 Task: Add an event with the title Lunch and Learn: Effective Project Planning, date '2024/04/20', time 8:00 AM to 10:00 AMand add a description: The session will conclude with a recap and summary of key takeaways, providing participants with a comprehensive understanding of the elements that contribute to successful presentations. Participants will be encouraged to continue practicing their presentation skills outside of the session and seek further opportunities for growth and improvement.Select event color  Flamingo . Add location for the event as: The Savoy, London, United Kingdom, logged in from the account softage.3@softage.netand send the event invitation to softage.5@softage.net and softage.6@softage.net. Set a reminder for the event Every weekday(Monday to Friday)
Action: Mouse moved to (63, 113)
Screenshot: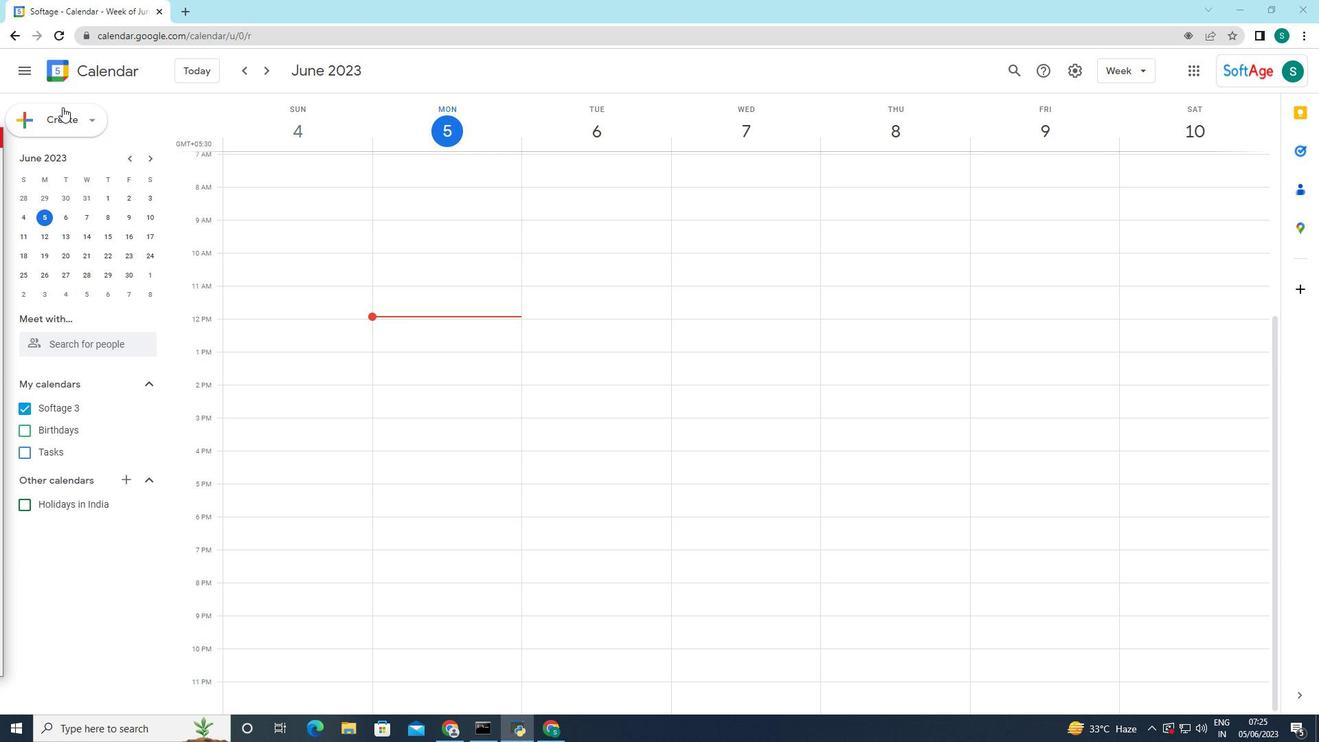 
Action: Mouse pressed left at (63, 113)
Screenshot: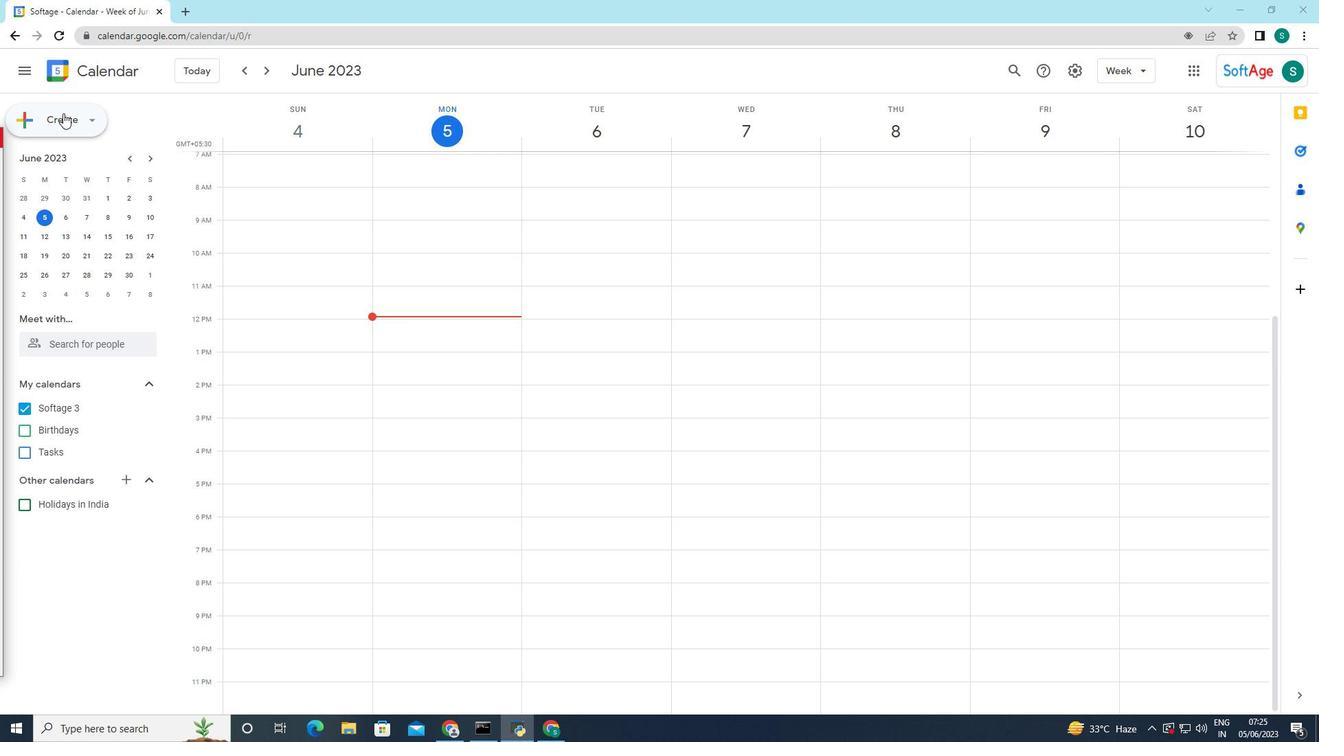 
Action: Mouse moved to (52, 164)
Screenshot: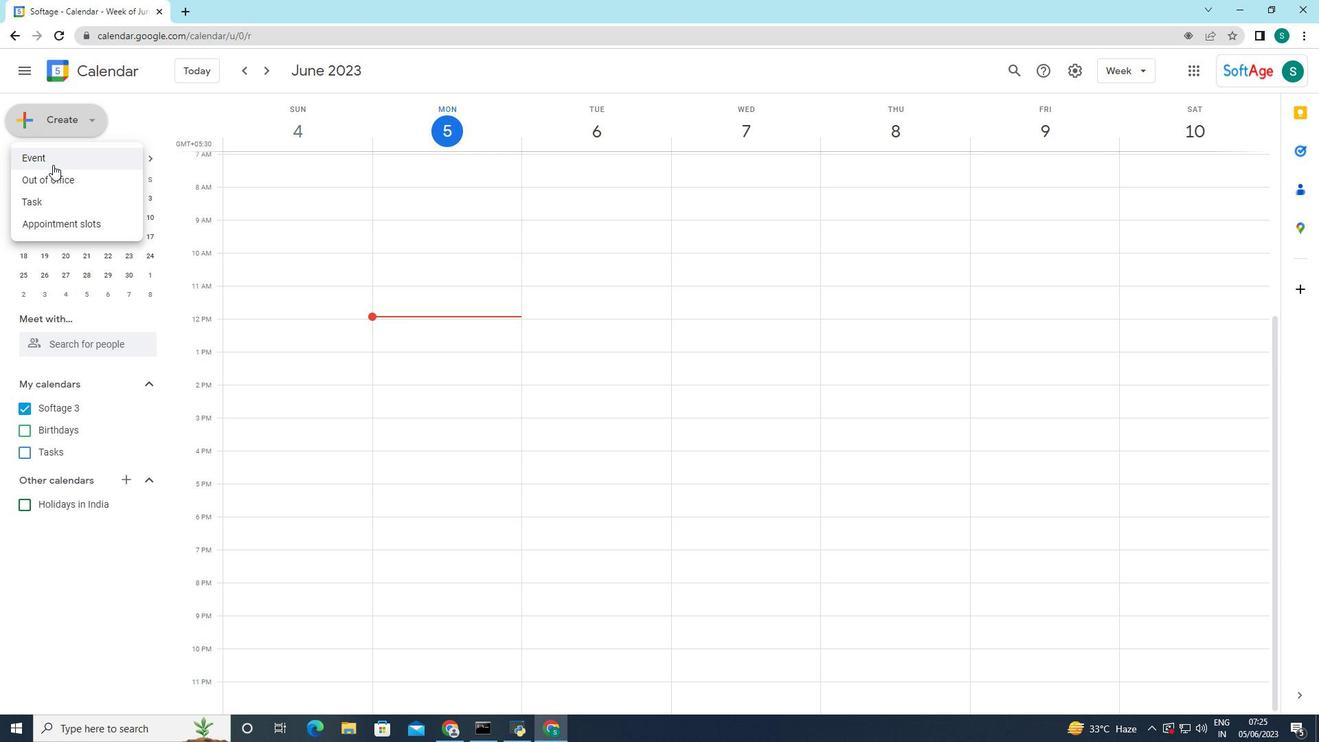 
Action: Mouse pressed left at (52, 164)
Screenshot: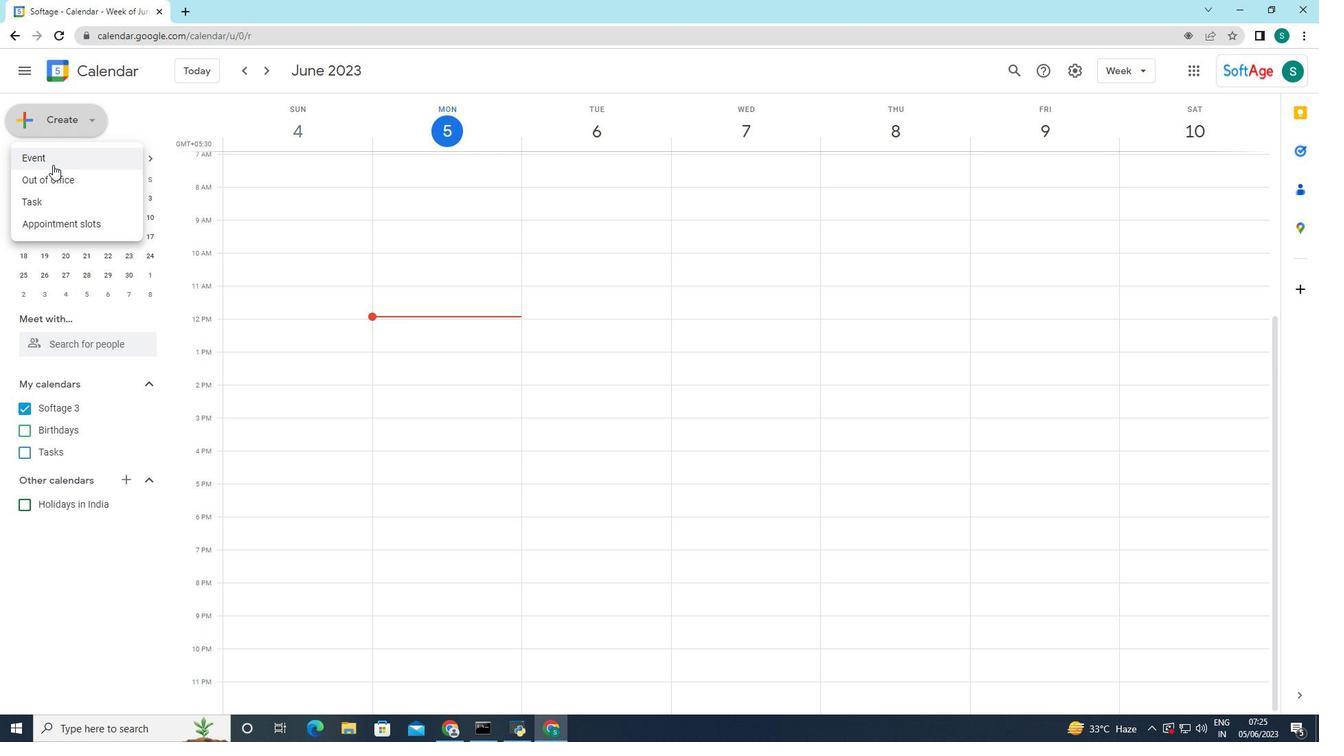 
Action: Mouse moved to (246, 536)
Screenshot: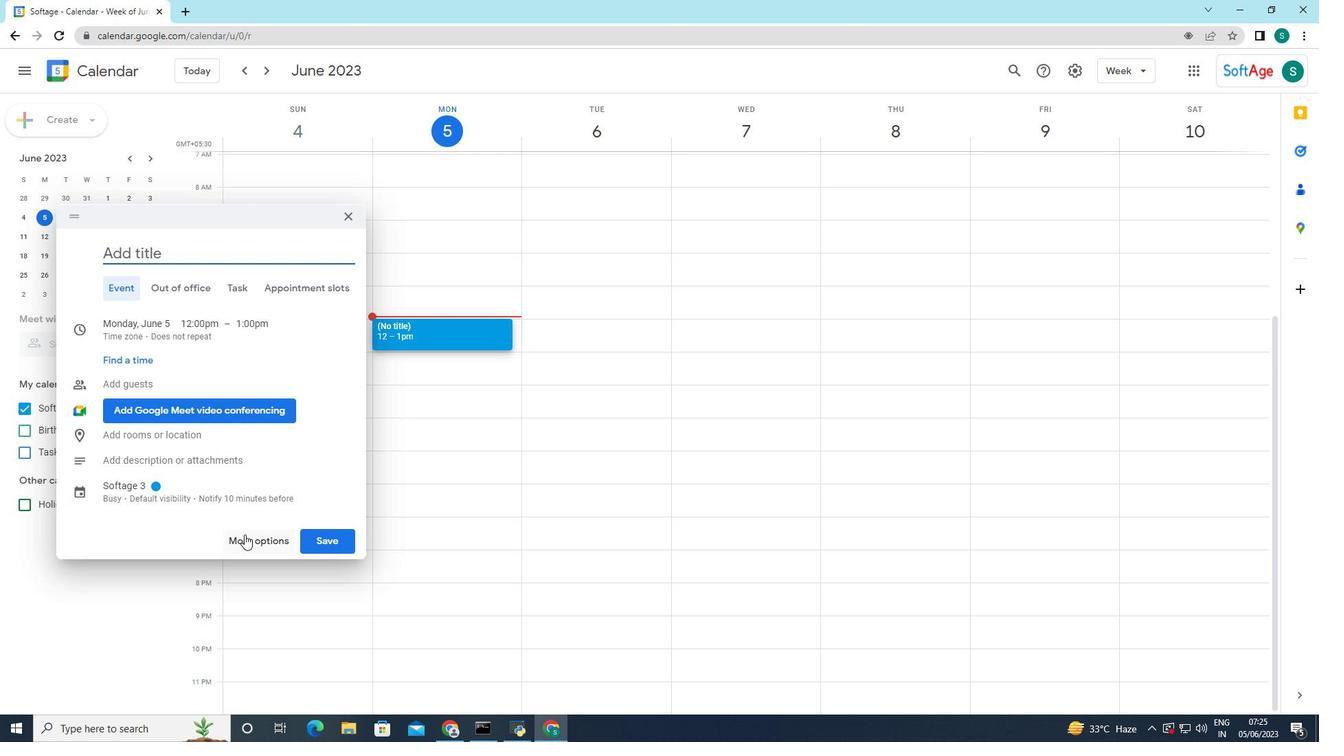 
Action: Mouse pressed left at (246, 536)
Screenshot: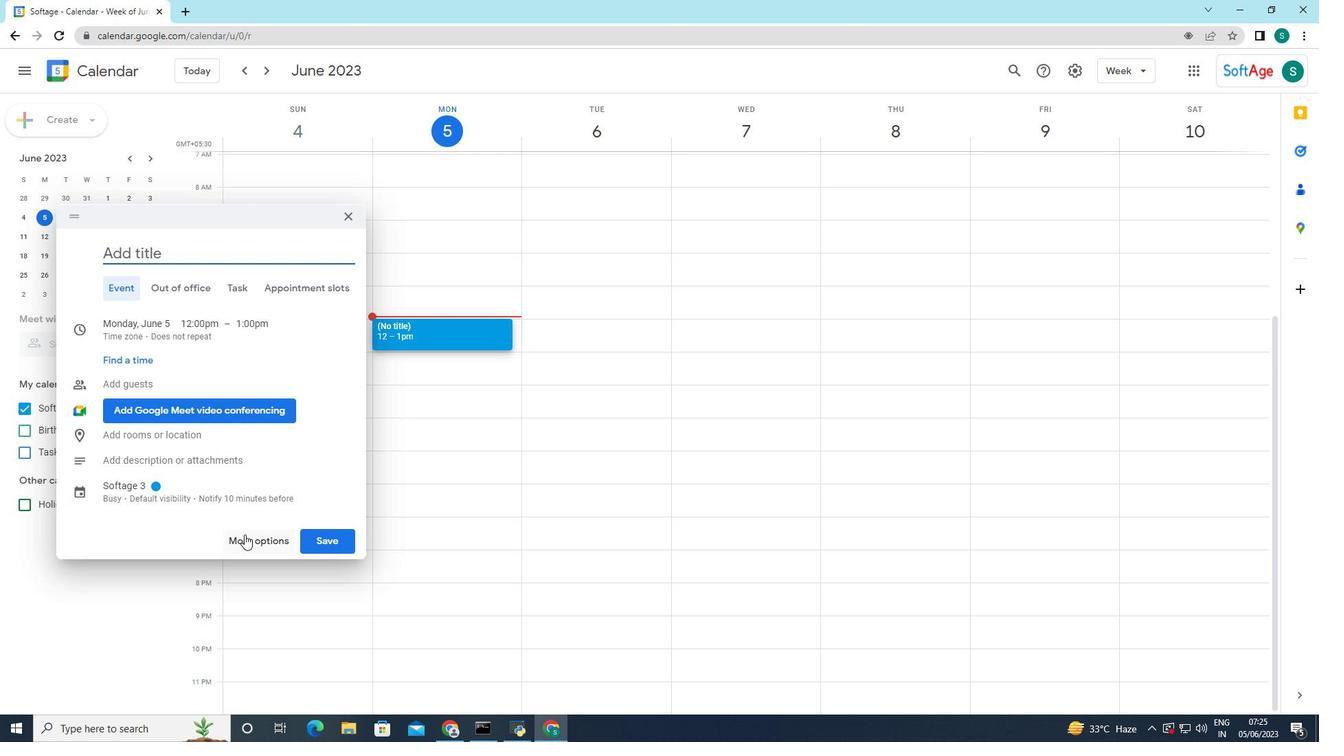 
Action: Mouse moved to (96, 79)
Screenshot: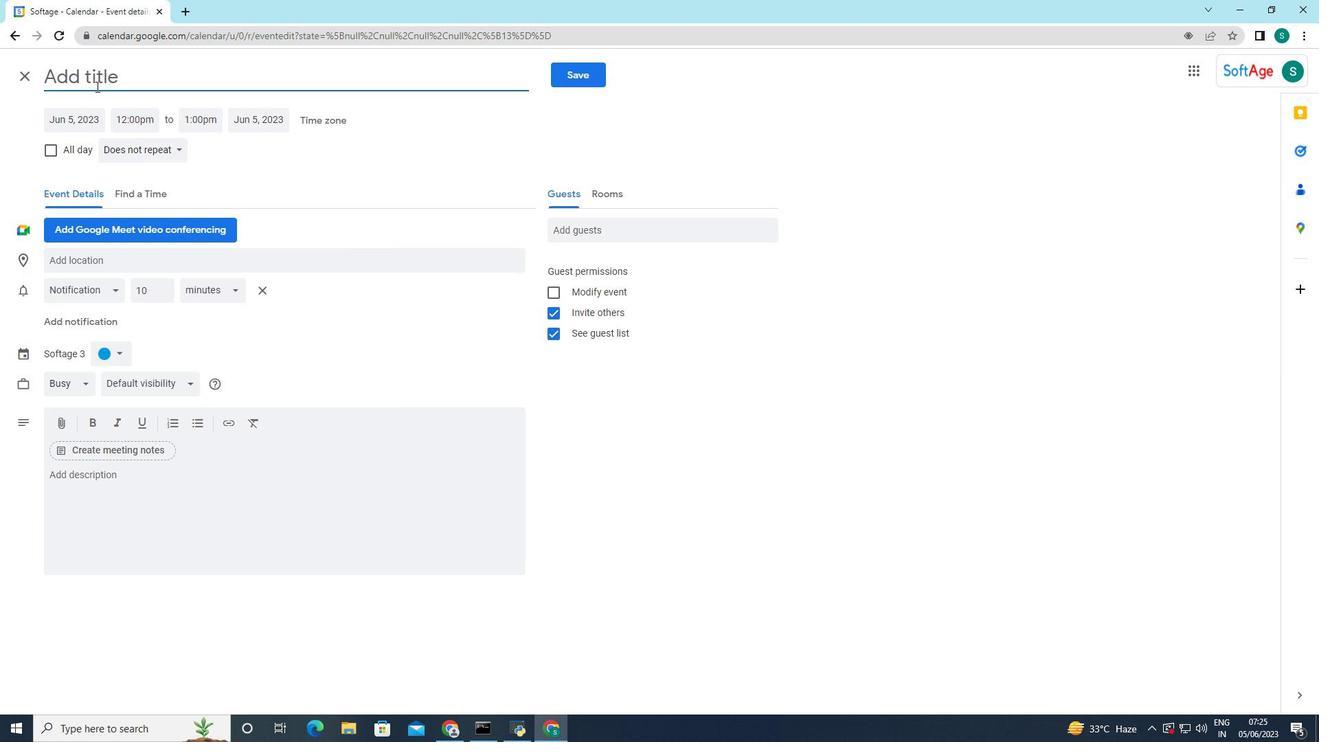 
Action: Mouse pressed left at (96, 79)
Screenshot: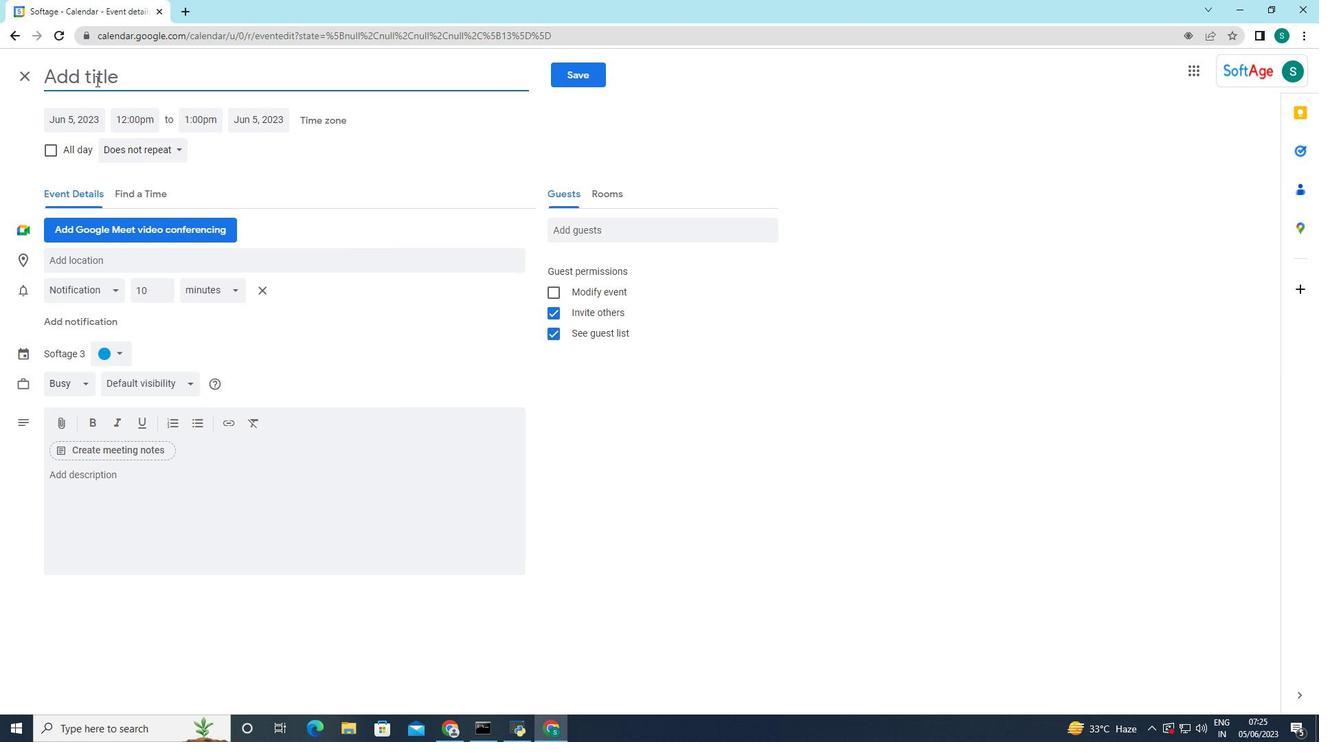 
Action: Key pressed <Key.caps_lock>L<Key.caps_lock>ung<Key.backspace>ch<Key.space>an<Key.space><Key.backspace>d<Key.space><Key.caps_lock>L<Key.caps_lock>earn<Key.space><Key.backspace><Key.shift_r>:<Key.space><Key.caps_lock>E<Key.caps_lock>ffective<Key.space><Key.caps_lock>P<Key.caps_lock>roject<Key.space><Key.caps_lock>P<Key.caps_lock>lanning<Key.space><Key.backspace>,<Key.space><Key.backspace><Key.backspace>
Screenshot: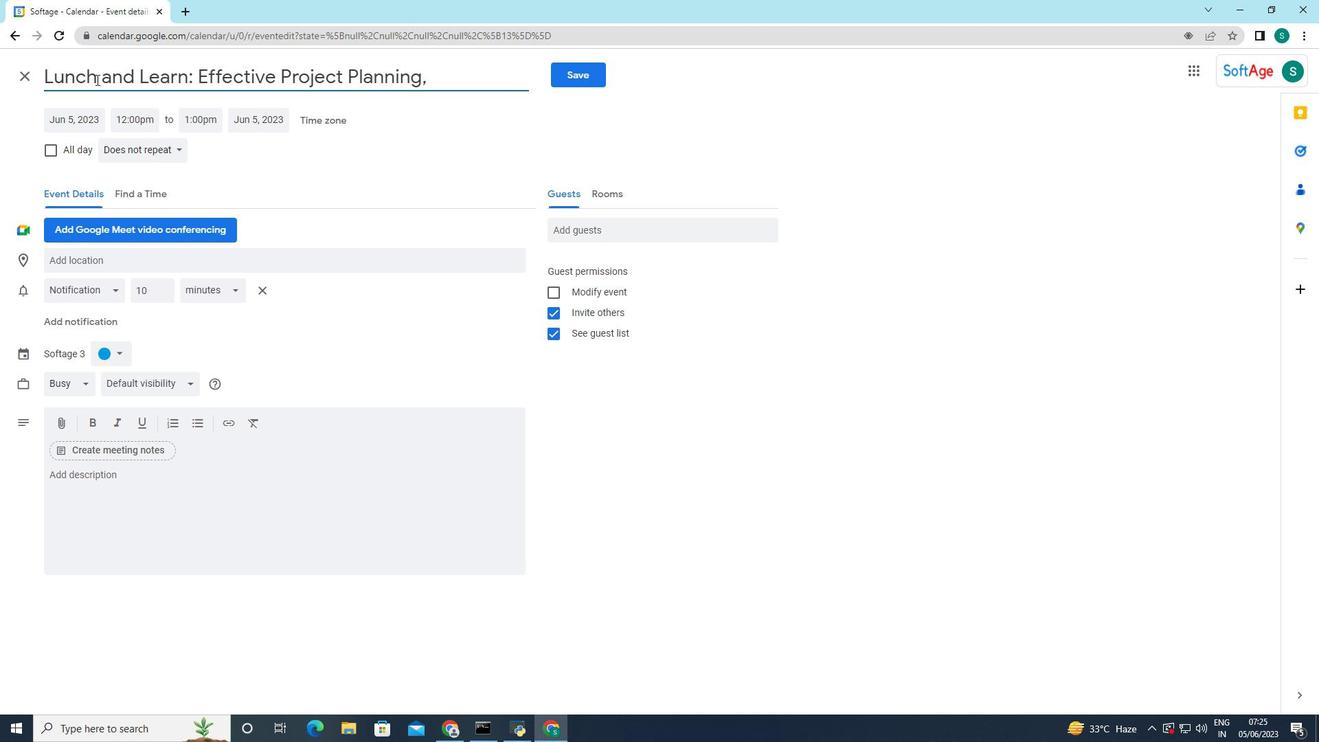 
Action: Mouse moved to (94, 116)
Screenshot: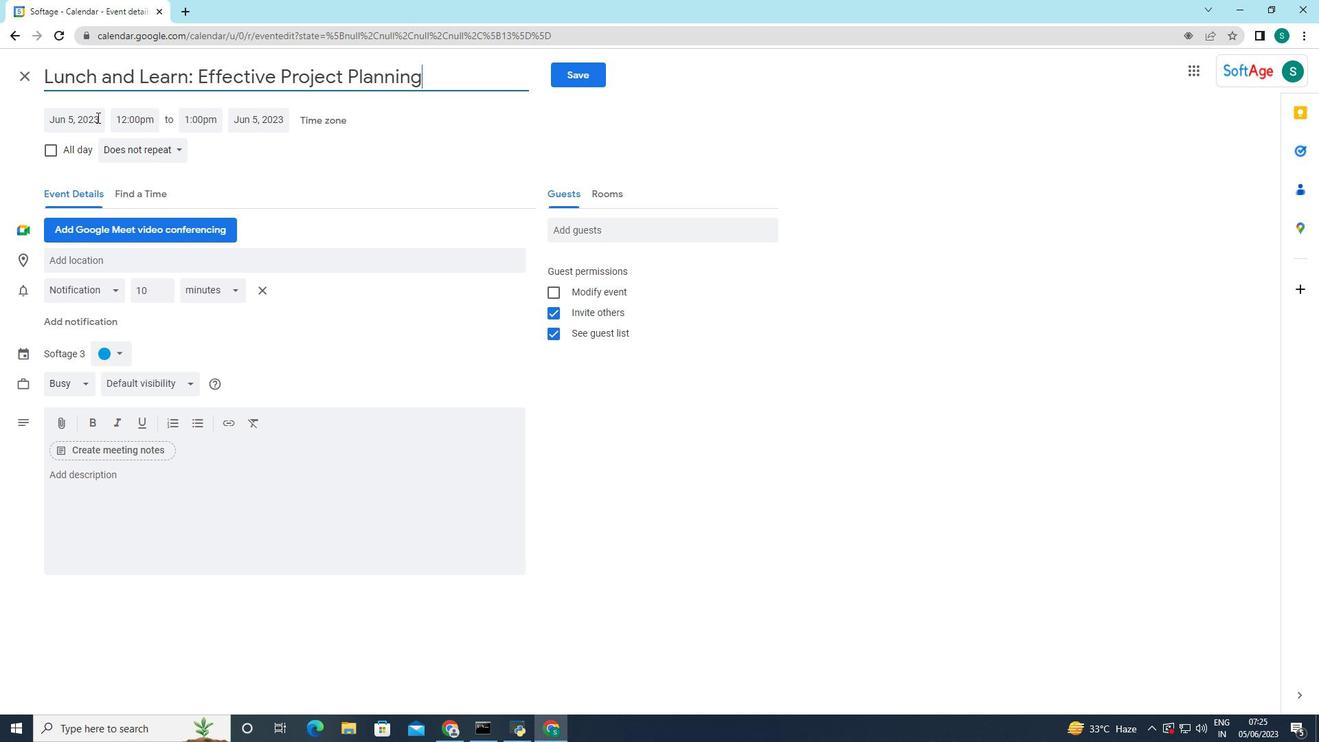 
Action: Mouse pressed left at (94, 116)
Screenshot: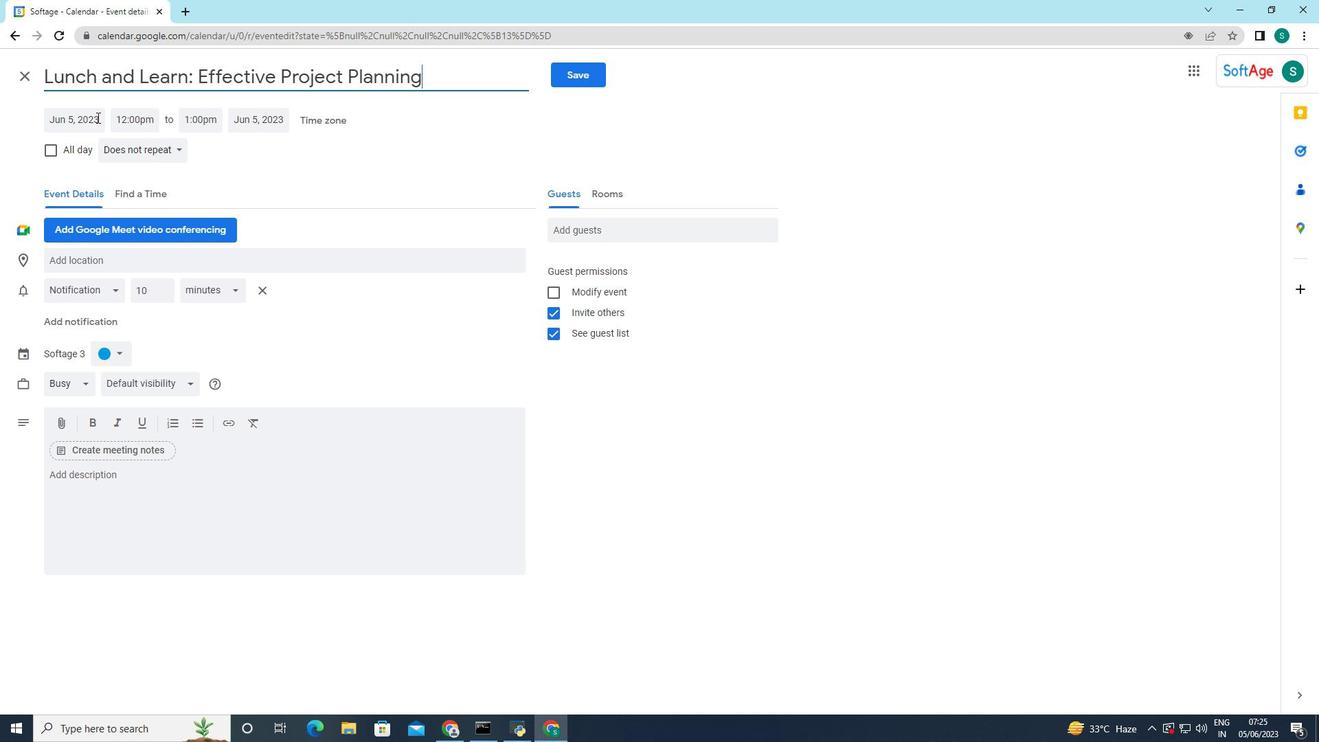 
Action: Mouse moved to (217, 149)
Screenshot: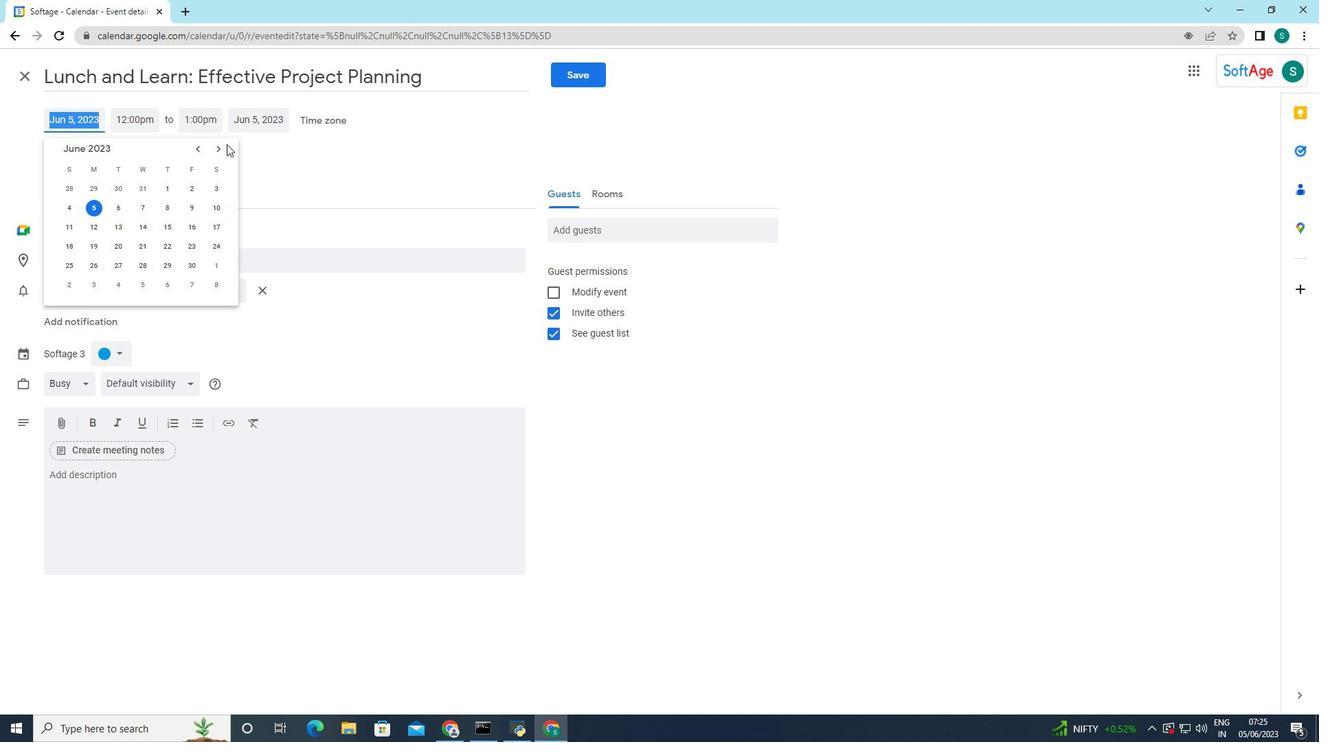 
Action: Mouse pressed left at (217, 149)
Screenshot: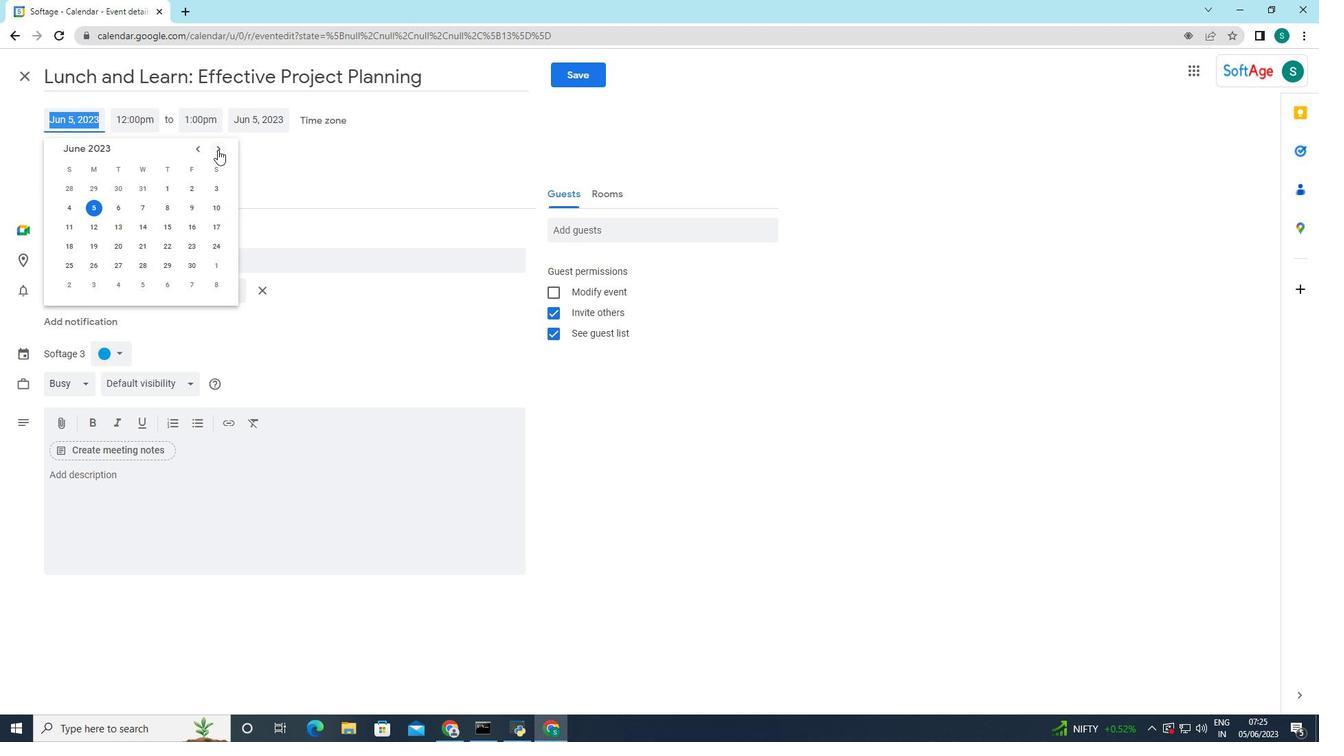 
Action: Mouse pressed left at (217, 149)
Screenshot: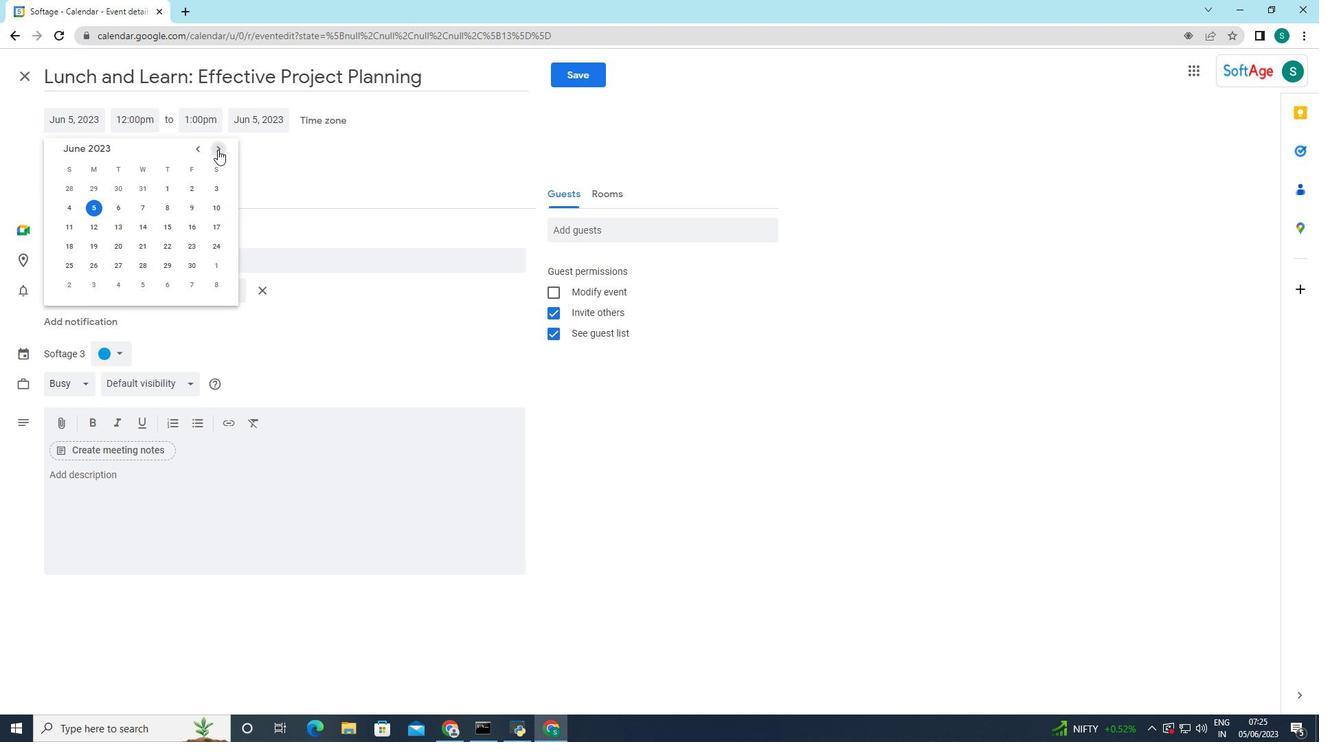 
Action: Mouse pressed left at (217, 149)
Screenshot: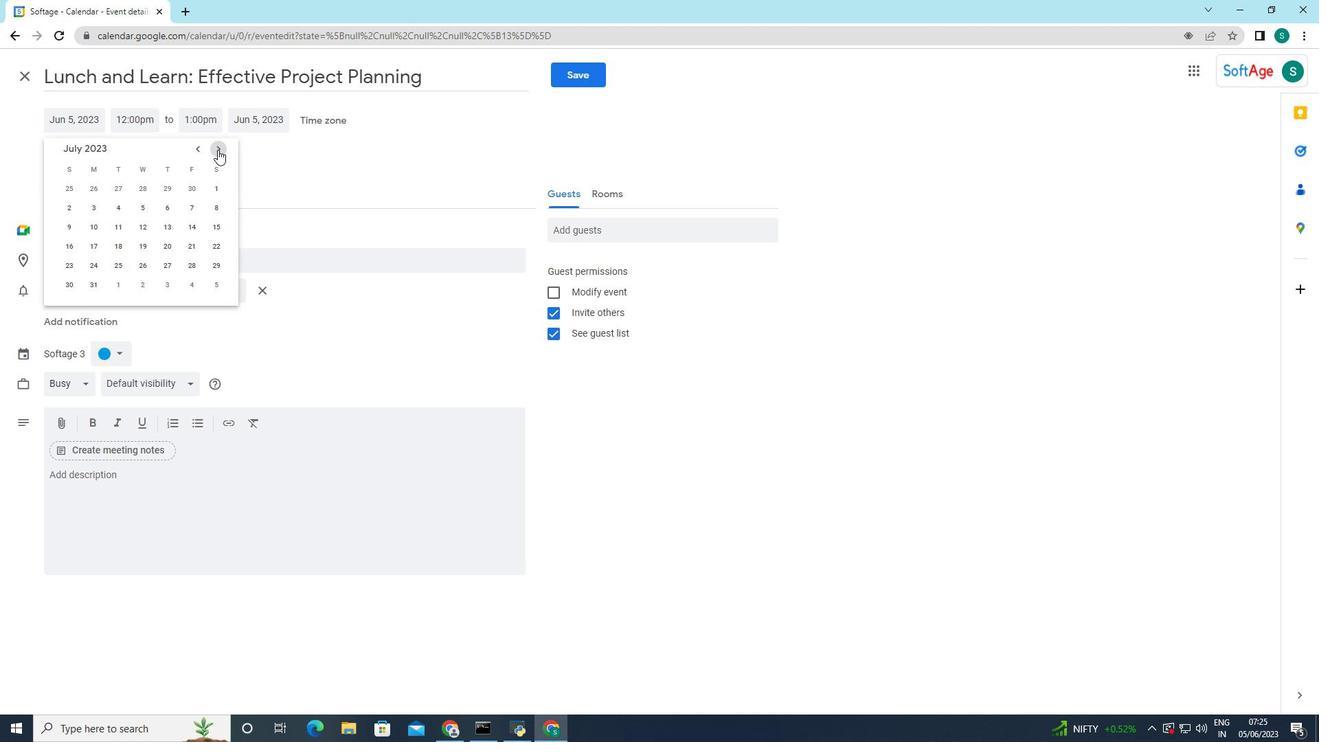 
Action: Mouse pressed left at (217, 149)
Screenshot: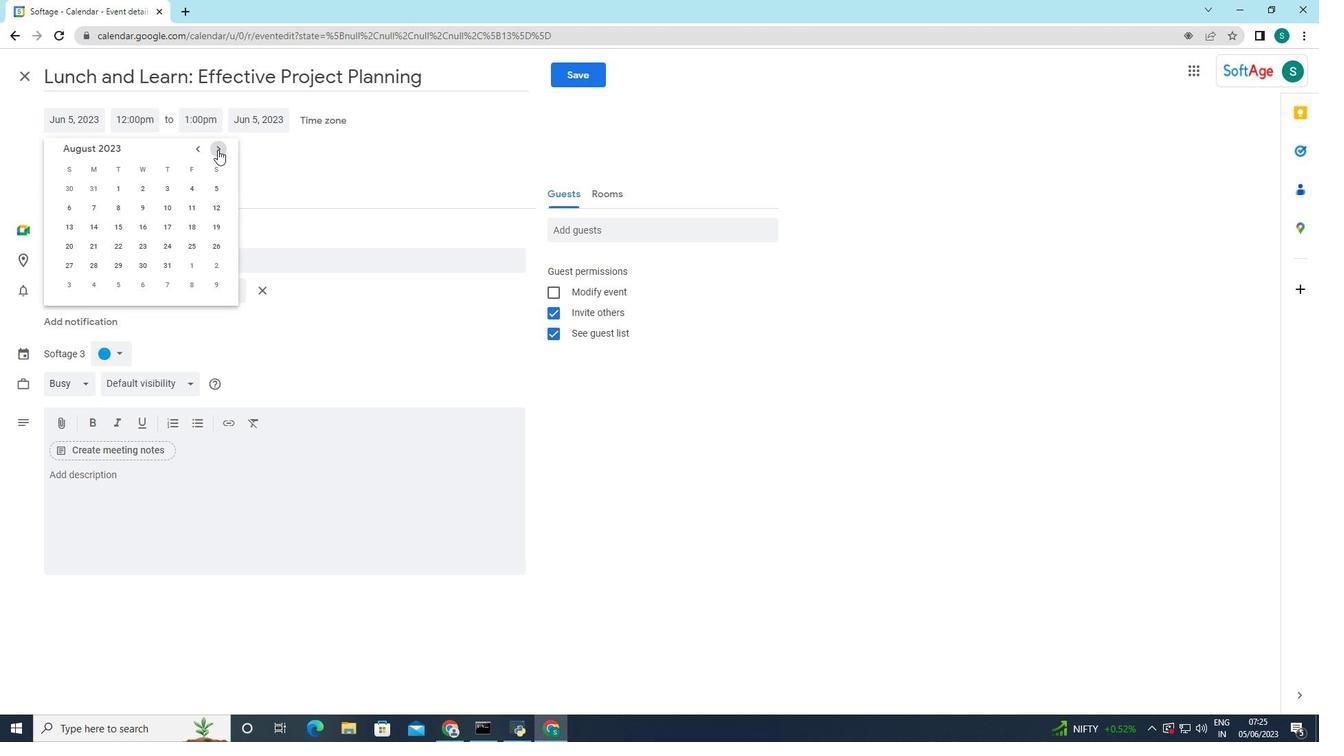 
Action: Mouse pressed left at (217, 149)
Screenshot: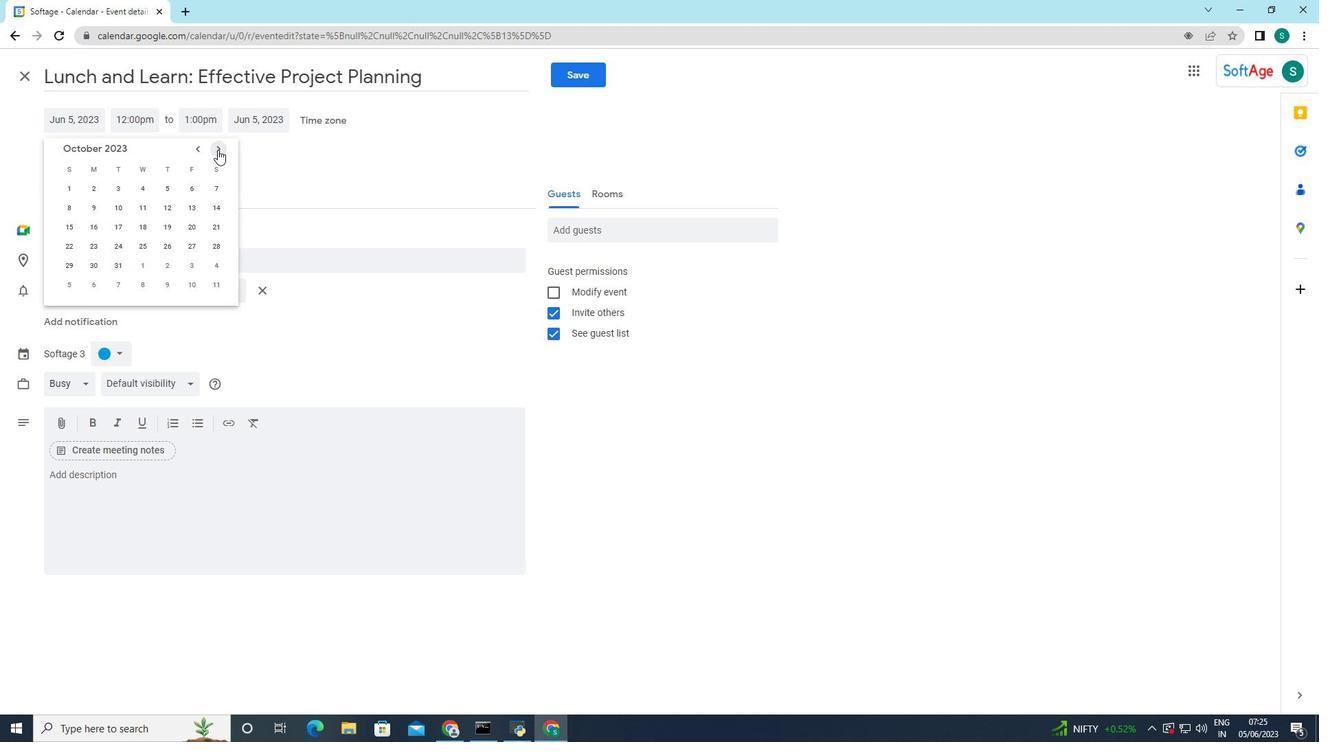 
Action: Mouse pressed left at (217, 149)
Screenshot: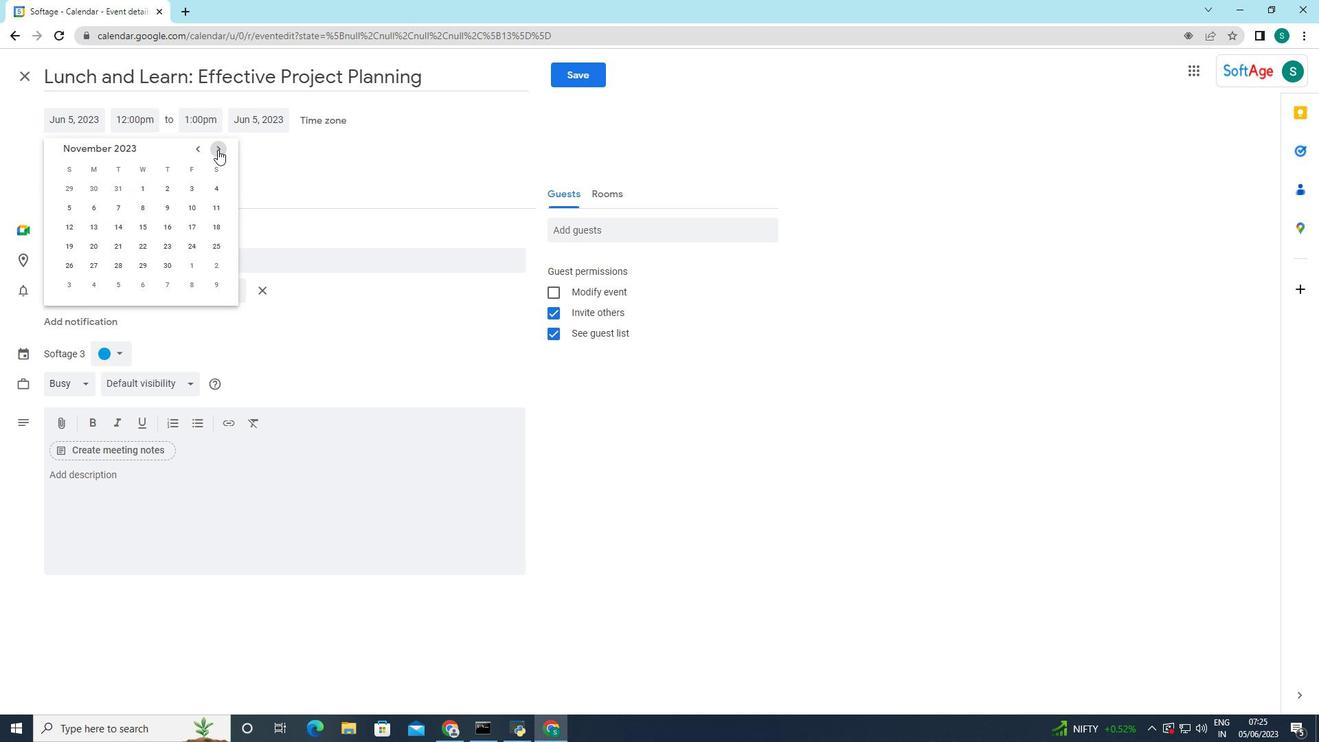 
Action: Mouse pressed left at (217, 149)
Screenshot: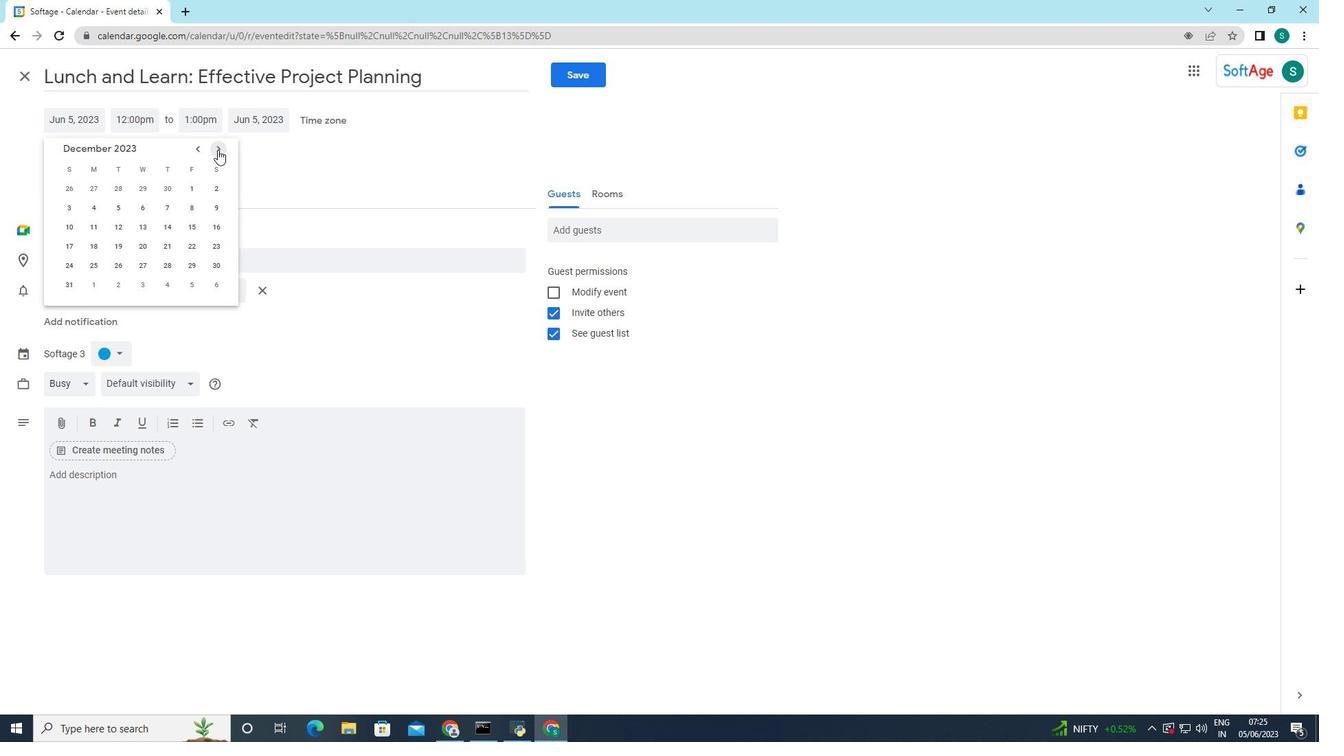 
Action: Mouse pressed left at (217, 149)
Screenshot: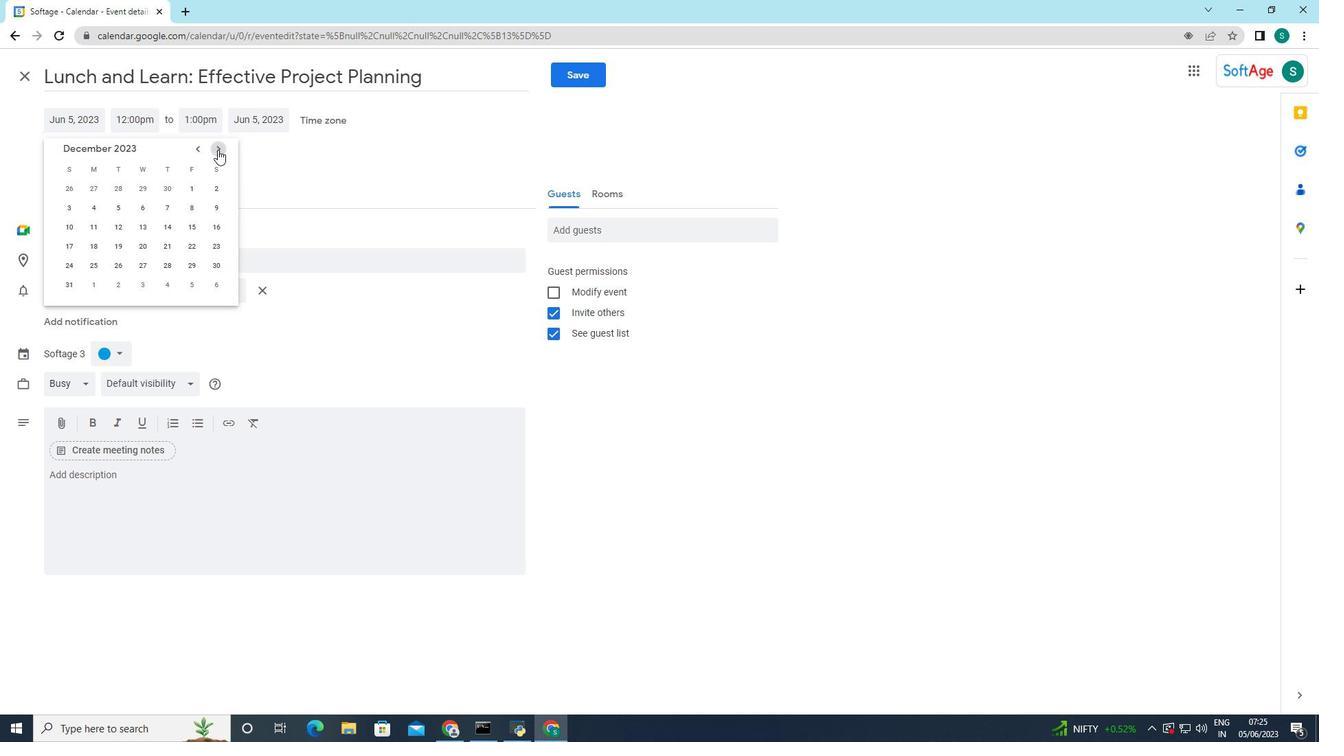 
Action: Mouse pressed left at (217, 149)
Screenshot: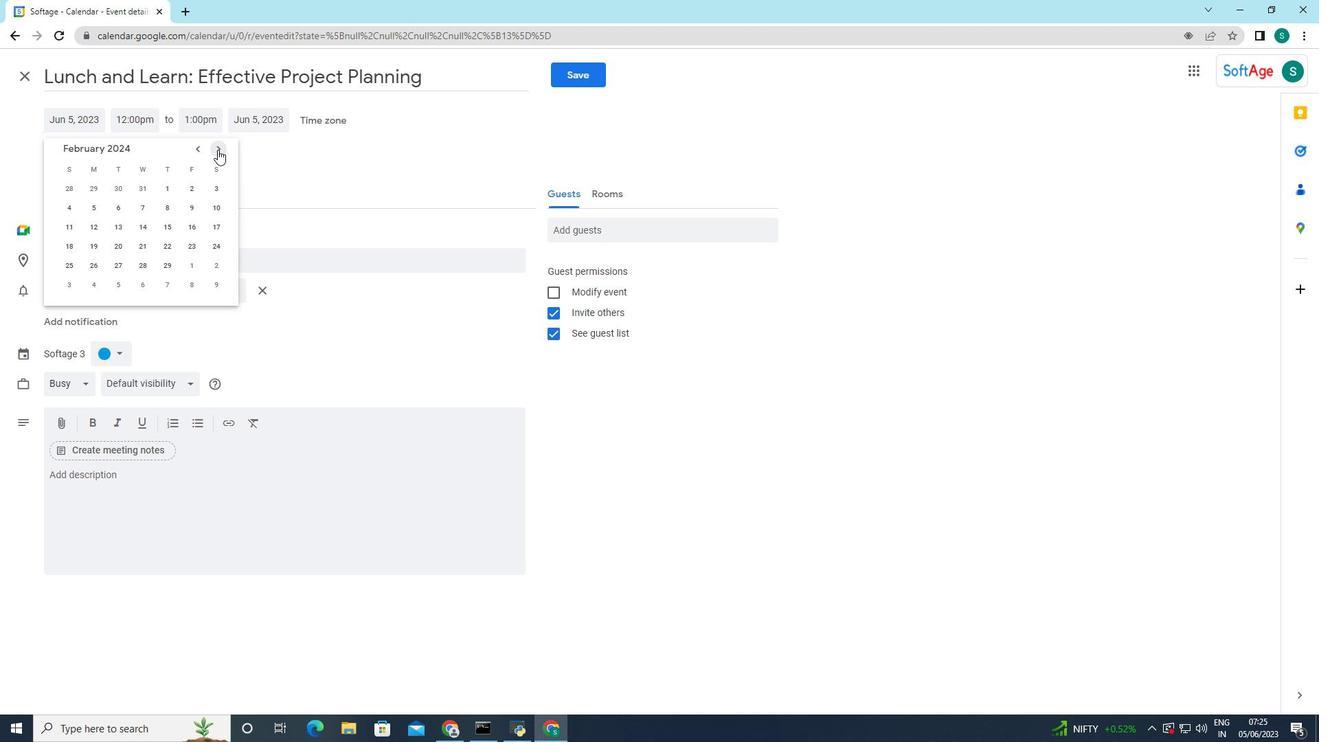 
Action: Mouse pressed left at (217, 149)
Screenshot: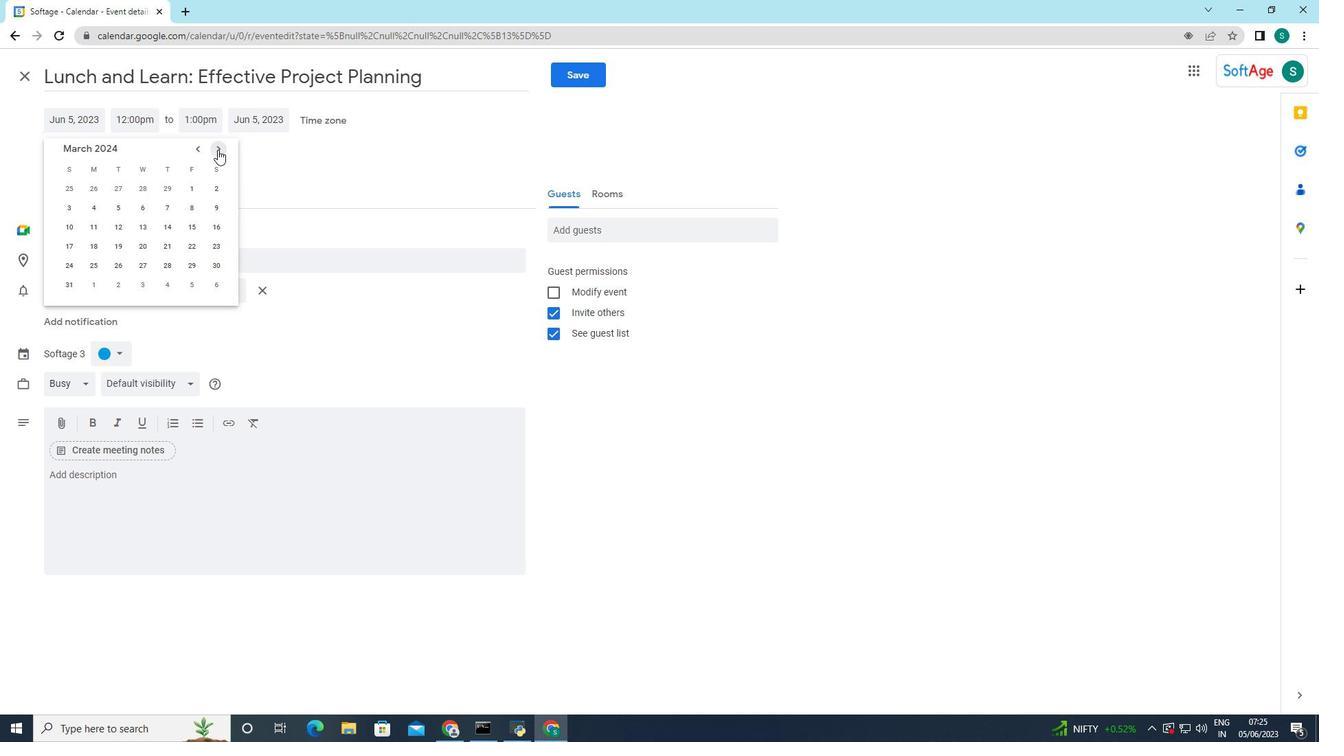 
Action: Mouse moved to (212, 226)
Screenshot: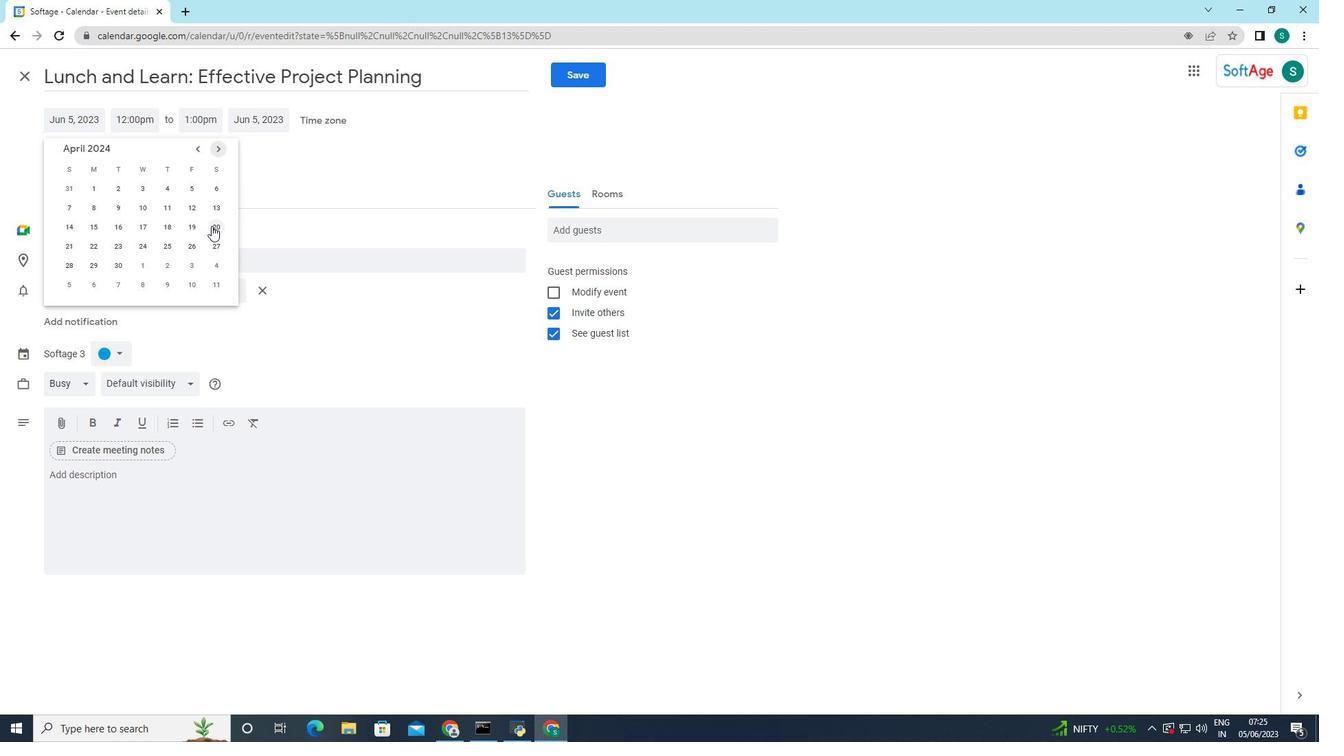 
Action: Mouse pressed left at (212, 226)
Screenshot: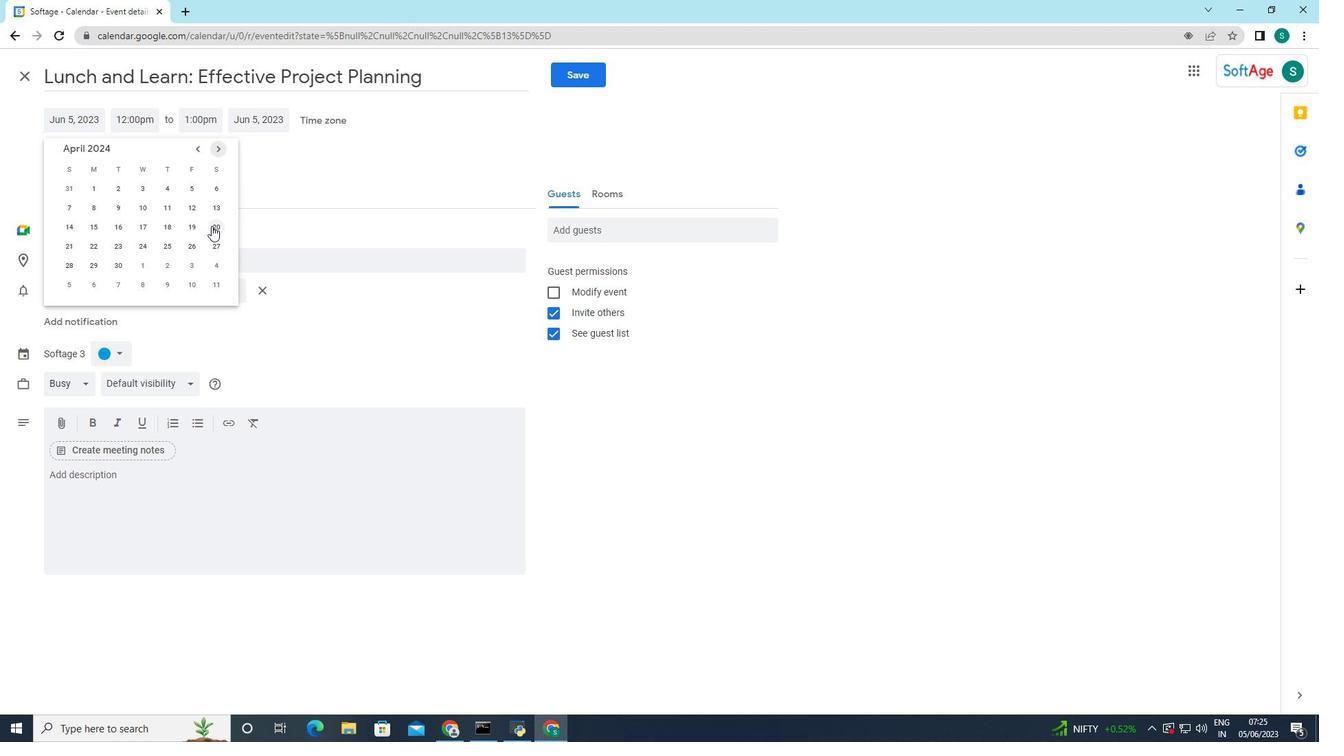 
Action: Mouse moved to (290, 182)
Screenshot: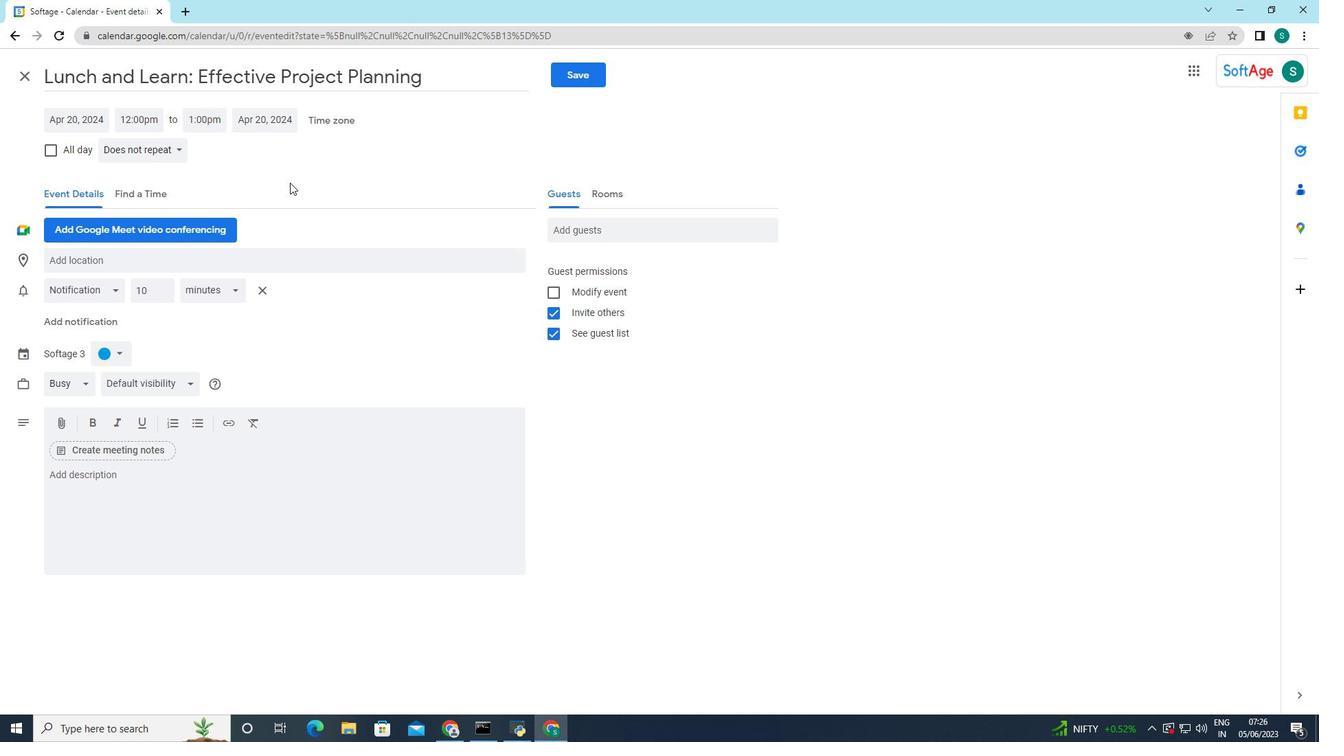
Action: Mouse pressed left at (290, 182)
Screenshot: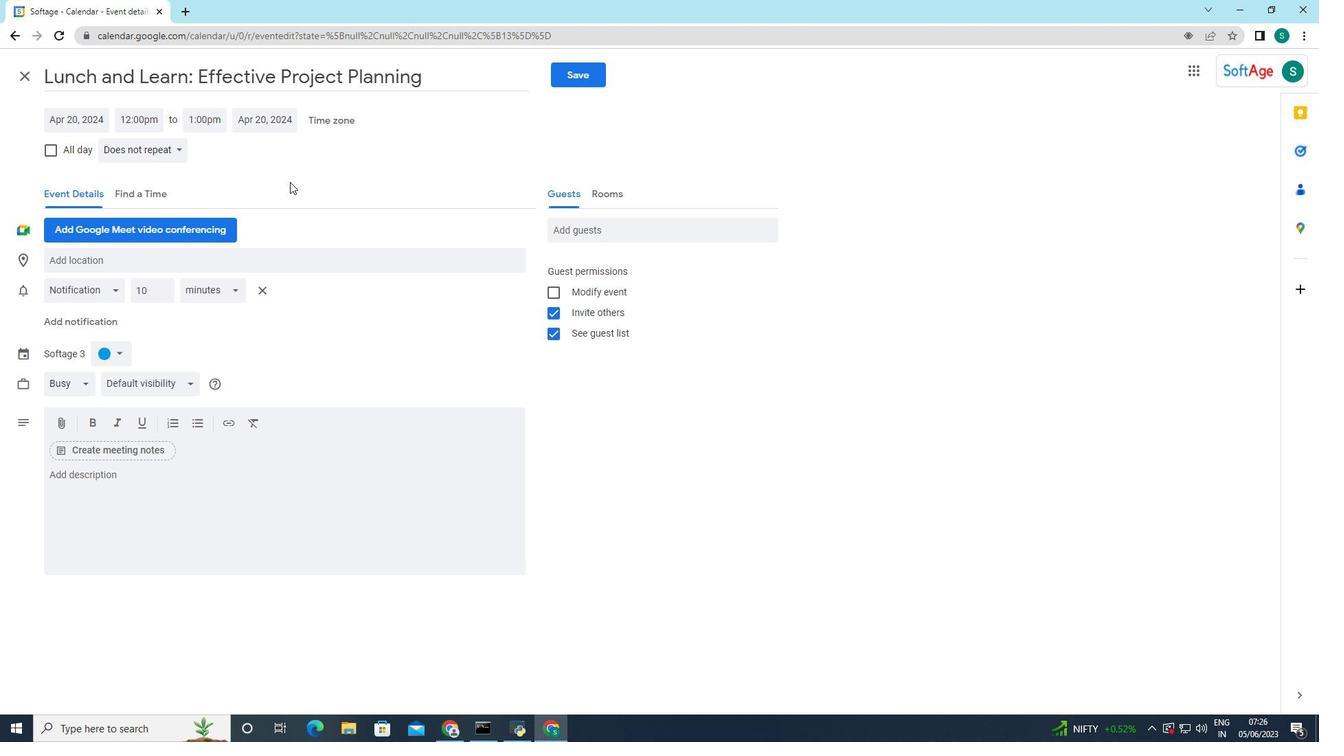 
Action: Mouse moved to (96, 125)
Screenshot: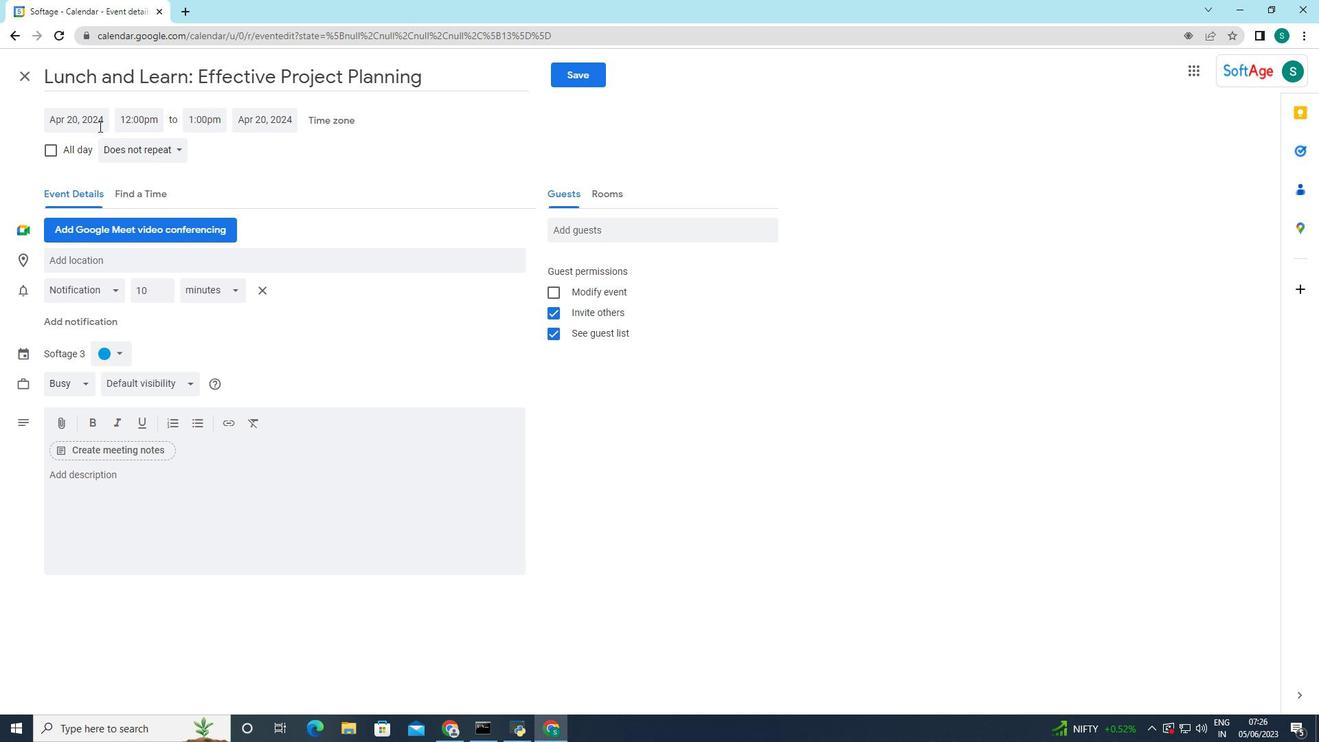 
Action: Mouse pressed left at (96, 125)
Screenshot: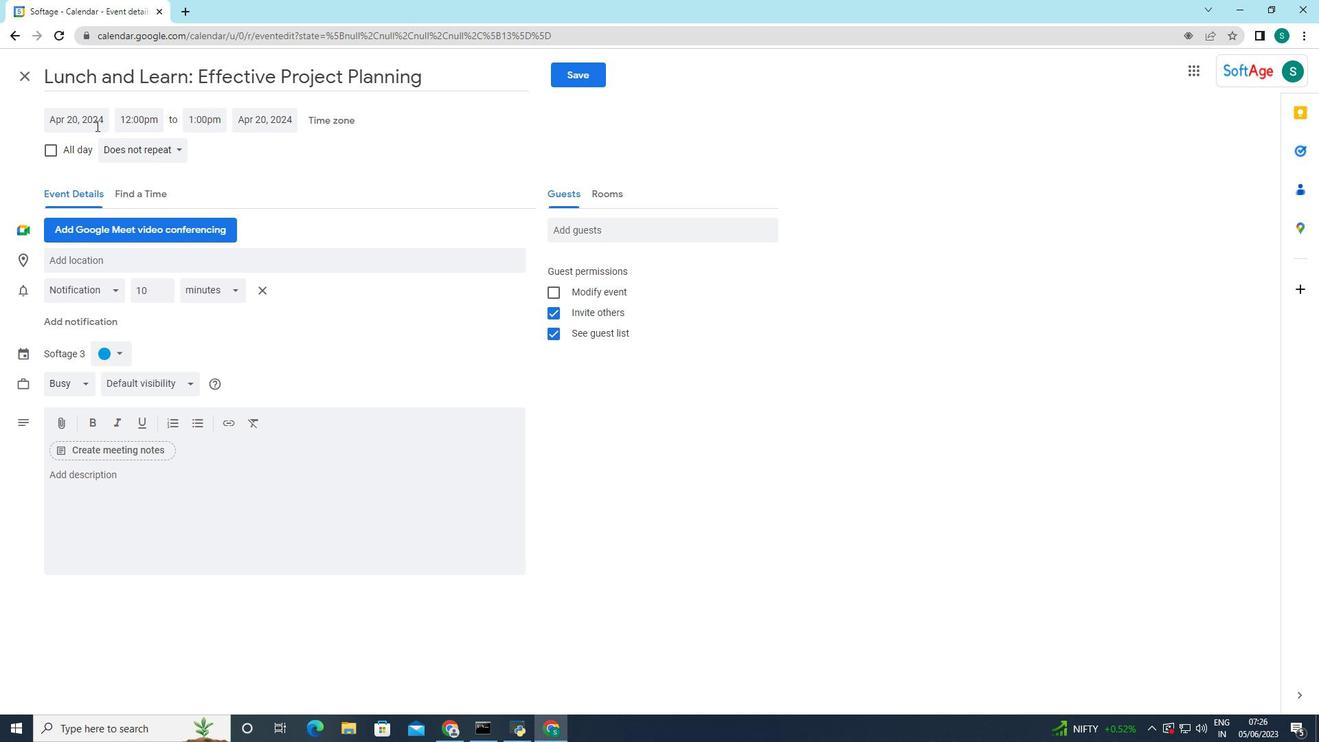 
Action: Mouse moved to (134, 118)
Screenshot: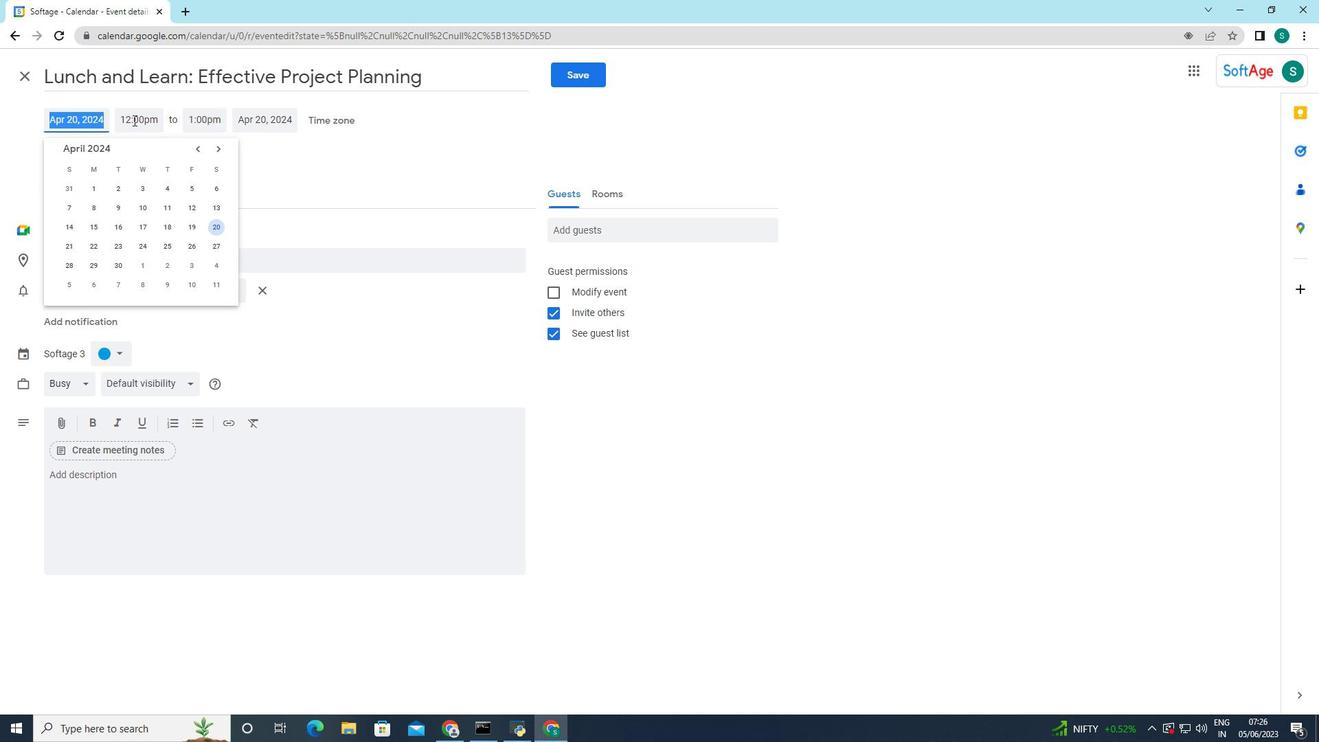 
Action: Mouse pressed left at (134, 118)
Screenshot: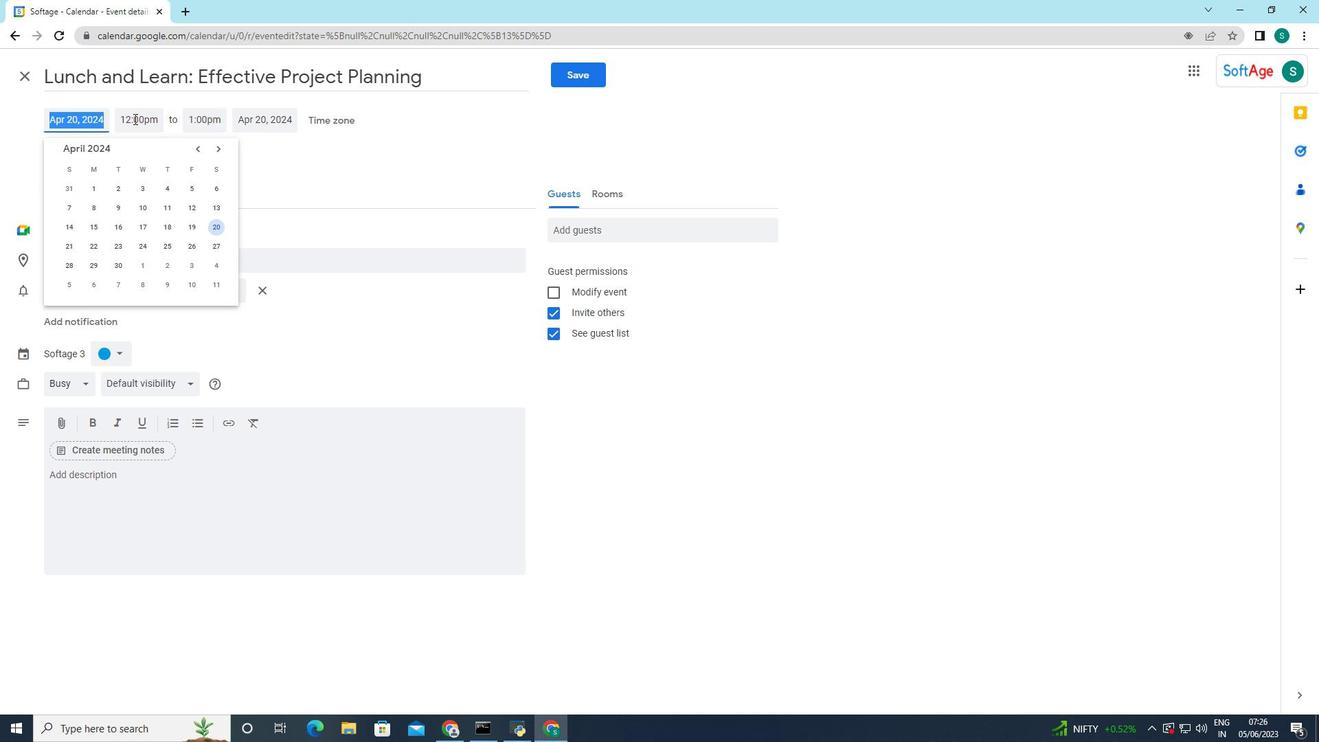 
Action: Mouse moved to (151, 240)
Screenshot: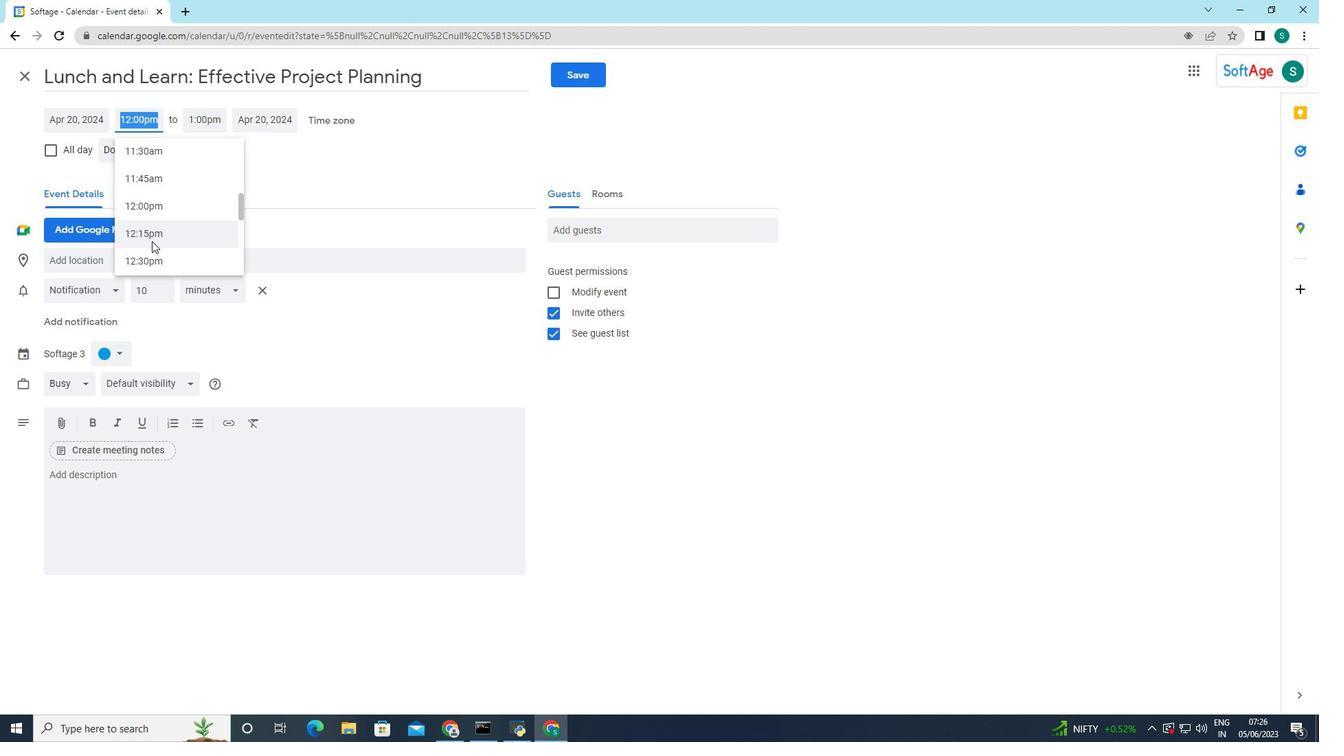 
Action: Mouse scrolled (151, 241) with delta (0, 0)
Screenshot: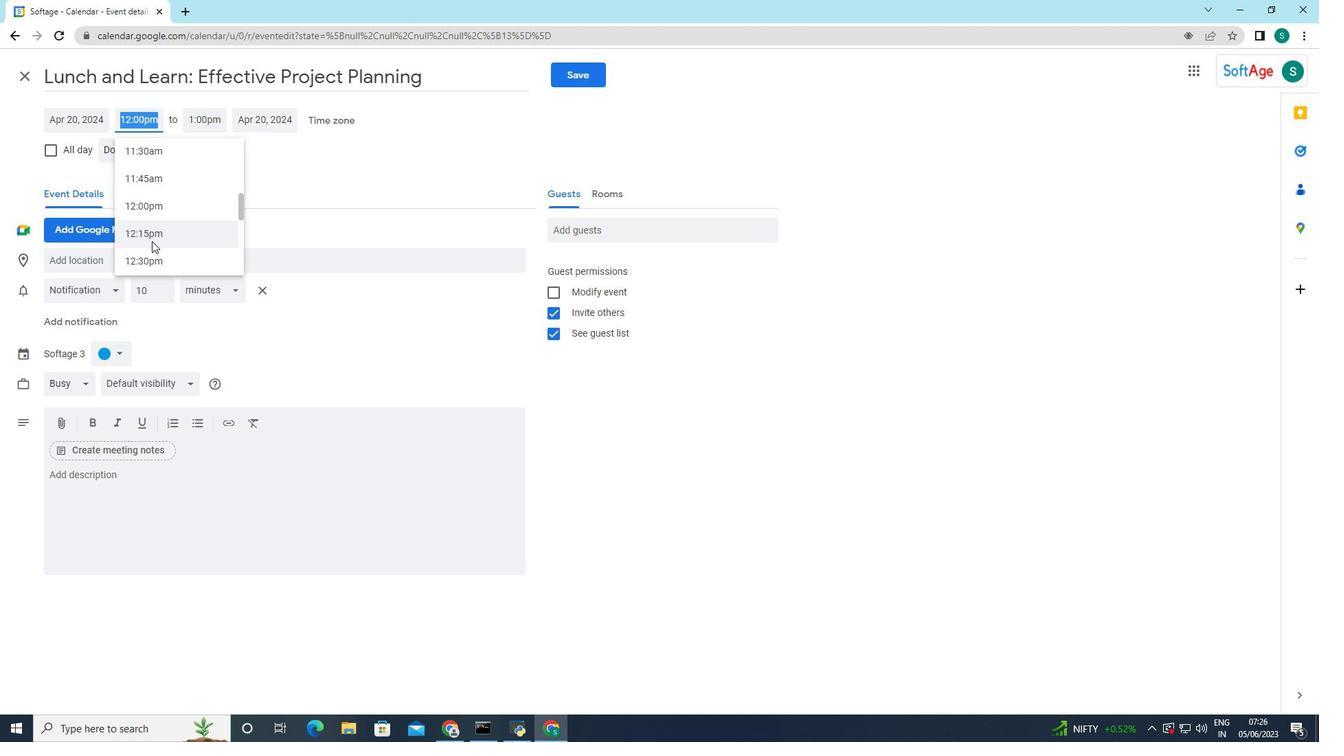 
Action: Mouse scrolled (151, 241) with delta (0, 0)
Screenshot: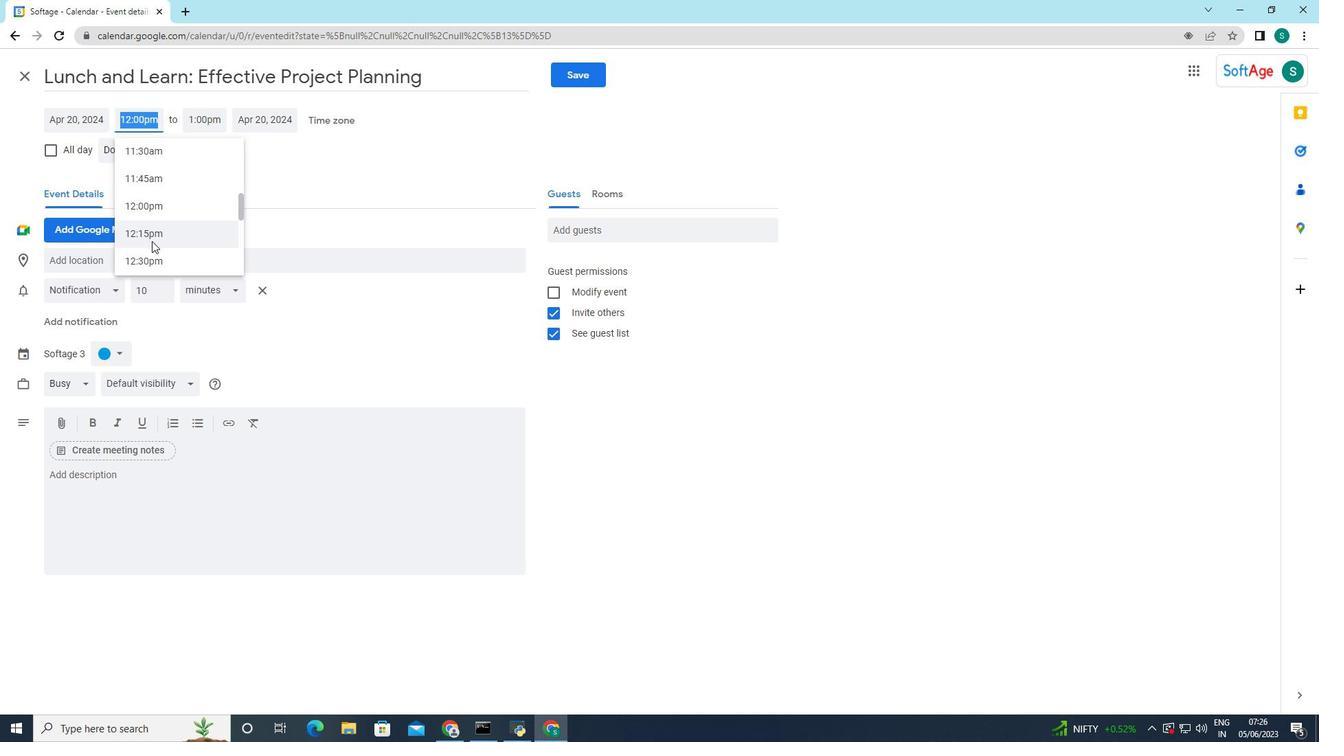 
Action: Mouse scrolled (151, 241) with delta (0, 0)
Screenshot: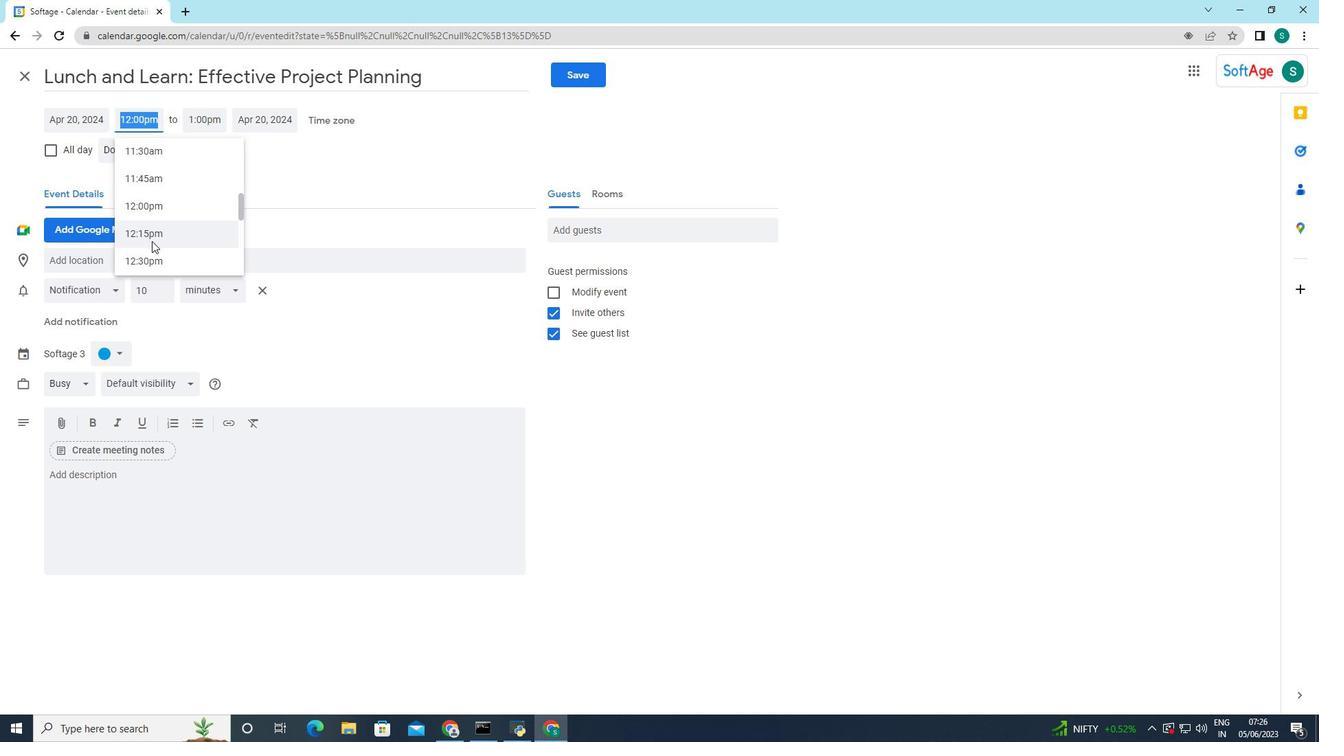
Action: Mouse moved to (152, 239)
Screenshot: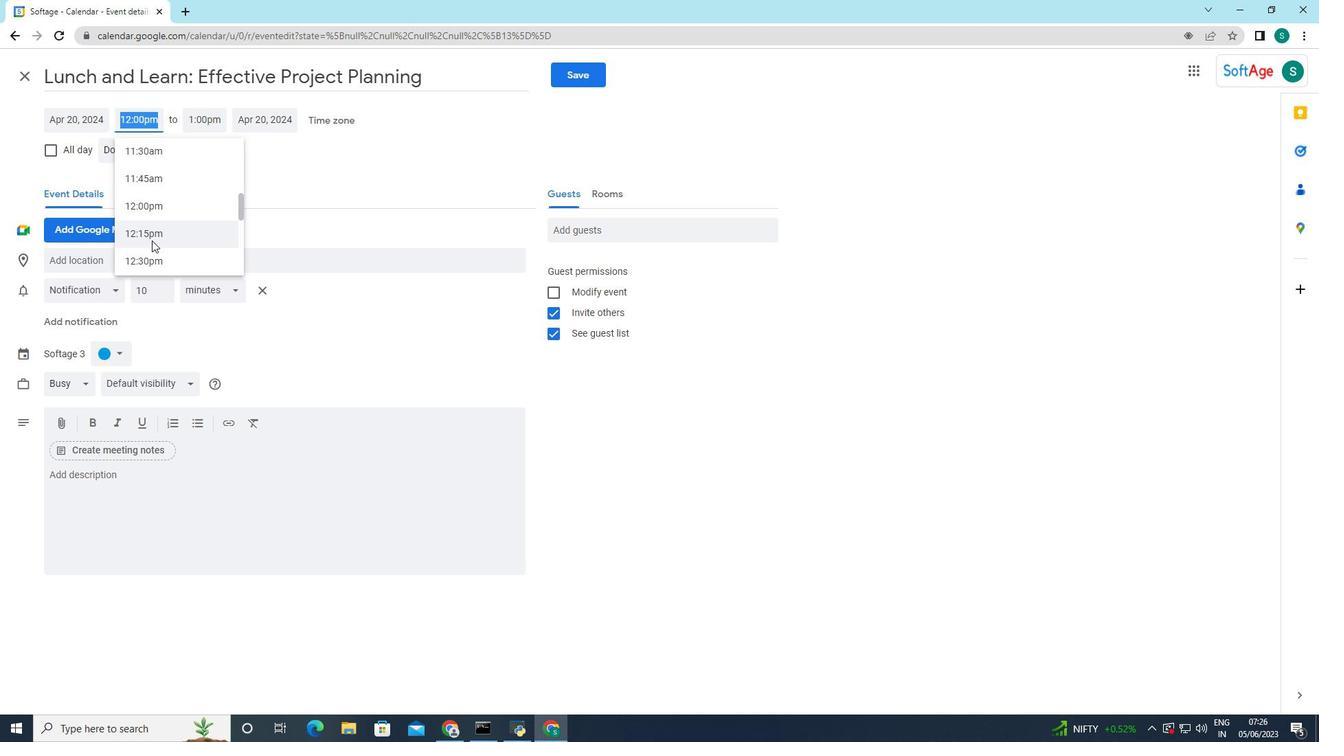 
Action: Mouse scrolled (152, 239) with delta (0, 0)
Screenshot: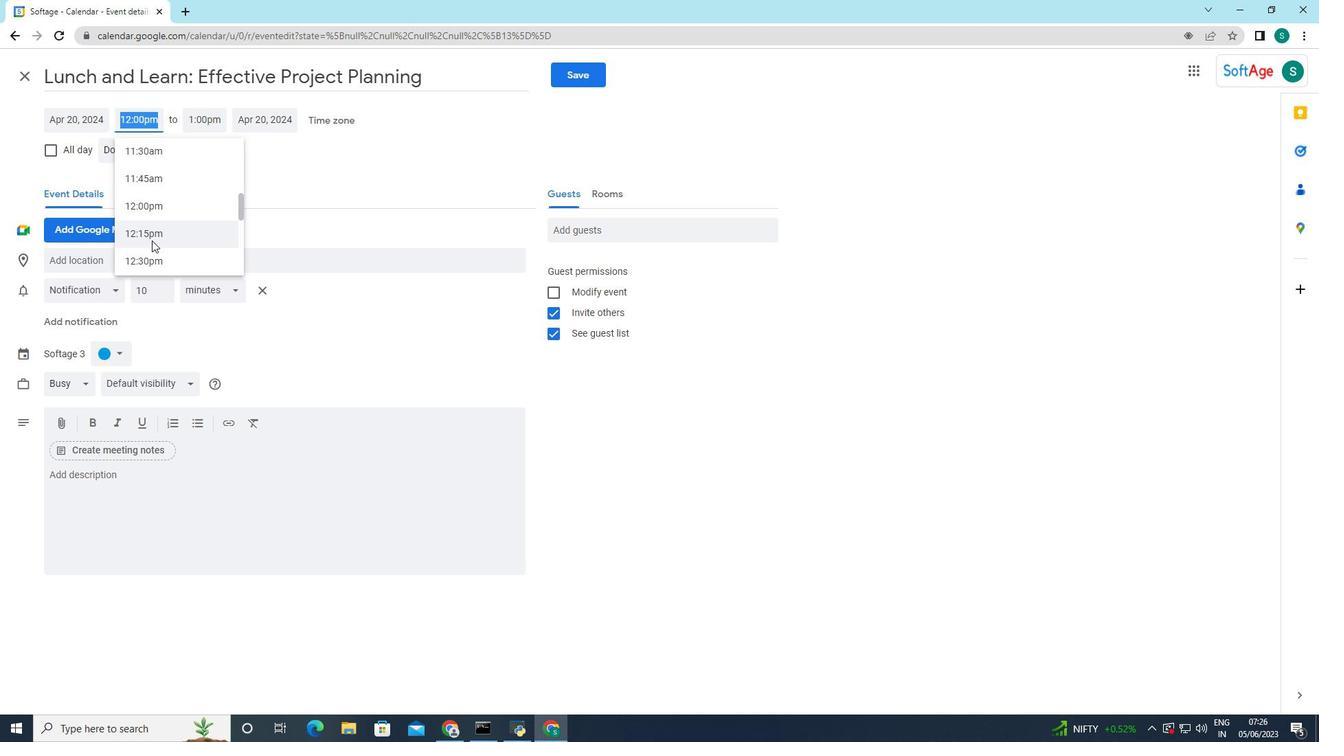 
Action: Mouse moved to (153, 238)
Screenshot: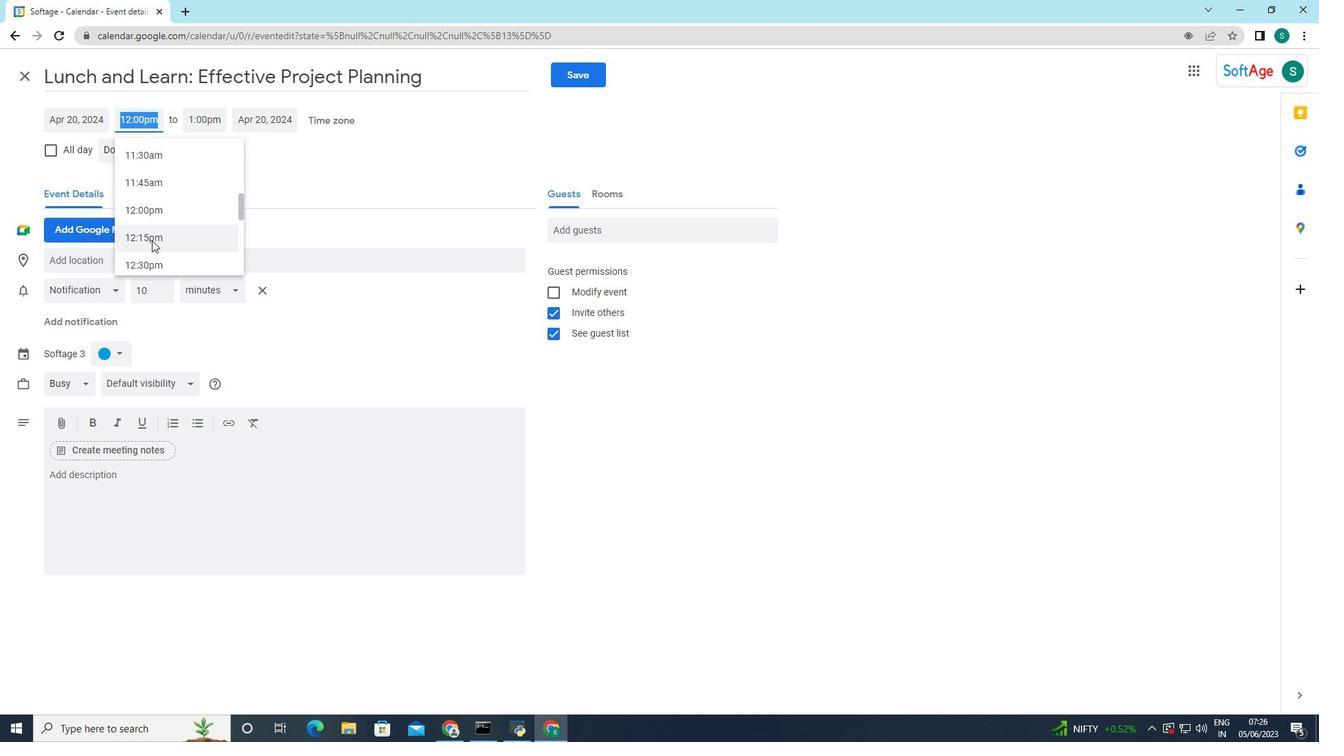 
Action: Mouse scrolled (153, 239) with delta (0, 0)
Screenshot: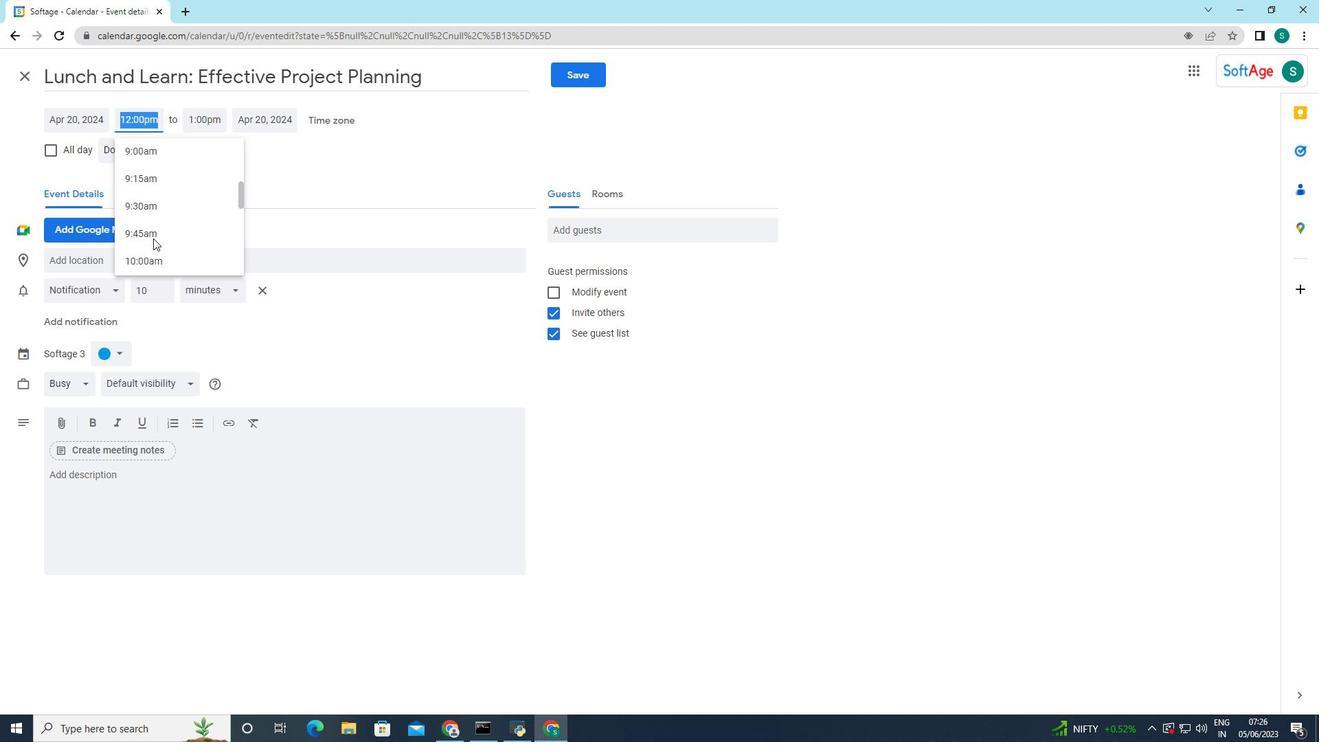 
Action: Mouse scrolled (153, 239) with delta (0, 0)
Screenshot: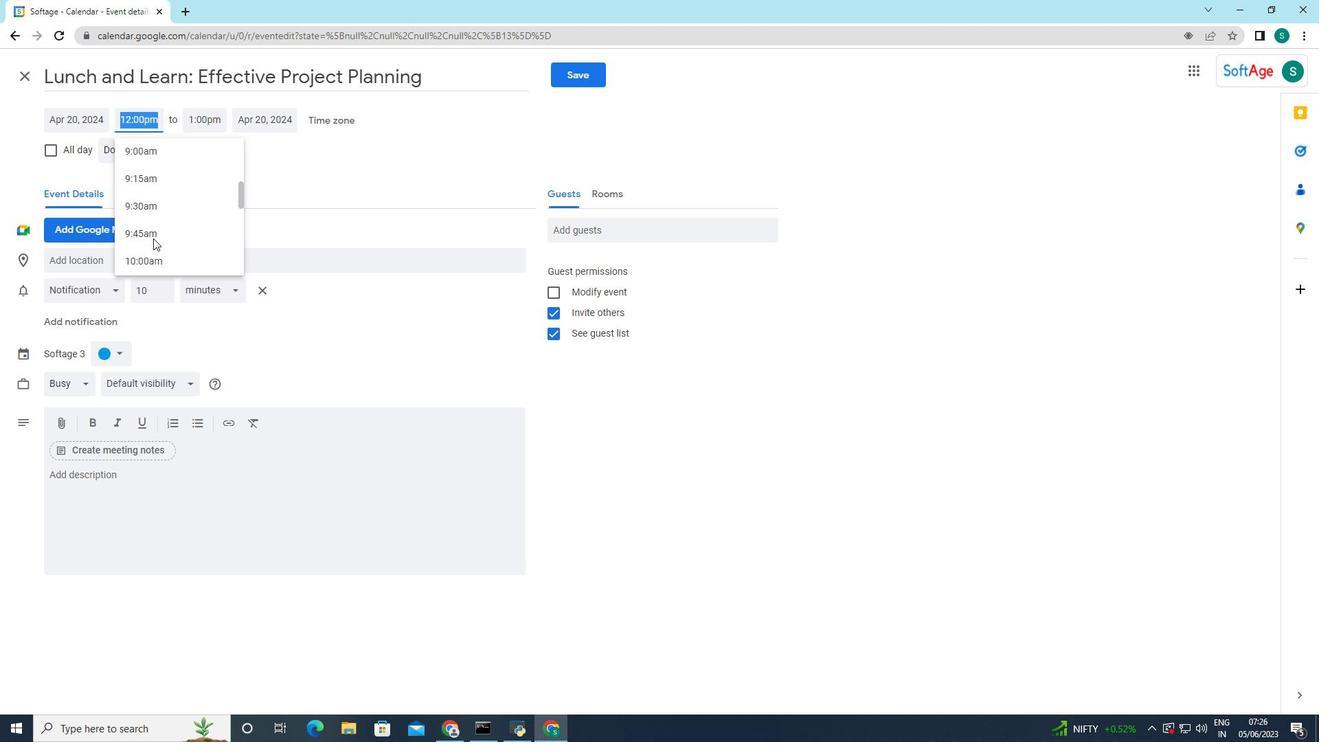 
Action: Mouse moved to (147, 184)
Screenshot: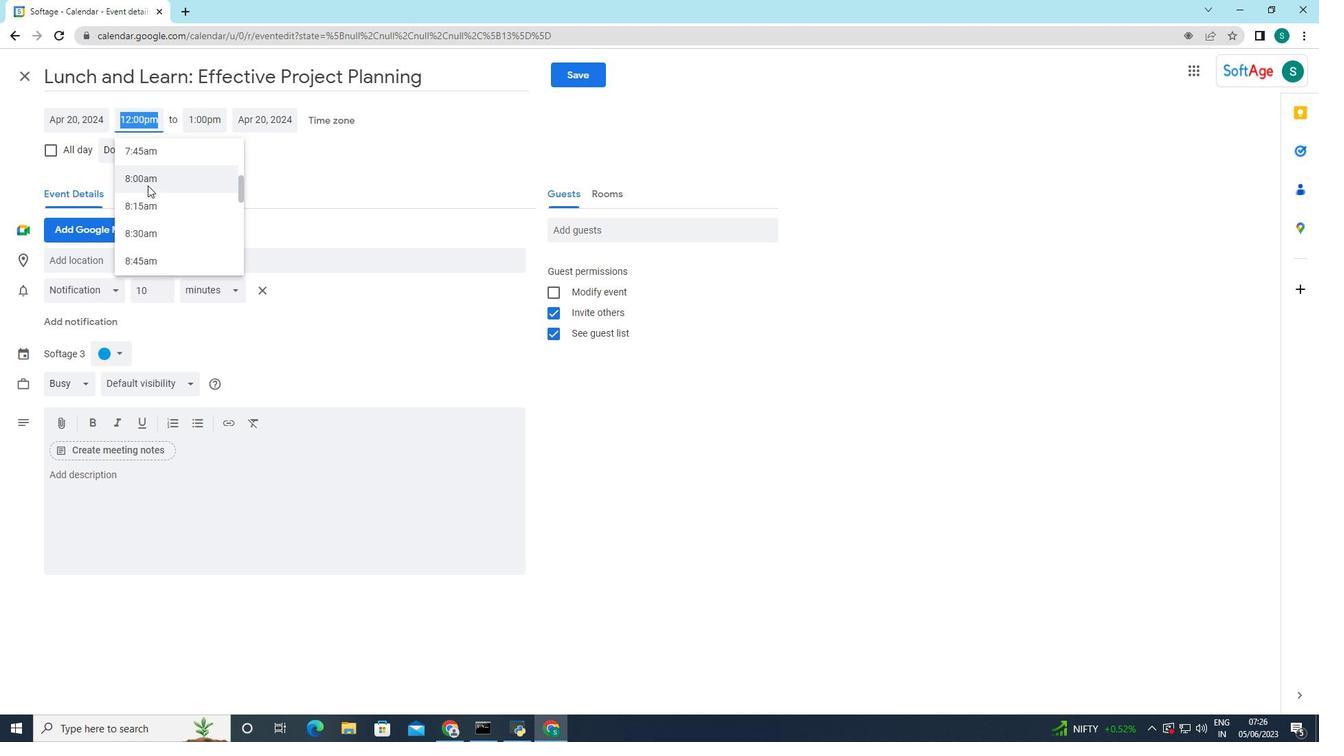 
Action: Mouse pressed left at (147, 184)
Screenshot: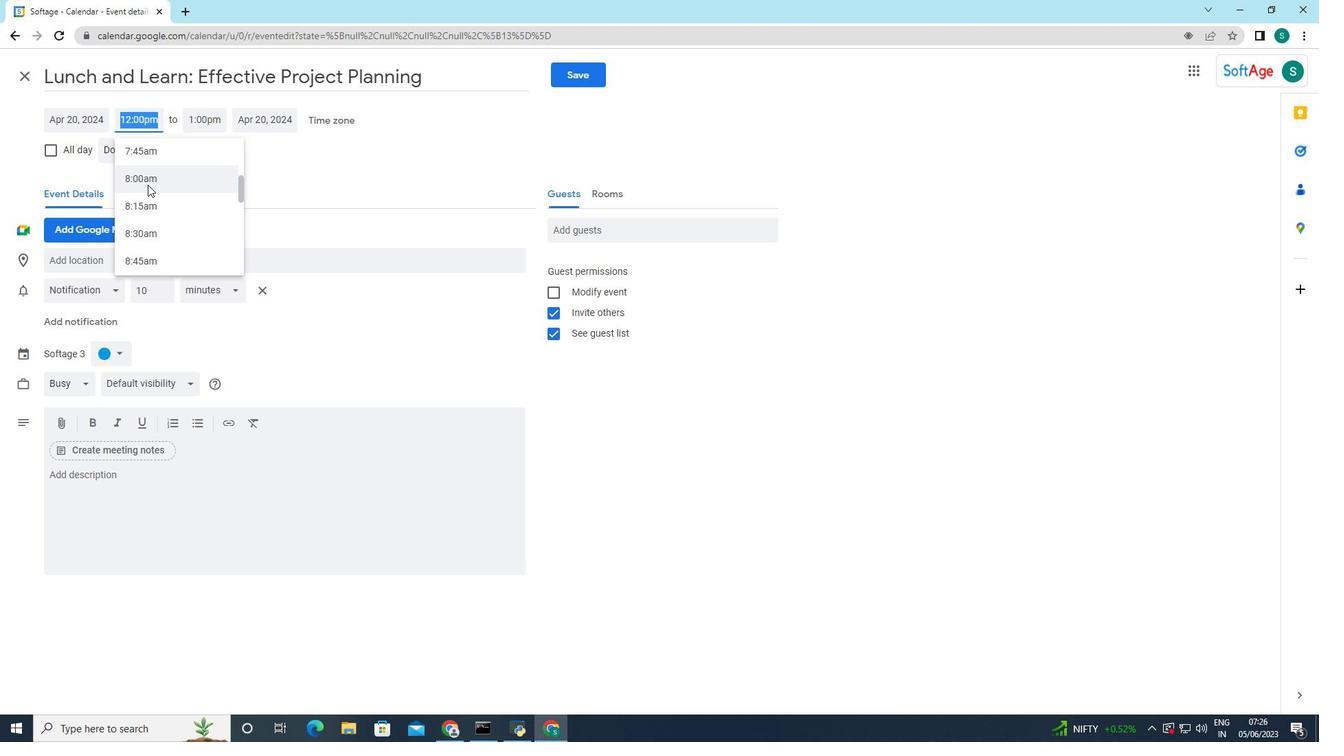 
Action: Mouse moved to (189, 117)
Screenshot: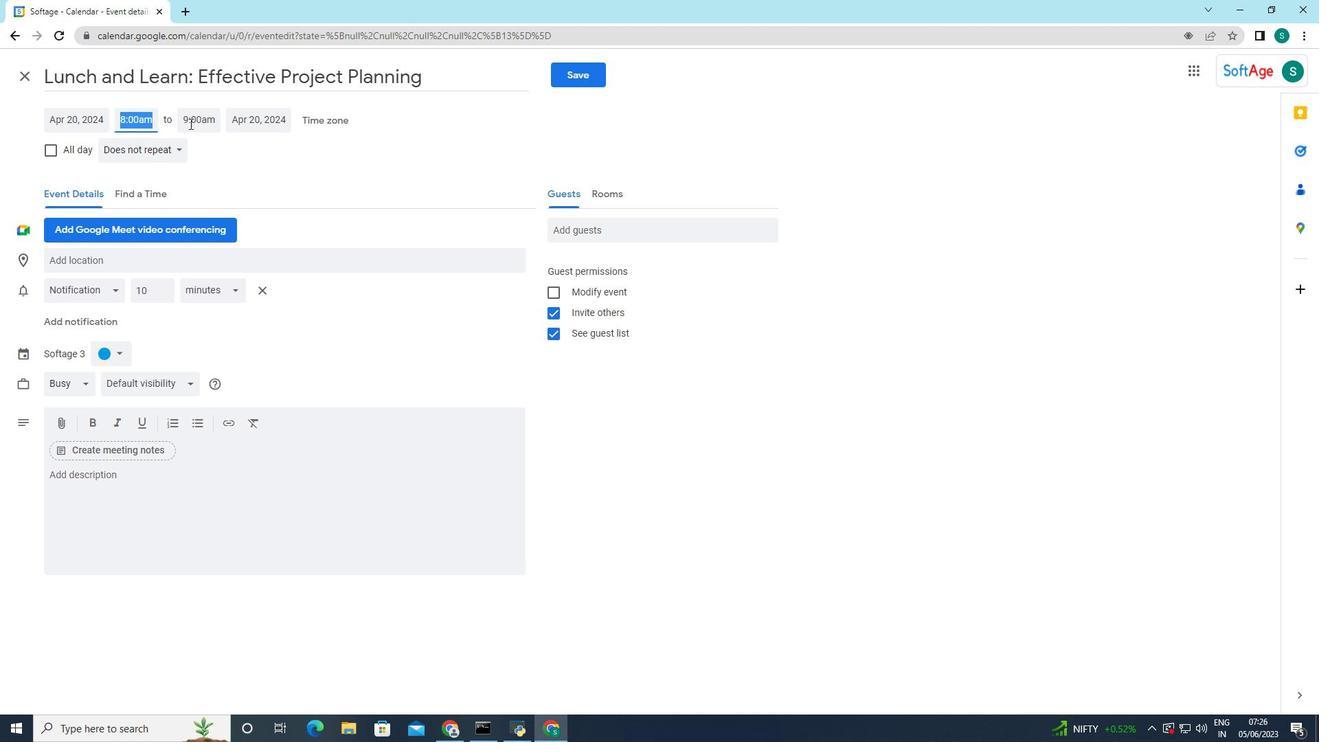 
Action: Mouse pressed left at (189, 117)
Screenshot: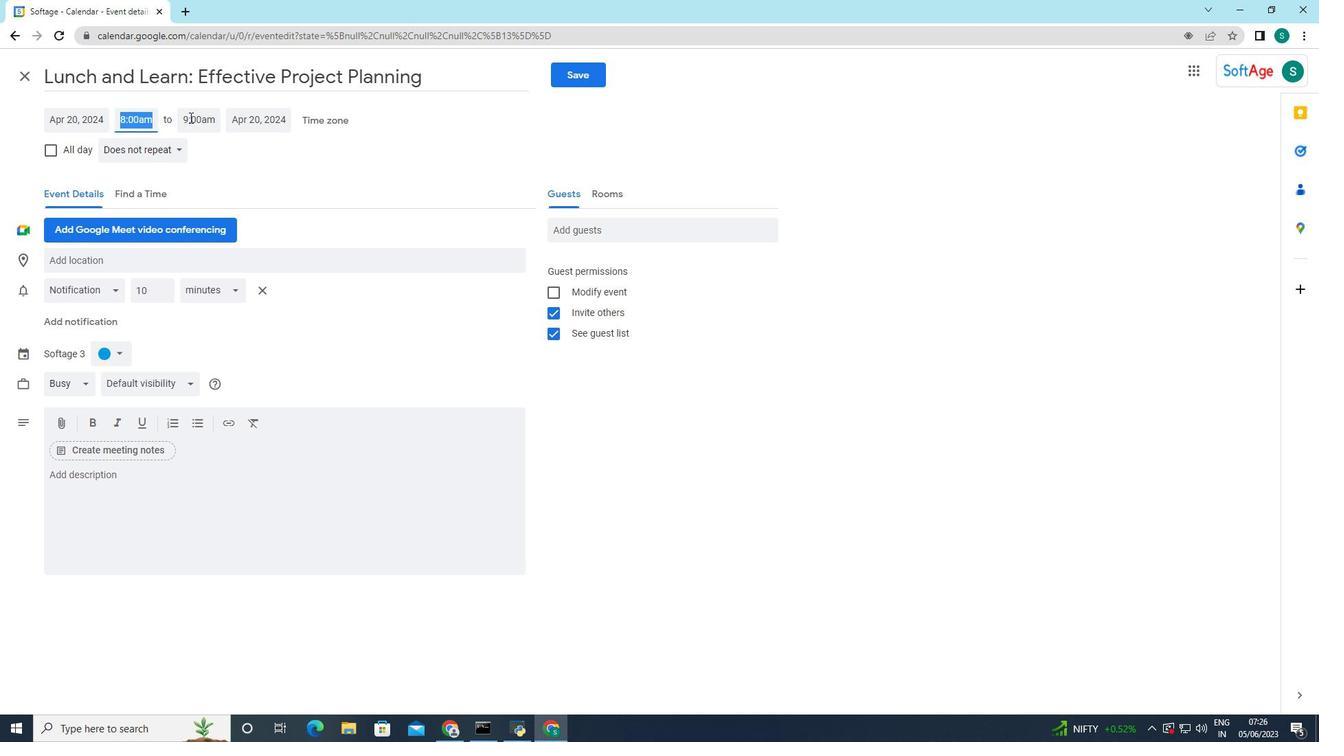 
Action: Mouse moved to (213, 259)
Screenshot: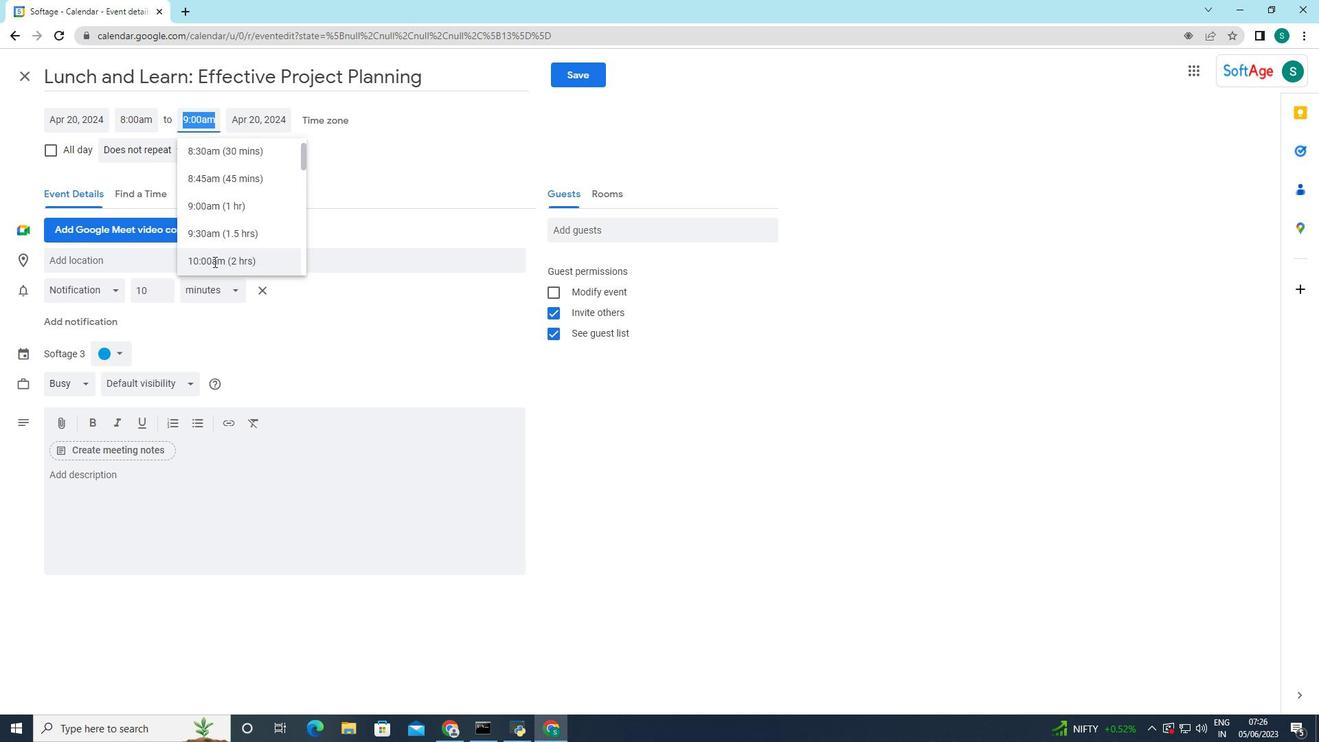 
Action: Mouse pressed left at (213, 259)
Screenshot: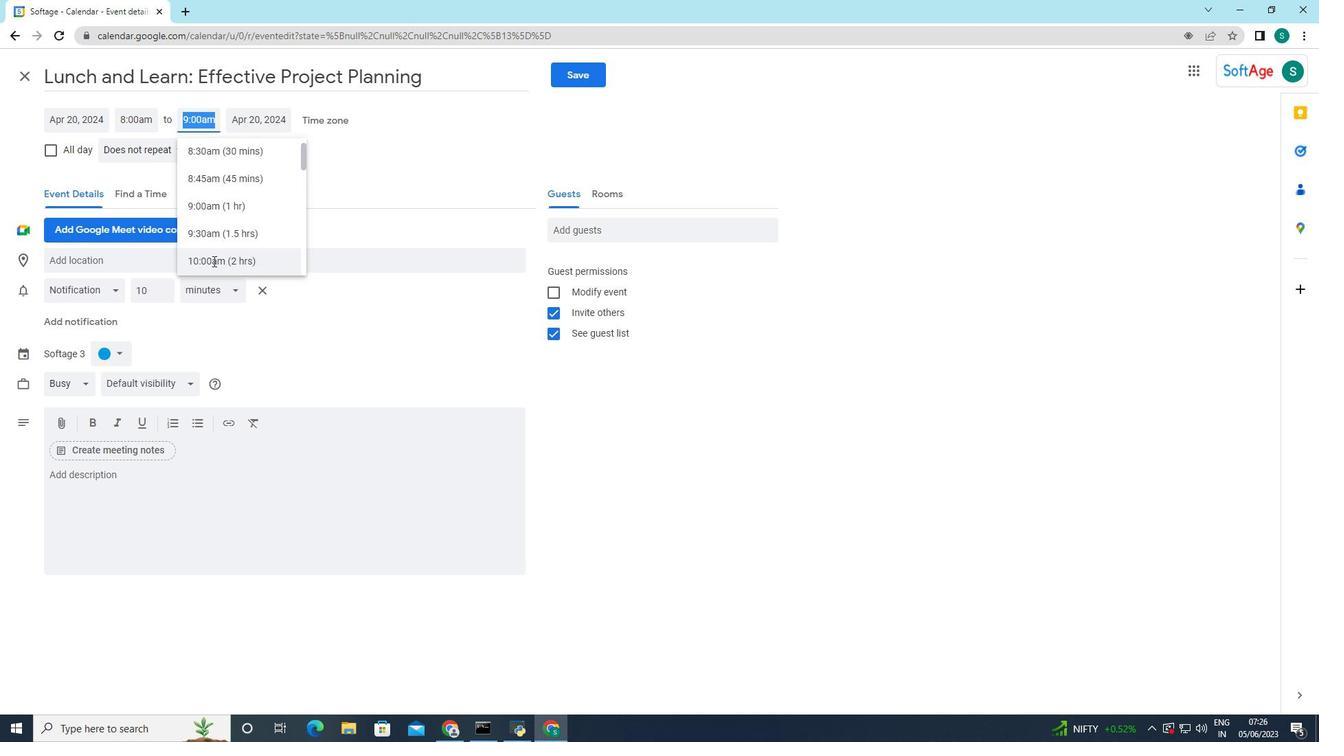 
Action: Mouse moved to (309, 183)
Screenshot: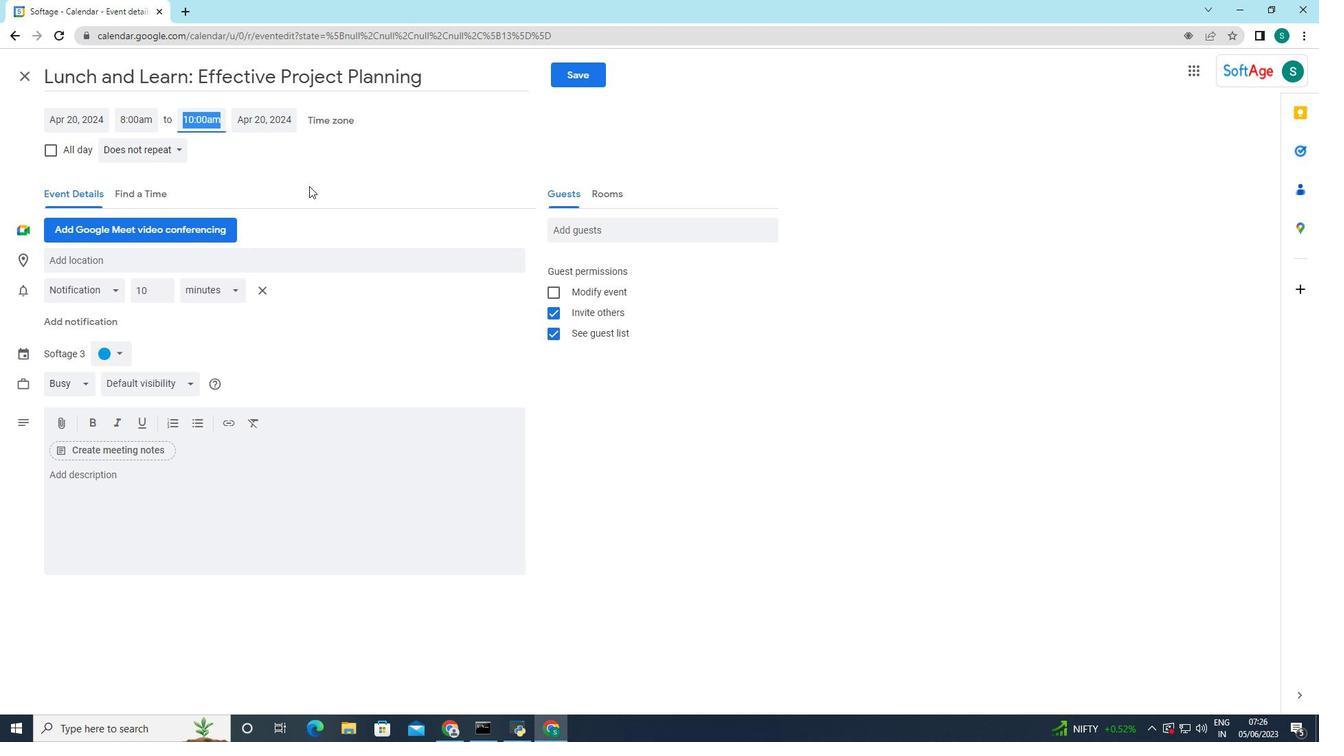 
Action: Mouse pressed left at (309, 183)
Screenshot: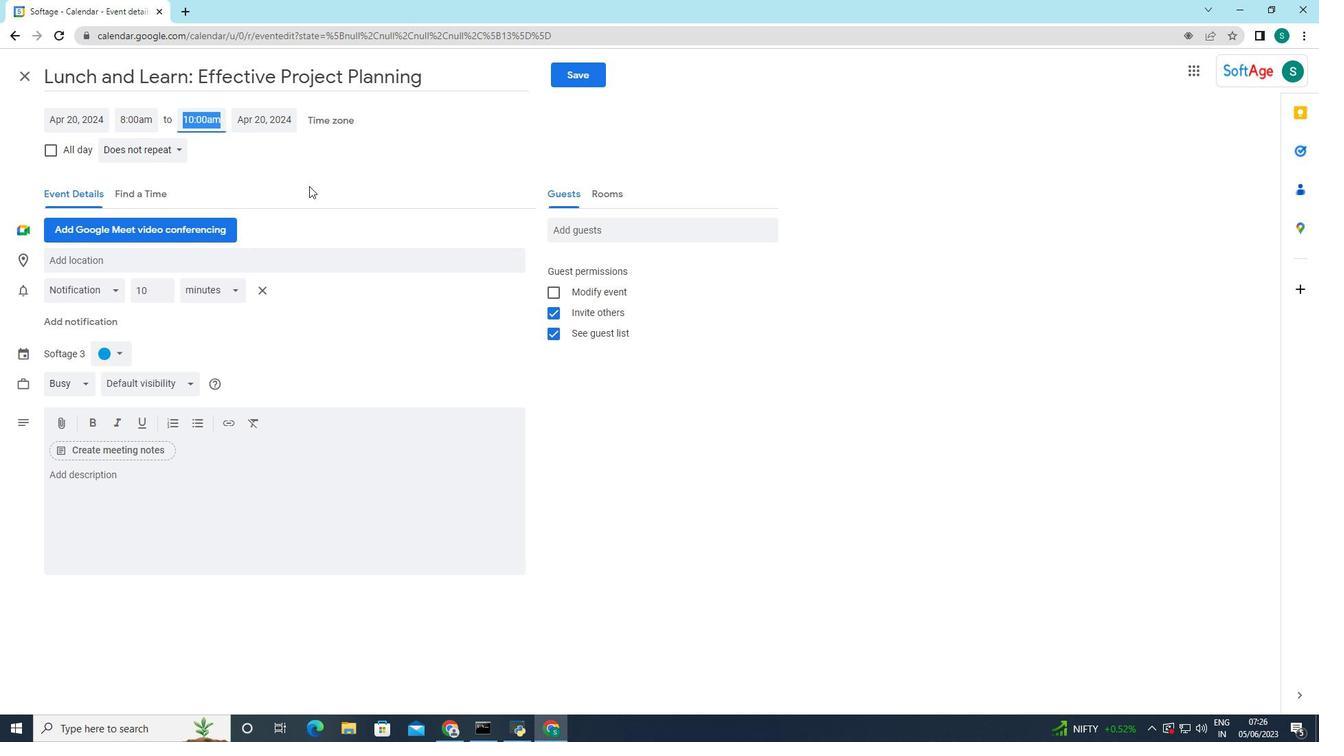 
Action: Mouse moved to (134, 476)
Screenshot: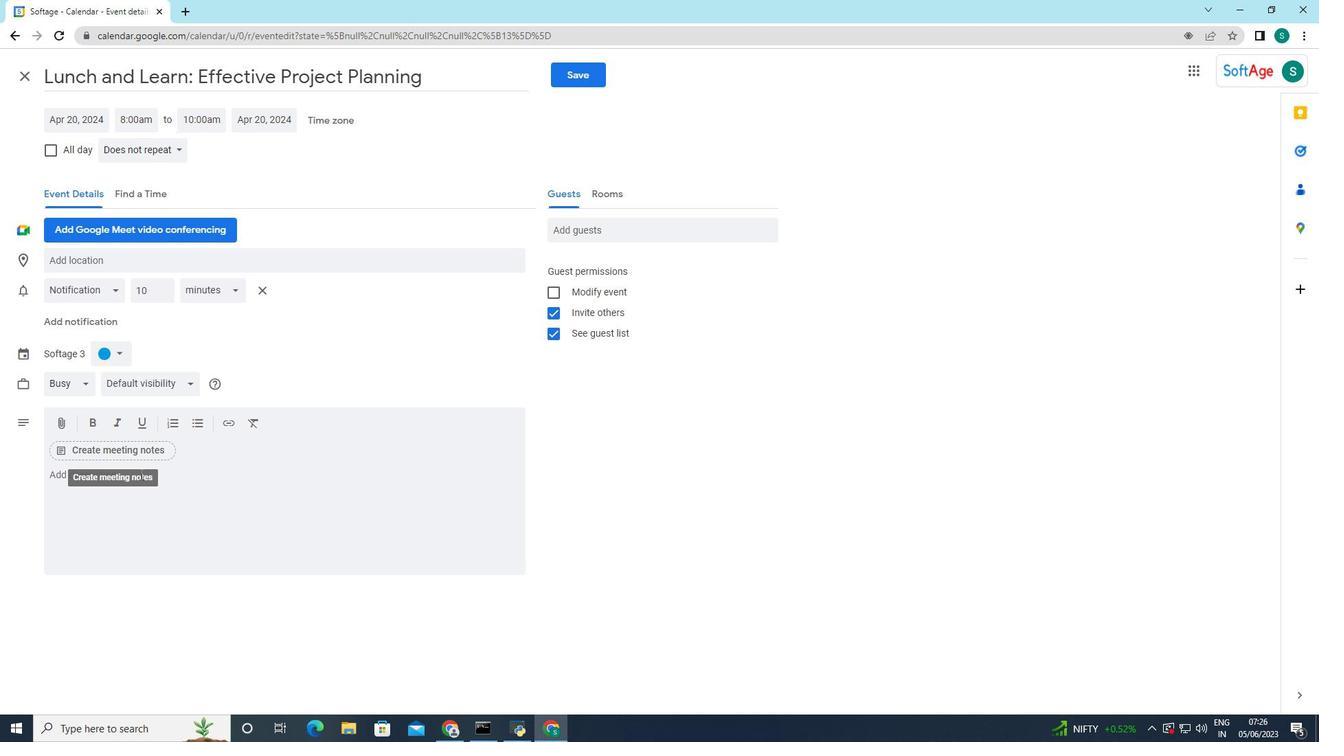 
Action: Mouse pressed left at (134, 476)
Screenshot: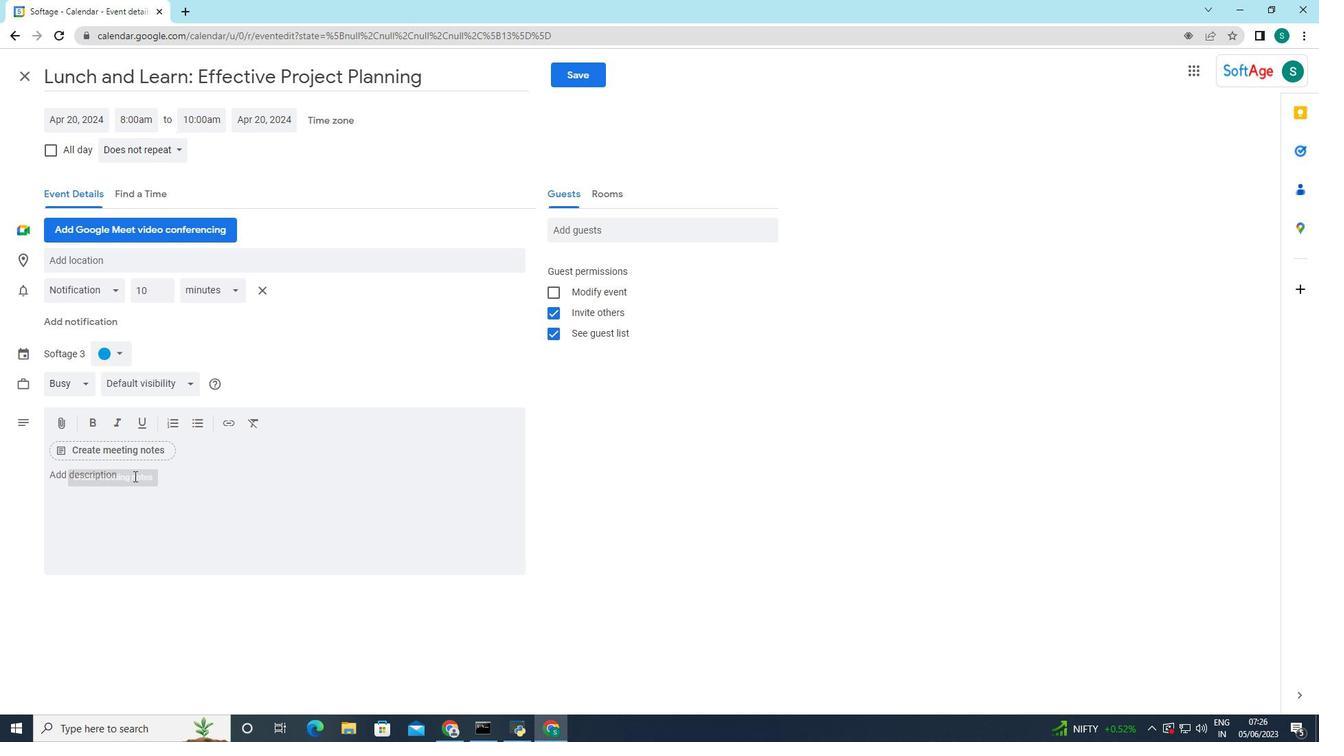 
Action: Key pressed <Key.caps_lock>T<Key.caps_lock>hes<Key.backspace><Key.backspace>is<Key.space><Key.backspace><Key.backspace><Key.backspace>e<Key.space>session<Key.space>will<Key.space><Key.space>conclude<Key.space>with<Key.space>a<Key.space>recap<Key.space>and<Key.space>summary<Key.space>of<Key.space>key<Key.space>takes<Key.backspace><Key.backspace>eav<Key.backspace>ways,<Key.space>providing<Key.space>participants<Key.space>with<Key.space>a<Key.space>comprehensive<Key.space>understanding<Key.space>of<Key.space>the<Key.space>wlements<Key.space>t<Key.backspace><Key.backspace><Key.backspace><Key.backspace><Key.backspace><Key.backspace><Key.backspace><Key.backspace><Key.backspace><Key.backspace>elements<Key.space>that<Key.space>contributr<Key.backspace>e<Key.space>to<Key.space>success<Key.space><Key.backspace>ful<Key.space>presentations.<Key.space>p<Key.backspace><Key.caps_lock>P<Key.caps_lock>articipants<Key.space>will<Key.space>be<Key.space>encoug<Key.backspace>t<Key.backspace>raged<Key.space>to<Key.space>continue<Key.space>practicing<Key.space>their<Key.space>presentatoins\<Key.space>\<Key.backspace><Key.backspace><Key.backspace><Key.space><Key.backspace><Key.backspace><Key.space>
Screenshot: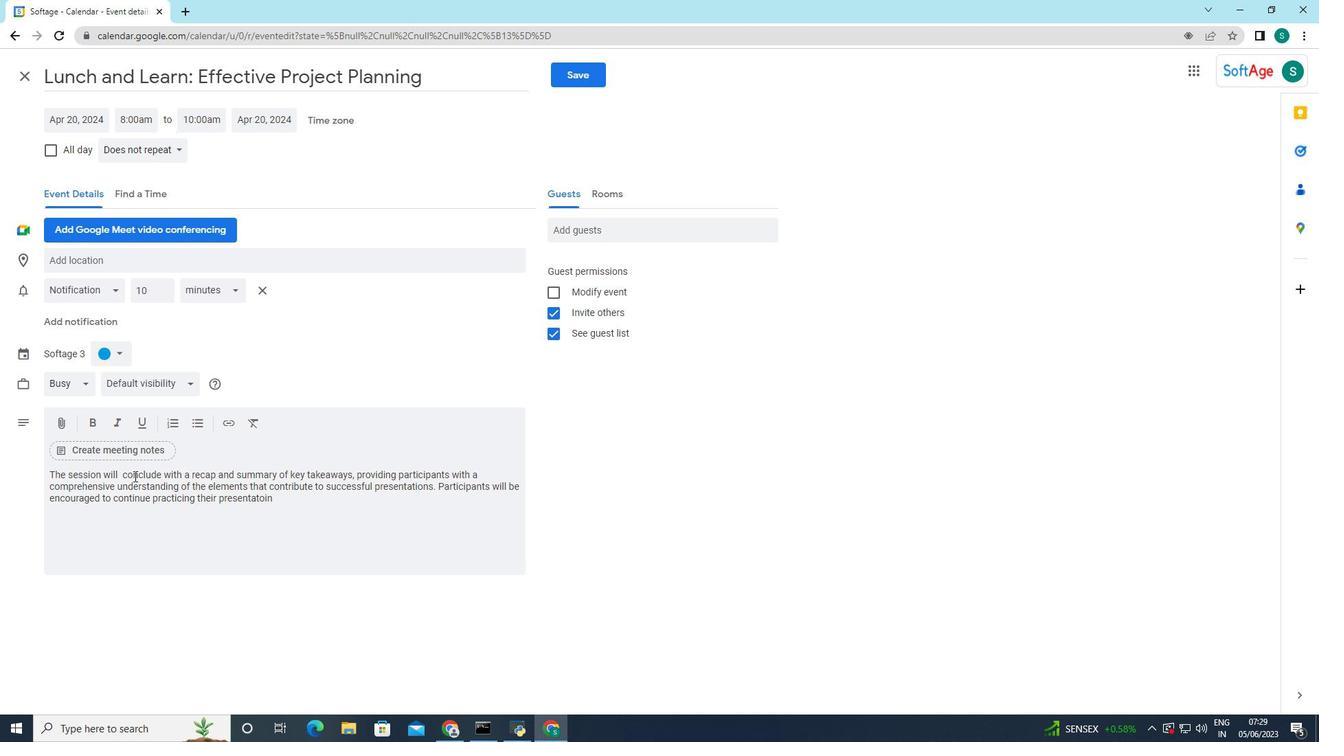 
Action: Mouse moved to (228, 502)
Screenshot: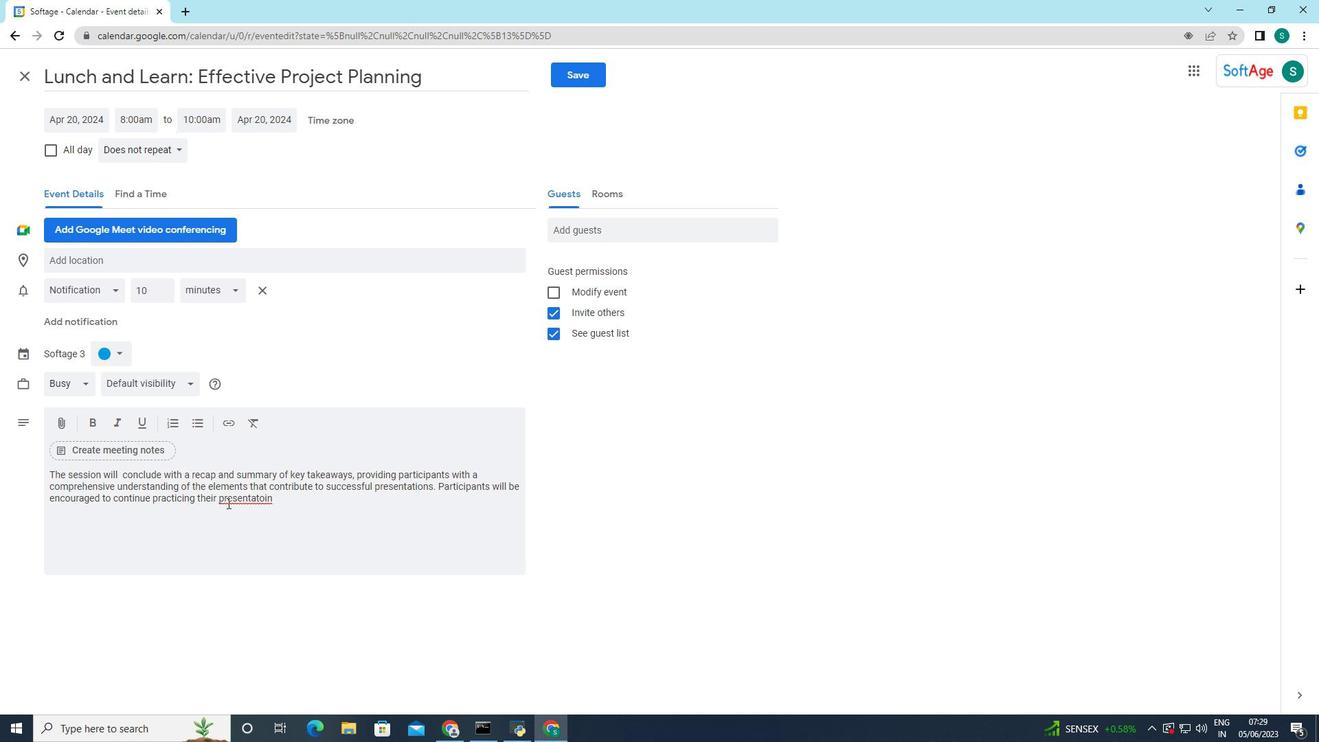 
Action: Mouse pressed left at (228, 502)
Screenshot: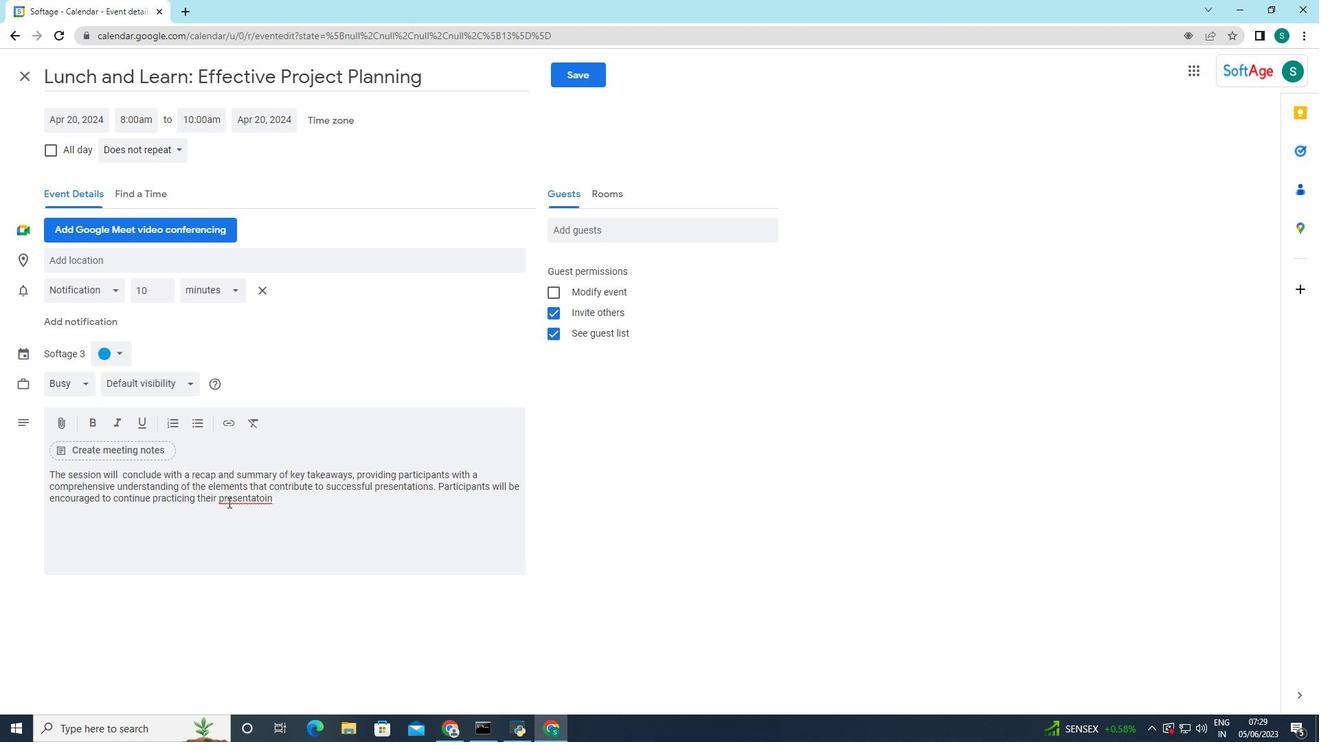
Action: Mouse moved to (243, 500)
Screenshot: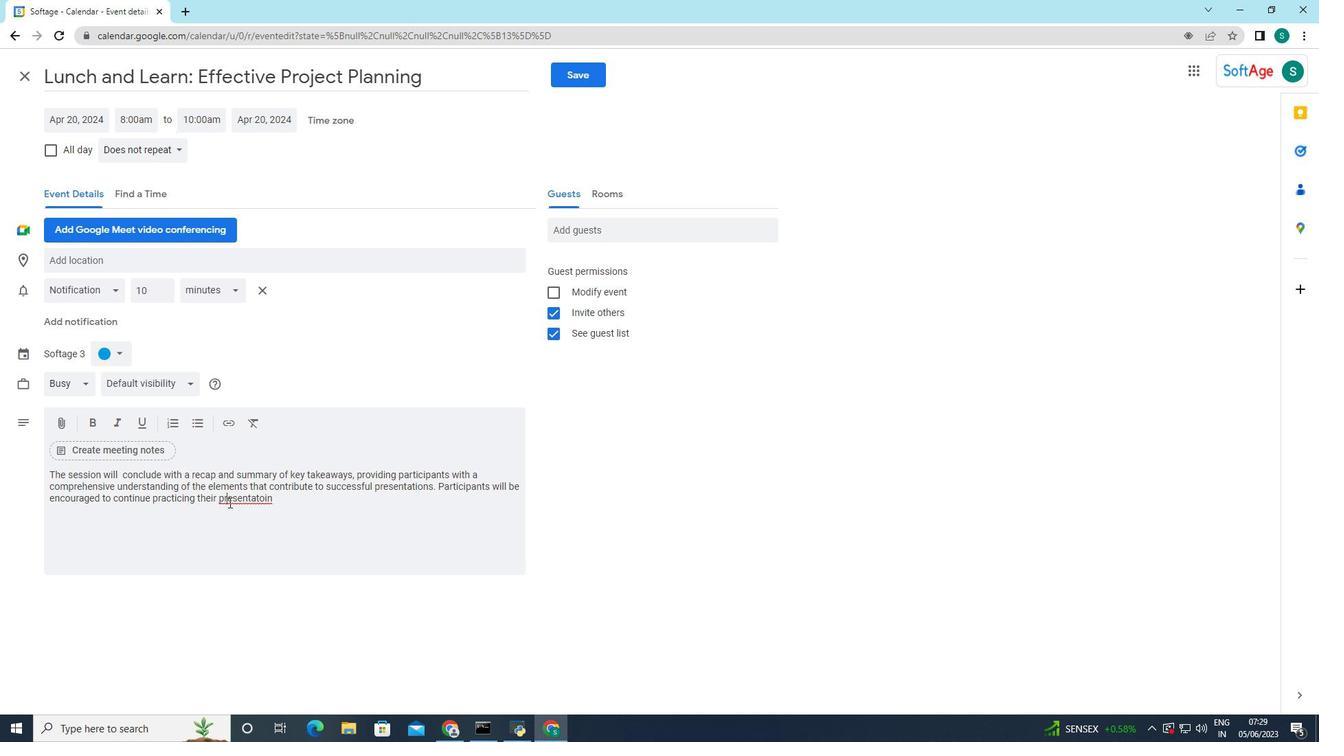 
Action: Mouse pressed left at (243, 500)
Screenshot: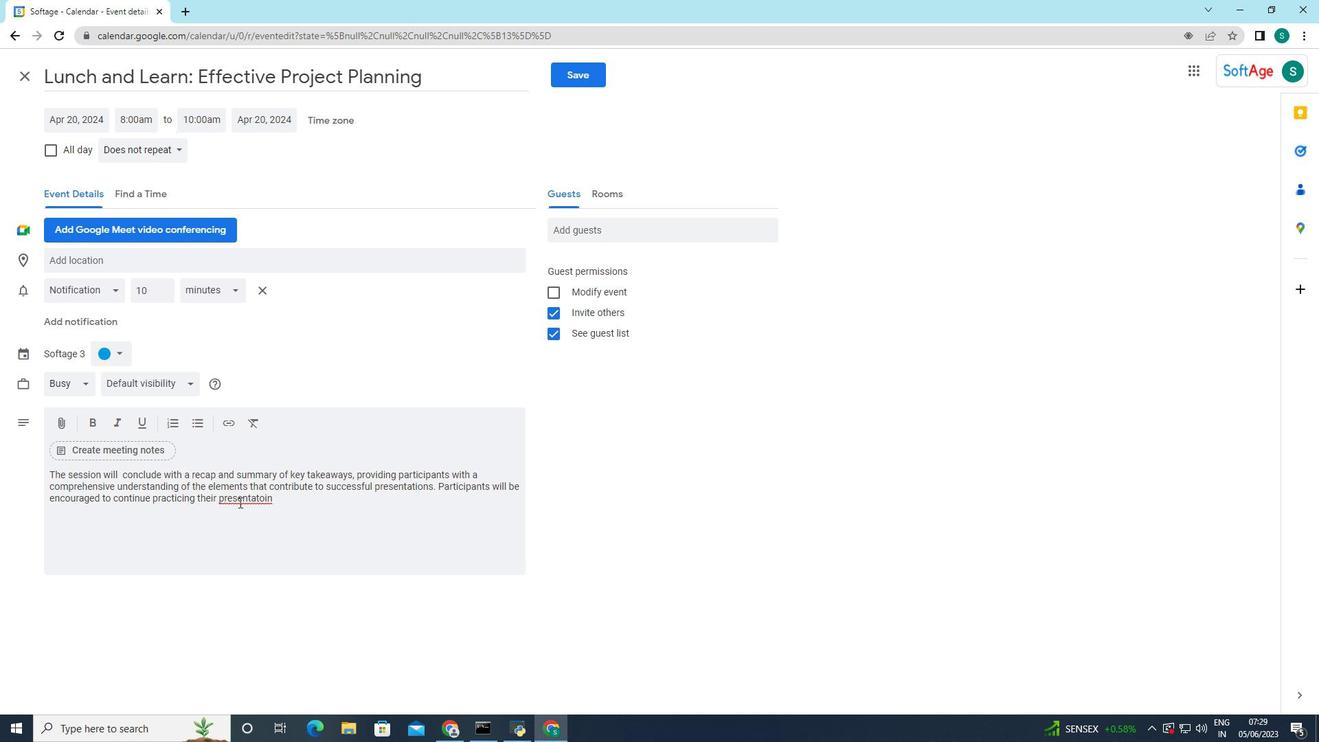 
Action: Mouse moved to (245, 498)
Screenshot: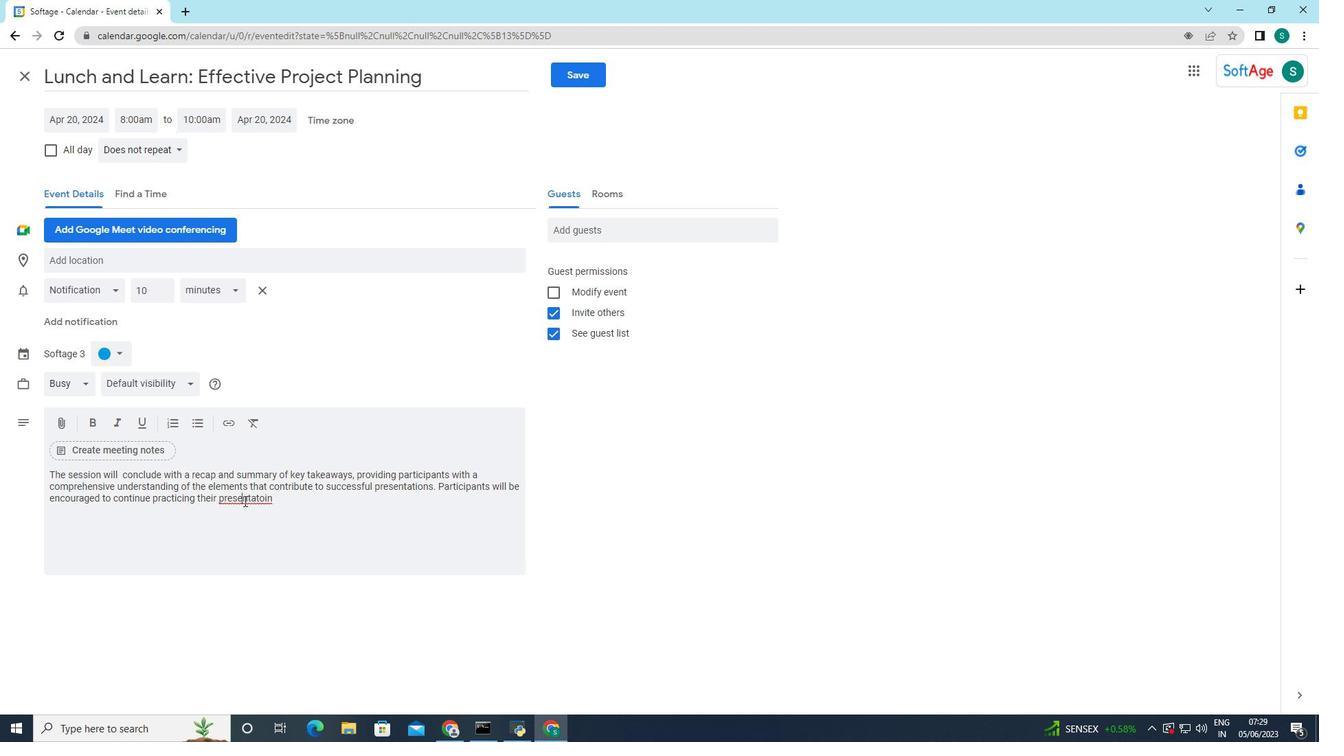 
Action: Mouse pressed right at (245, 498)
Screenshot: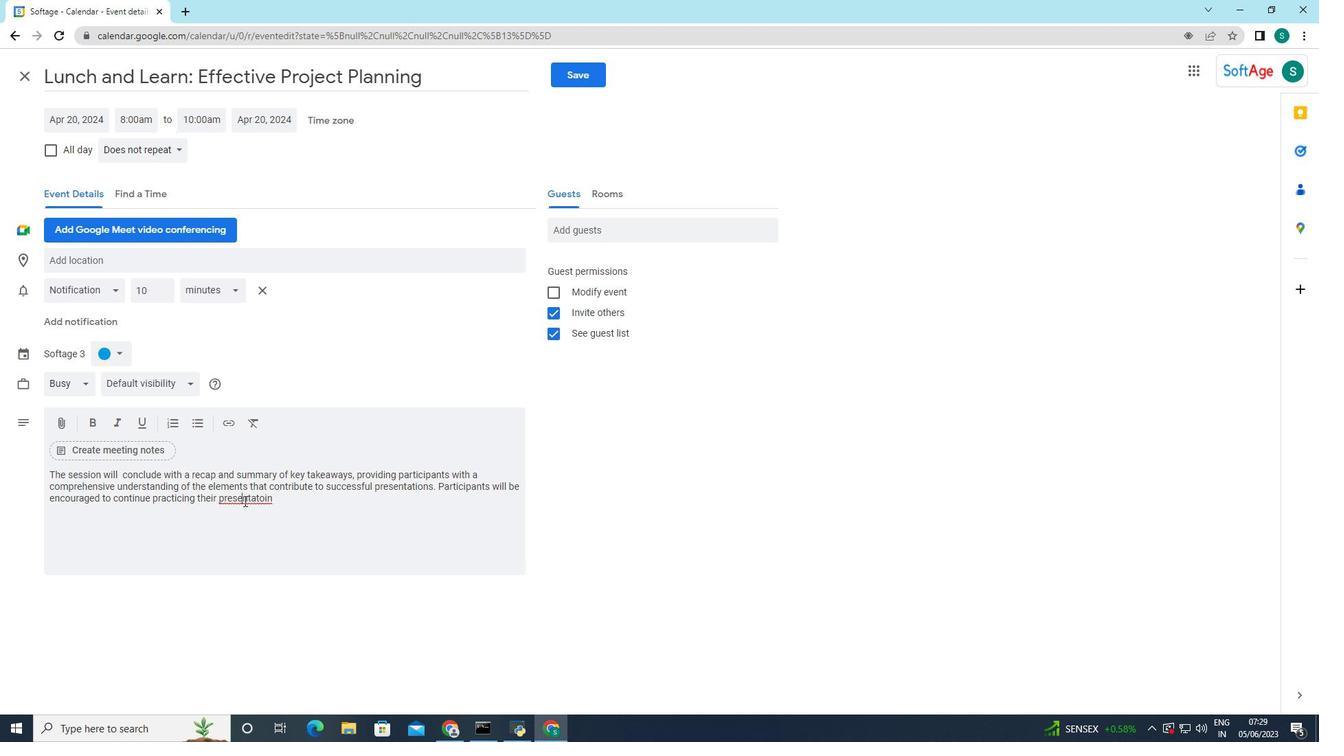 
Action: Mouse moved to (290, 292)
Screenshot: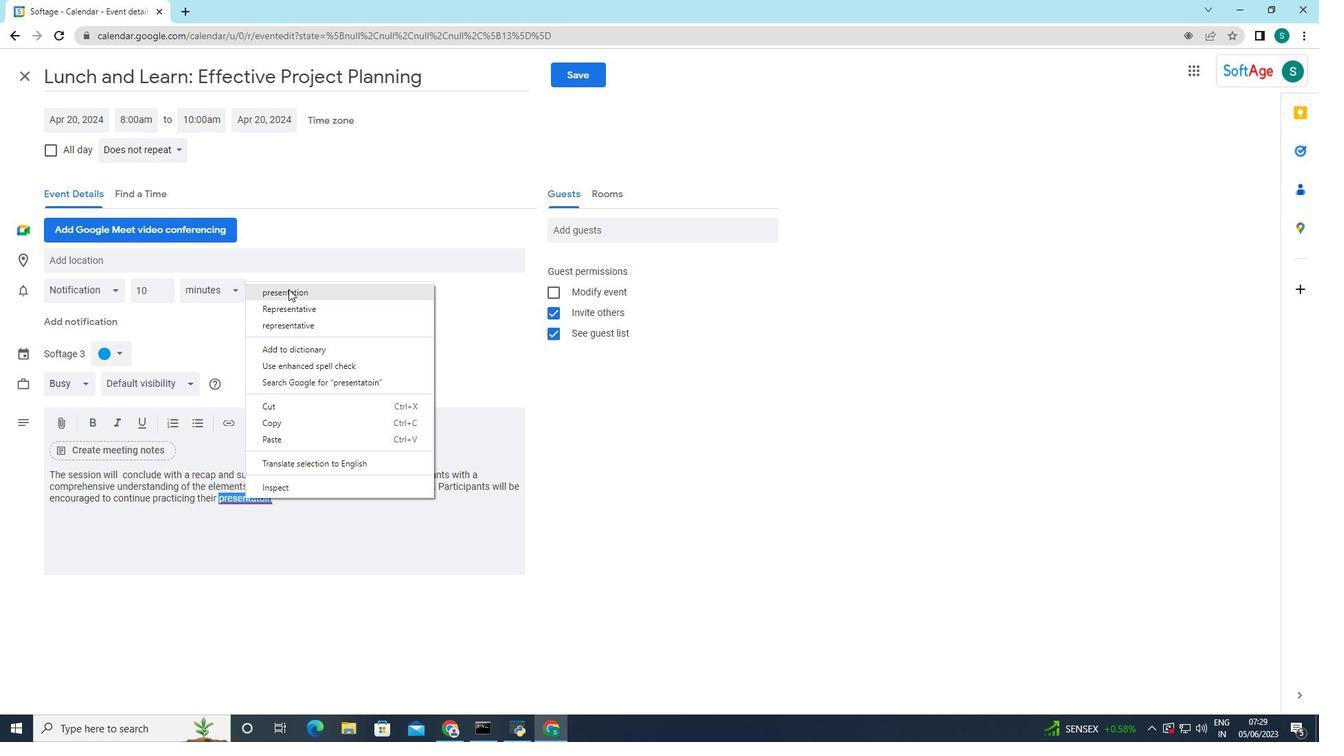 
Action: Mouse pressed left at (290, 292)
Screenshot: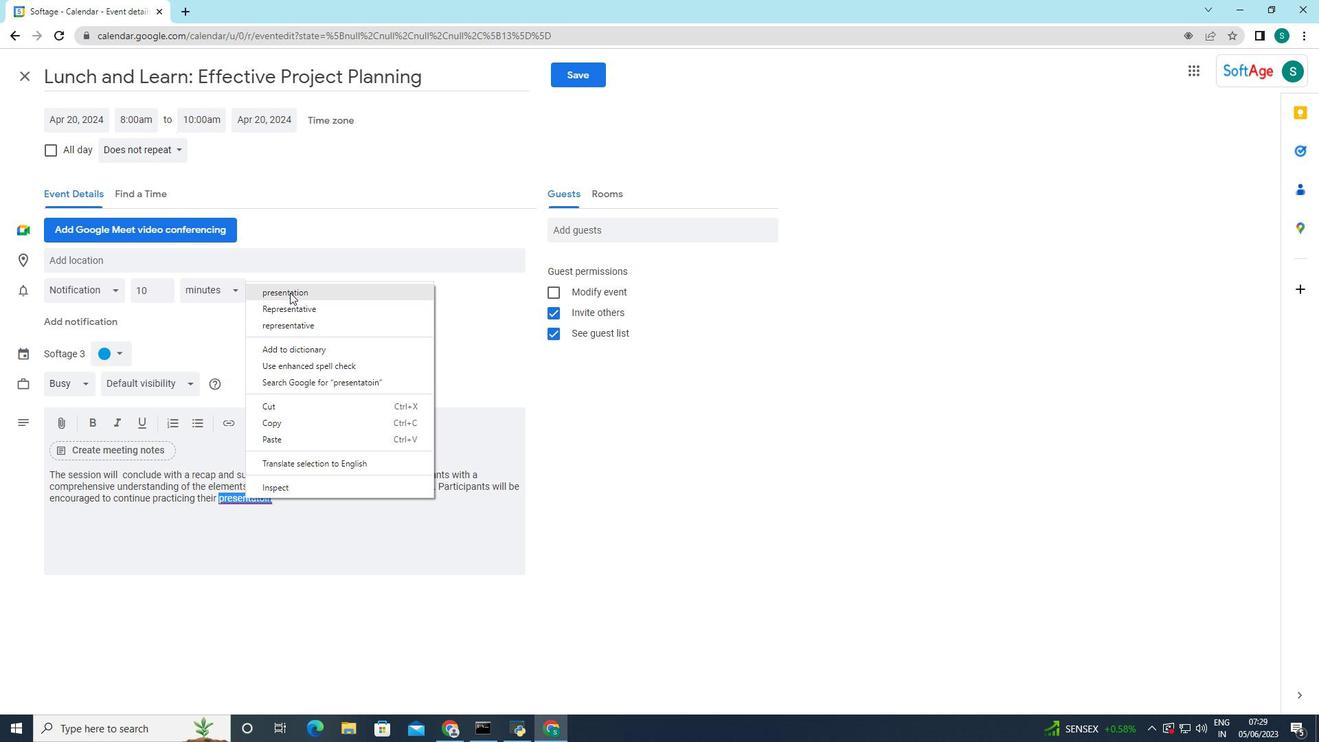 
Action: Mouse moved to (290, 505)
Screenshot: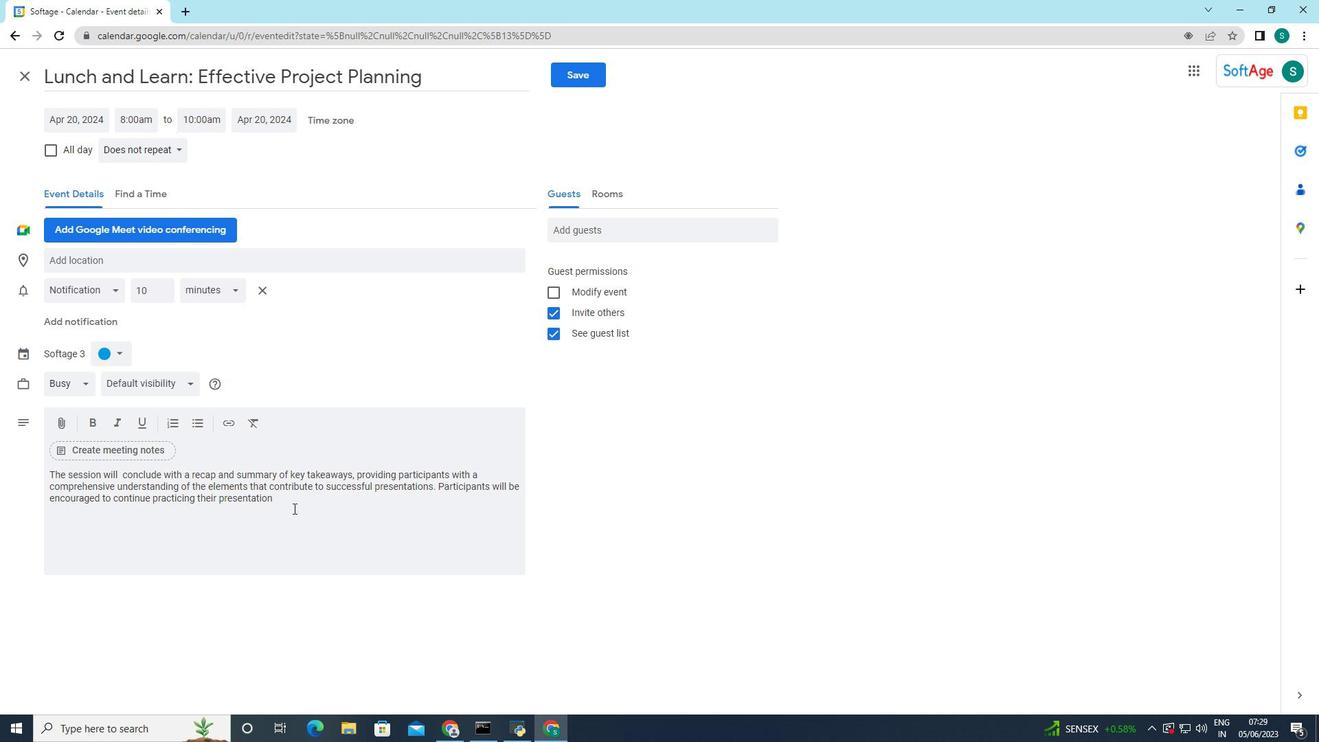 
Action: Key pressed <Key.space>skills<Key.space>outside<Key.space>of<Key.space>the<Key.space>session<Key.space>and<Key.space>seek<Key.space>further<Key.space>opportunities<Key.space>for<Key.space>growth<Key.space>and<Key.space>improvement.
Screenshot: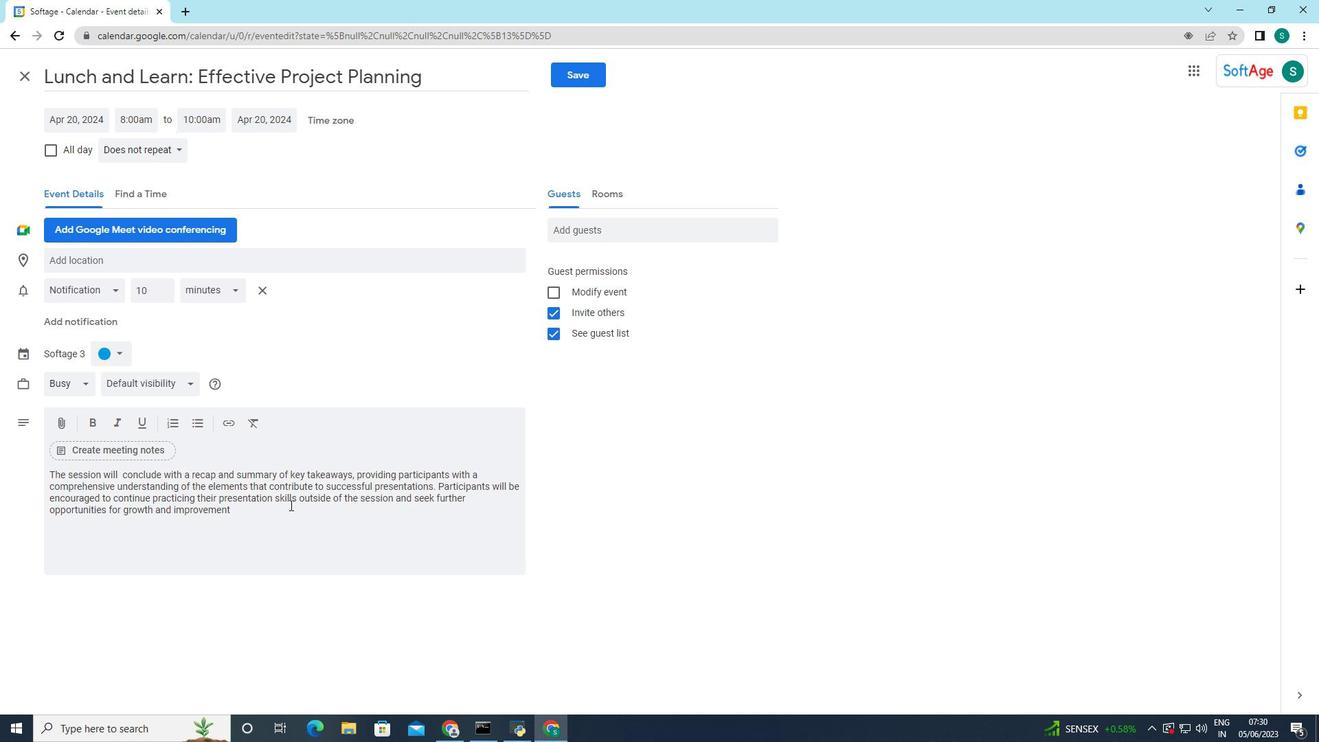 
Action: Mouse moved to (107, 355)
Screenshot: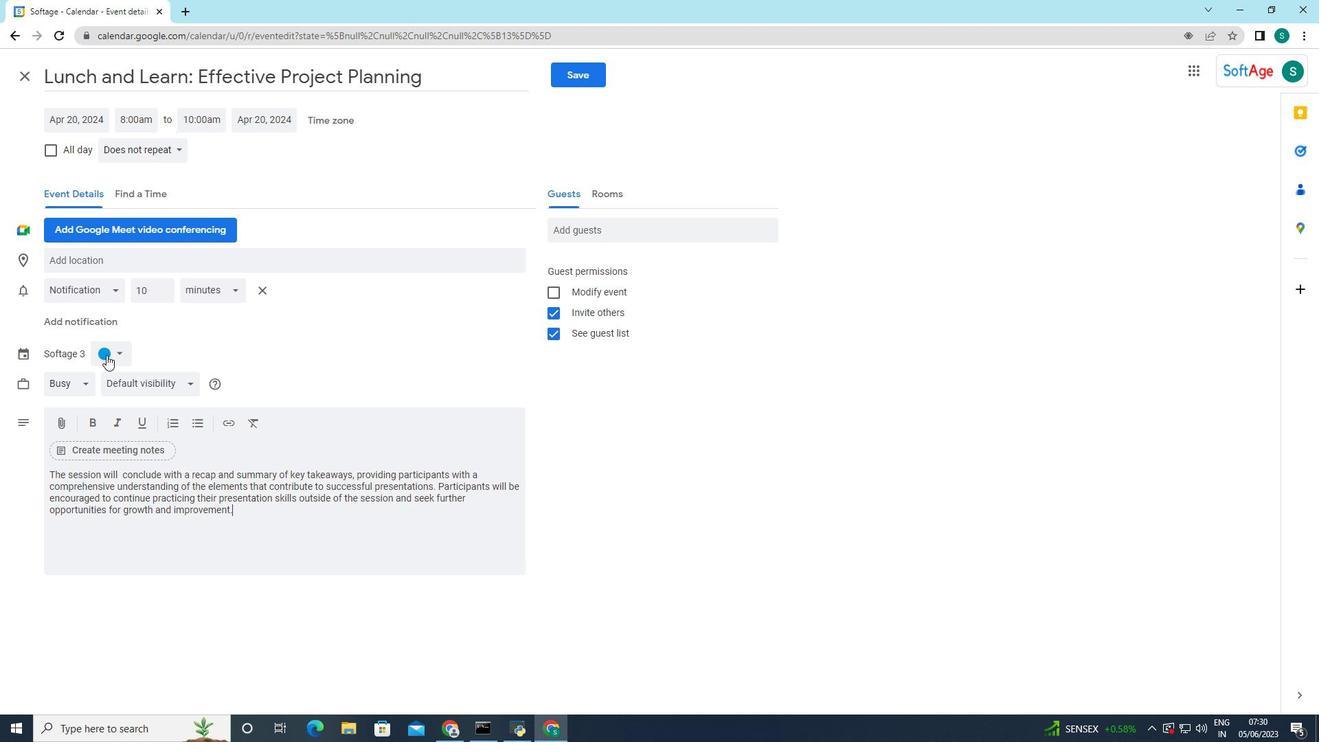 
Action: Mouse pressed left at (107, 355)
Screenshot: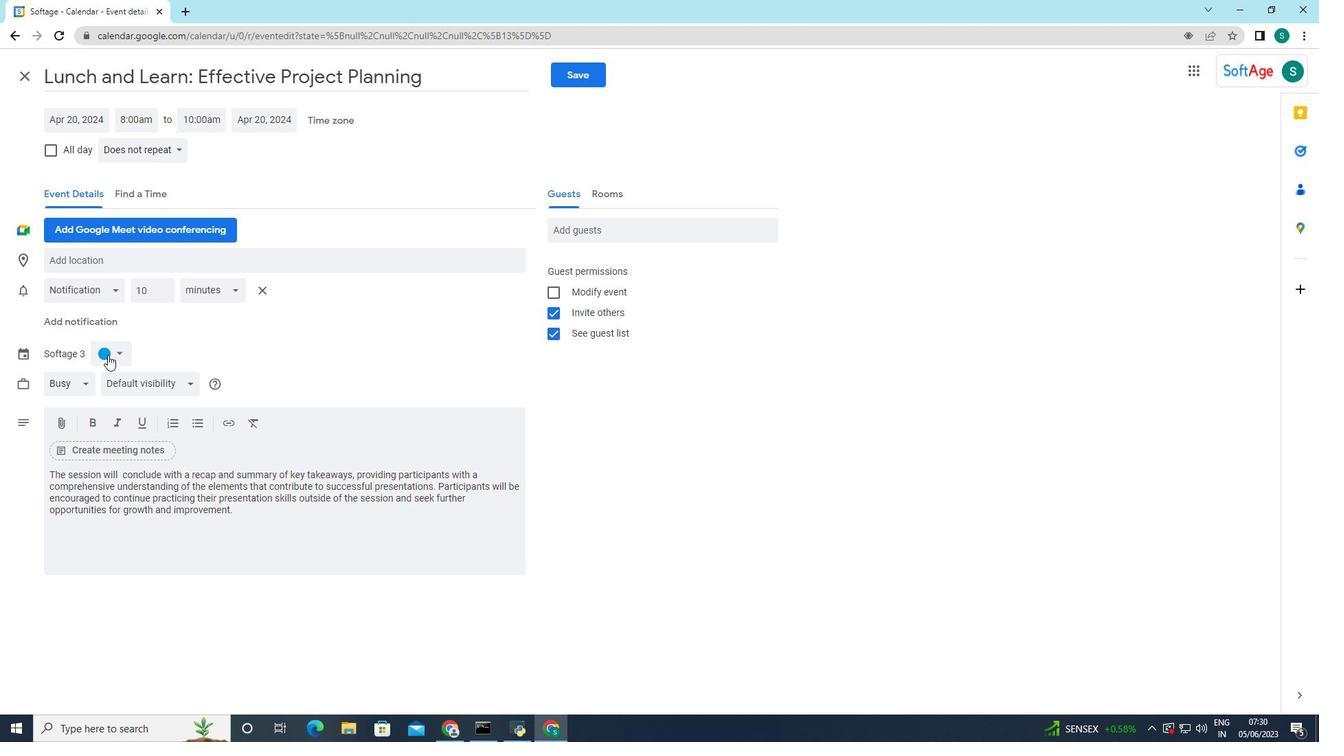 
Action: Mouse moved to (121, 354)
Screenshot: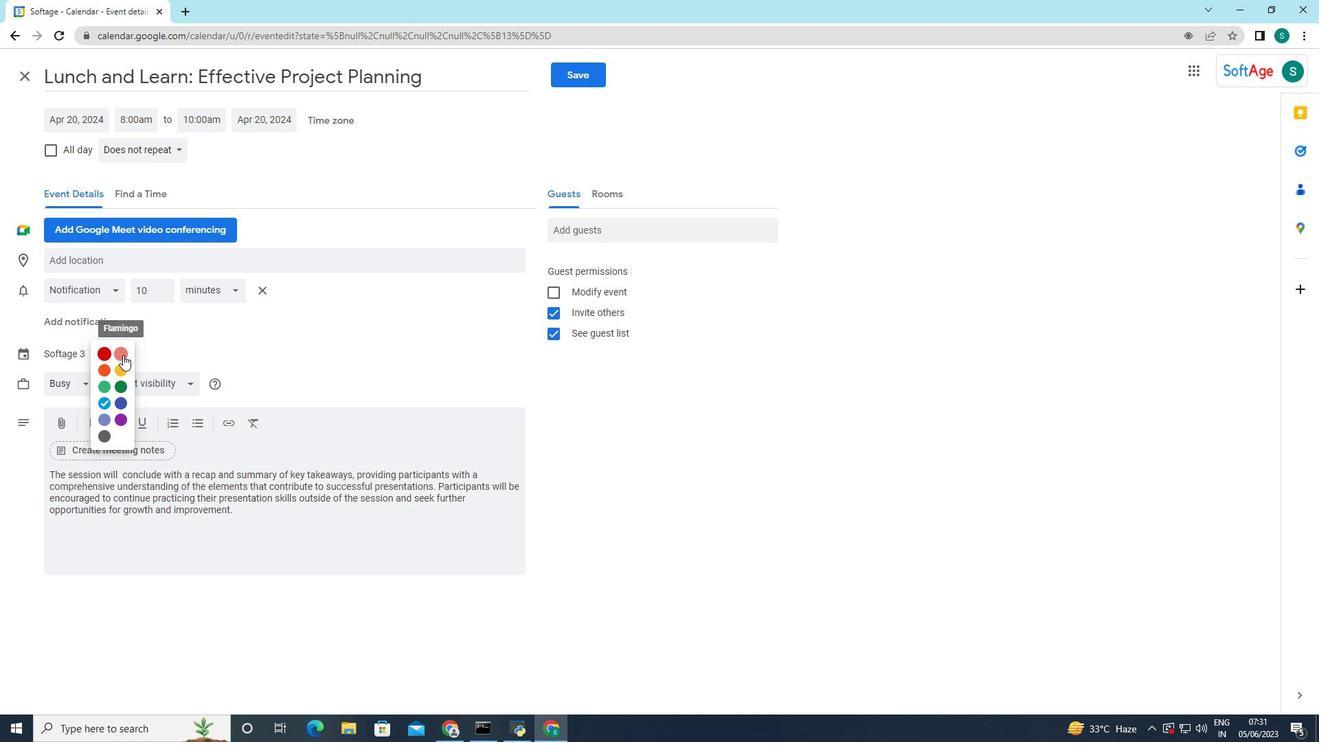 
Action: Mouse pressed left at (121, 354)
Screenshot: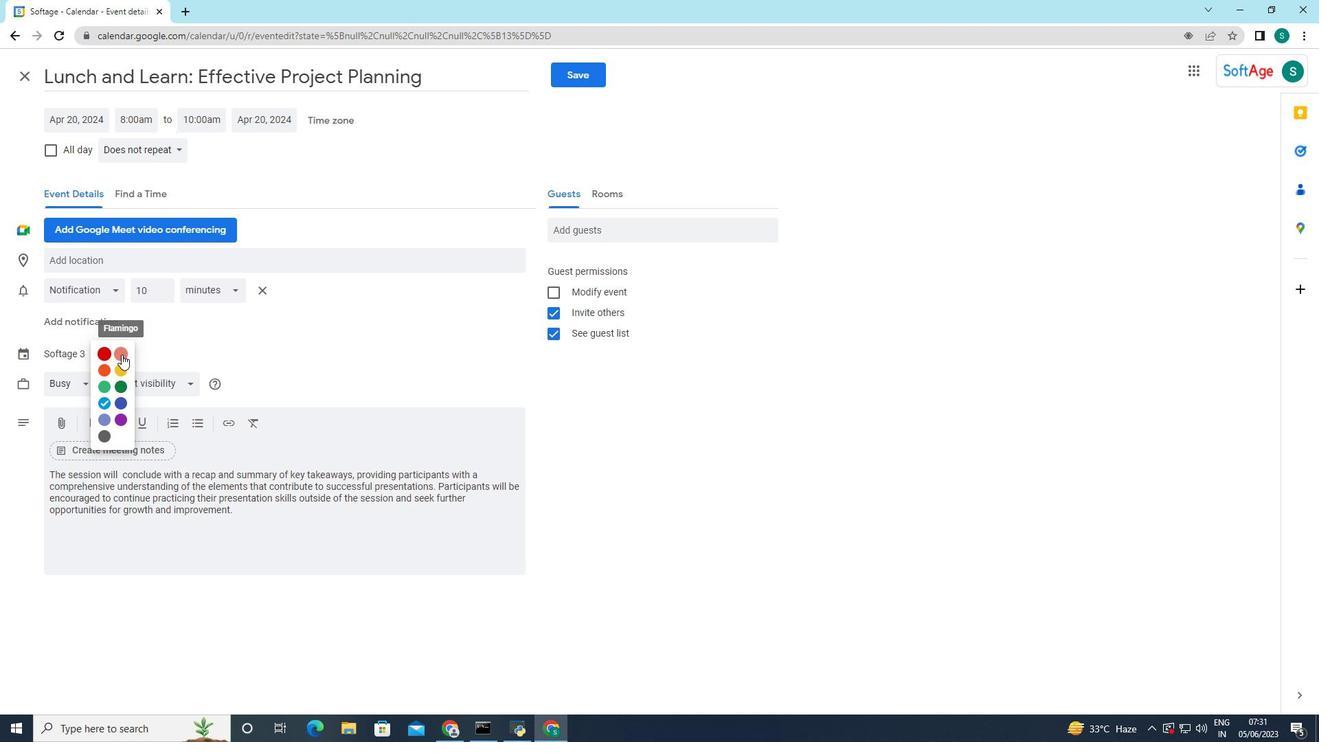 
Action: Mouse moved to (163, 262)
Screenshot: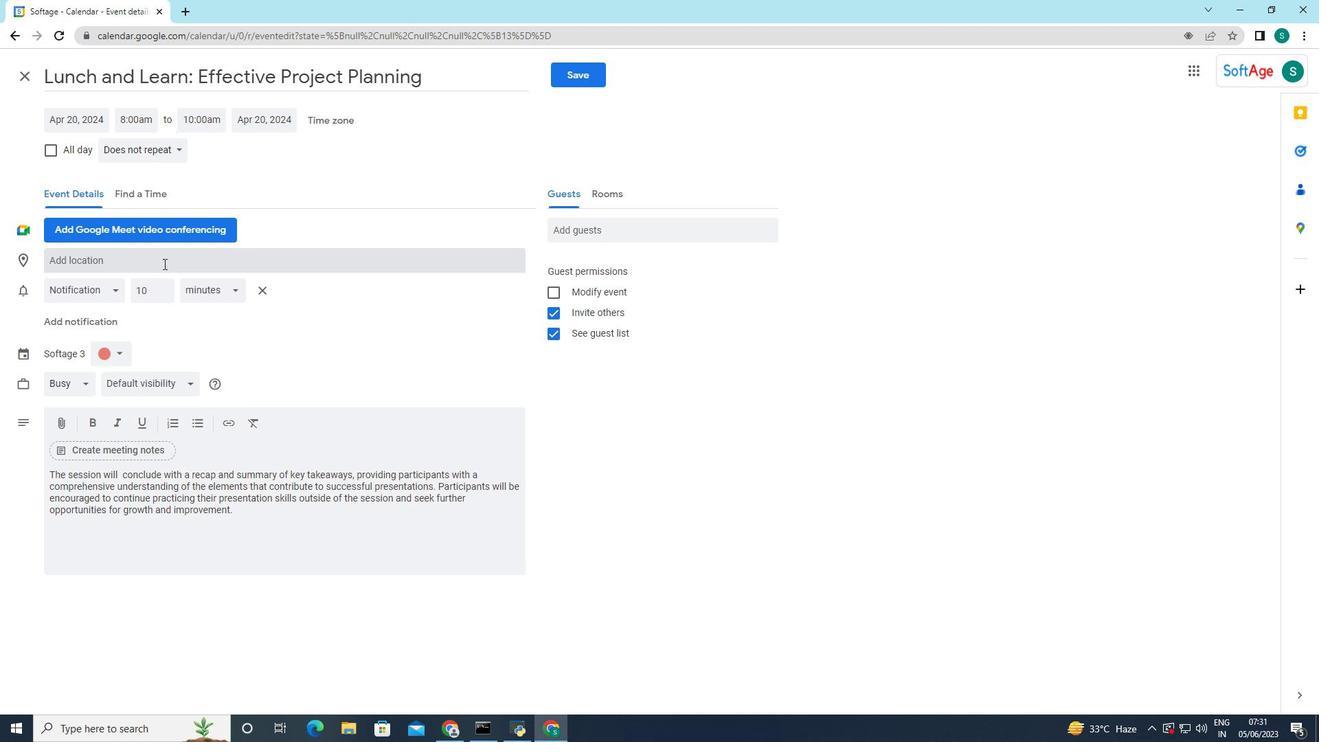 
Action: Mouse pressed left at (163, 262)
Screenshot: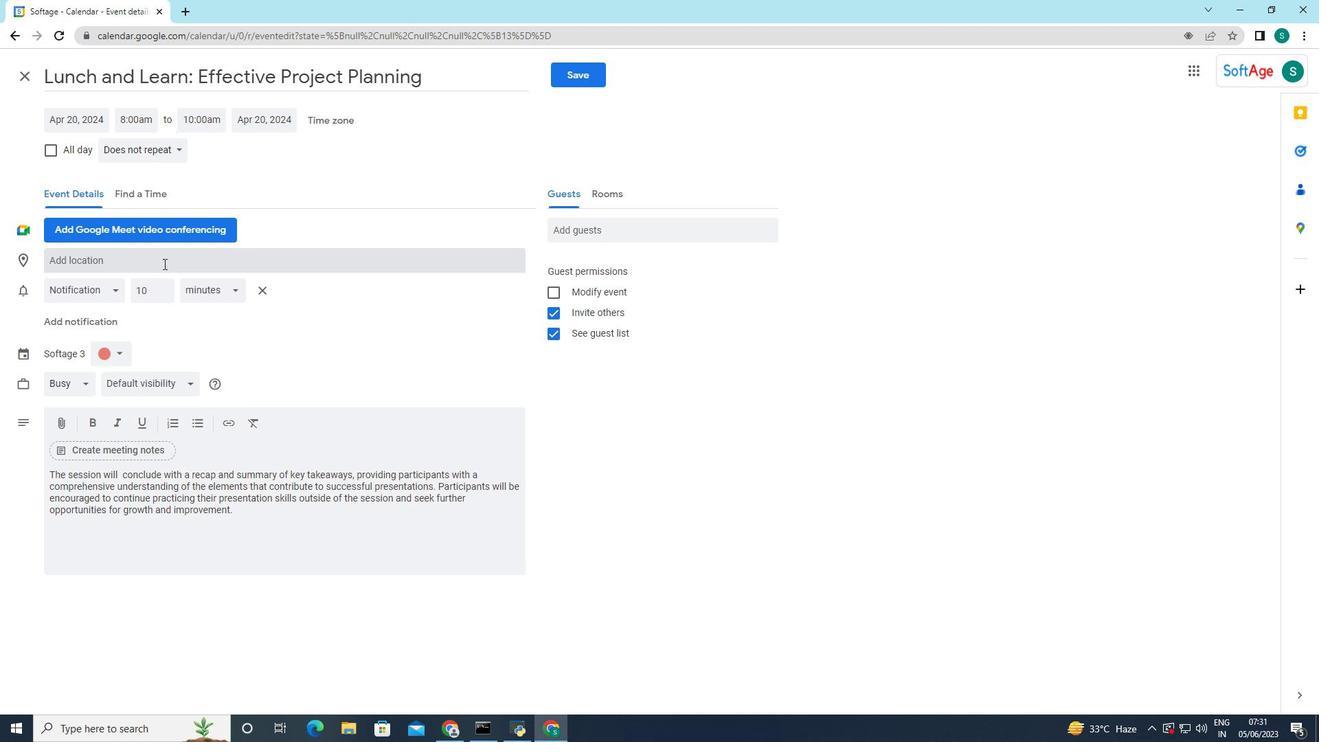 
Action: Key pressed <Key.caps_lock>T<Key.caps_lock>he<Key.space><Key.caps_lock>S<Key.caps_lock>avoy,<Key.space><Key.caps_lock>L<Key.caps_lock>ondon,<Key.space><Key.caps_lock>U<Key.caps_lock>nited<Key.space><Key.caps_lock>K<Key.caps_lock>ingdom
Screenshot: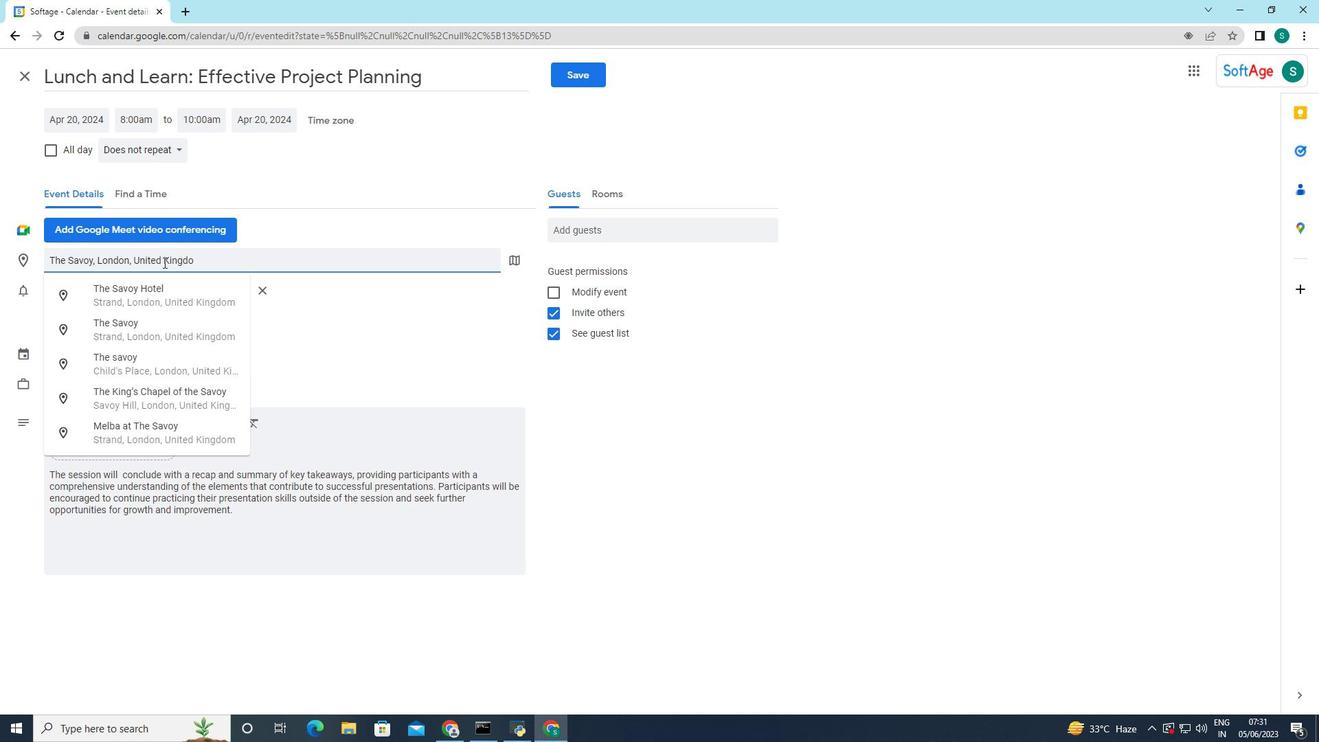 
Action: Mouse moved to (405, 336)
Screenshot: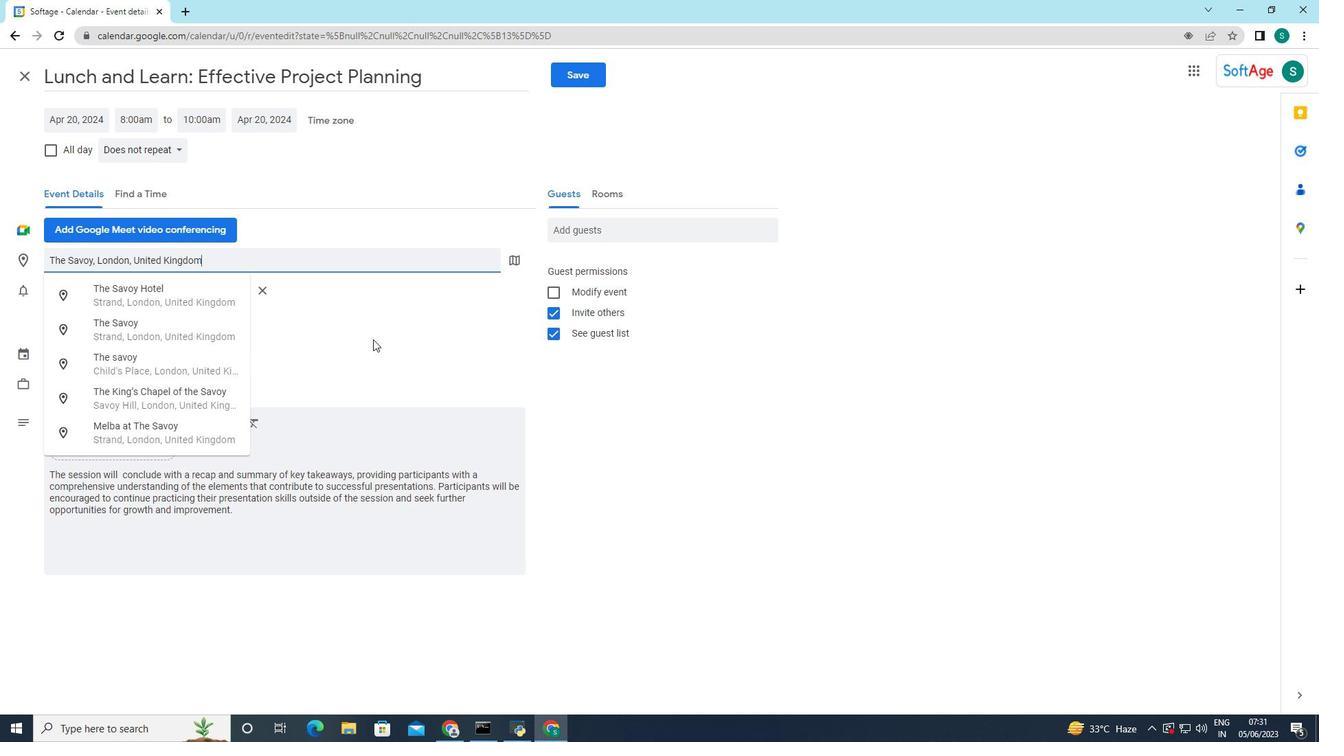 
Action: Mouse pressed left at (405, 336)
Screenshot: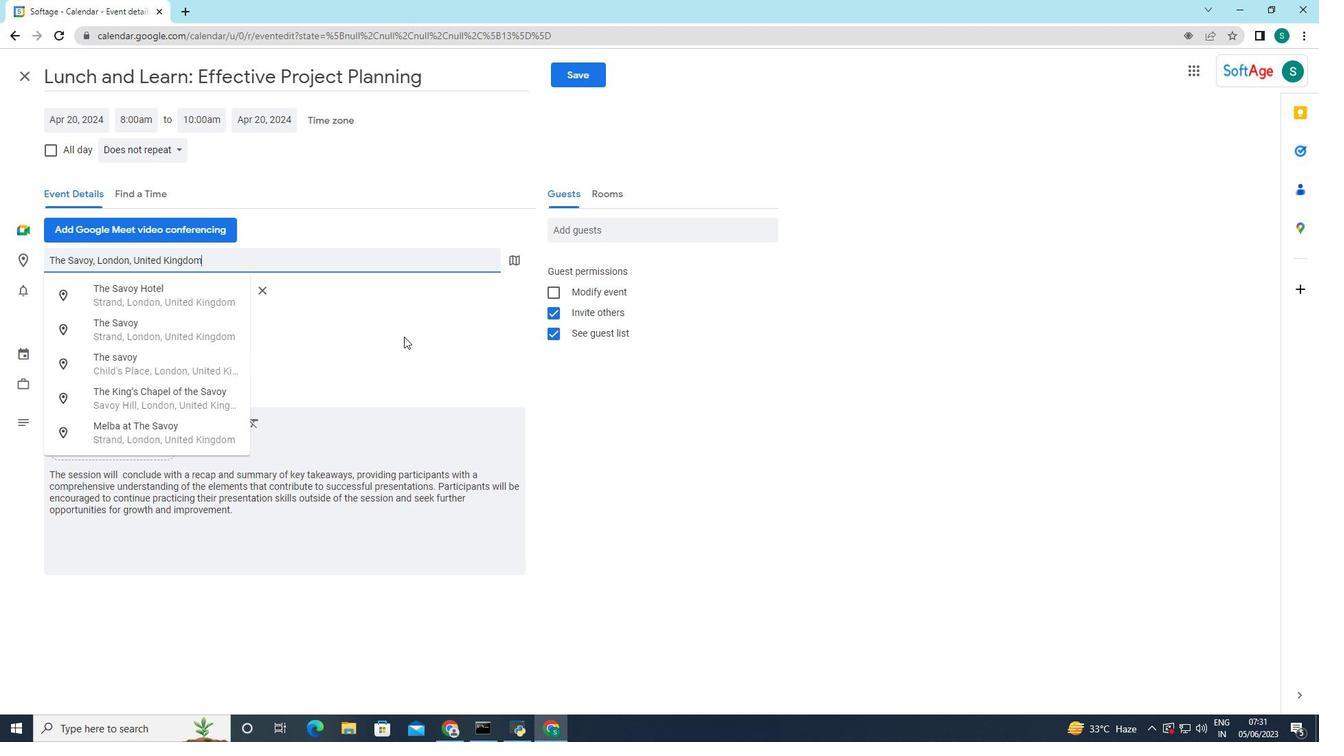 
Action: Mouse moved to (604, 230)
Screenshot: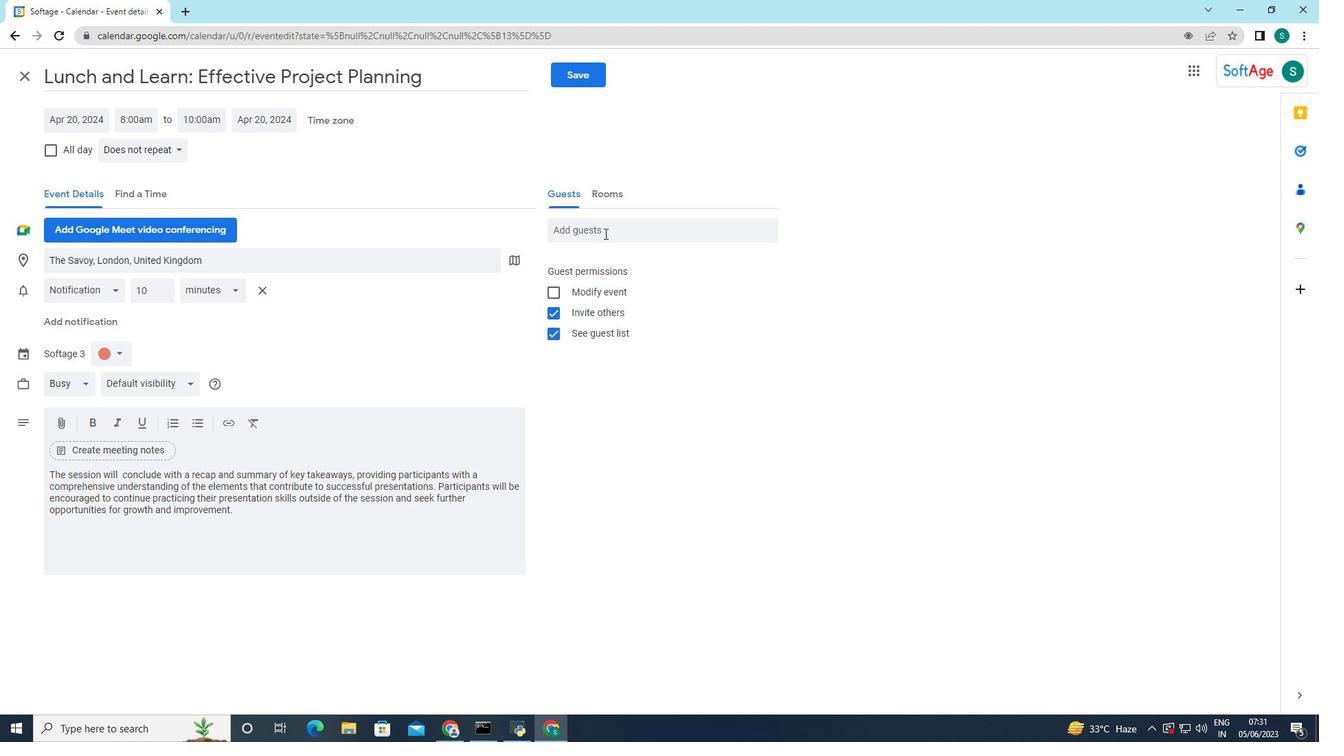 
Action: Mouse pressed left at (604, 230)
Screenshot: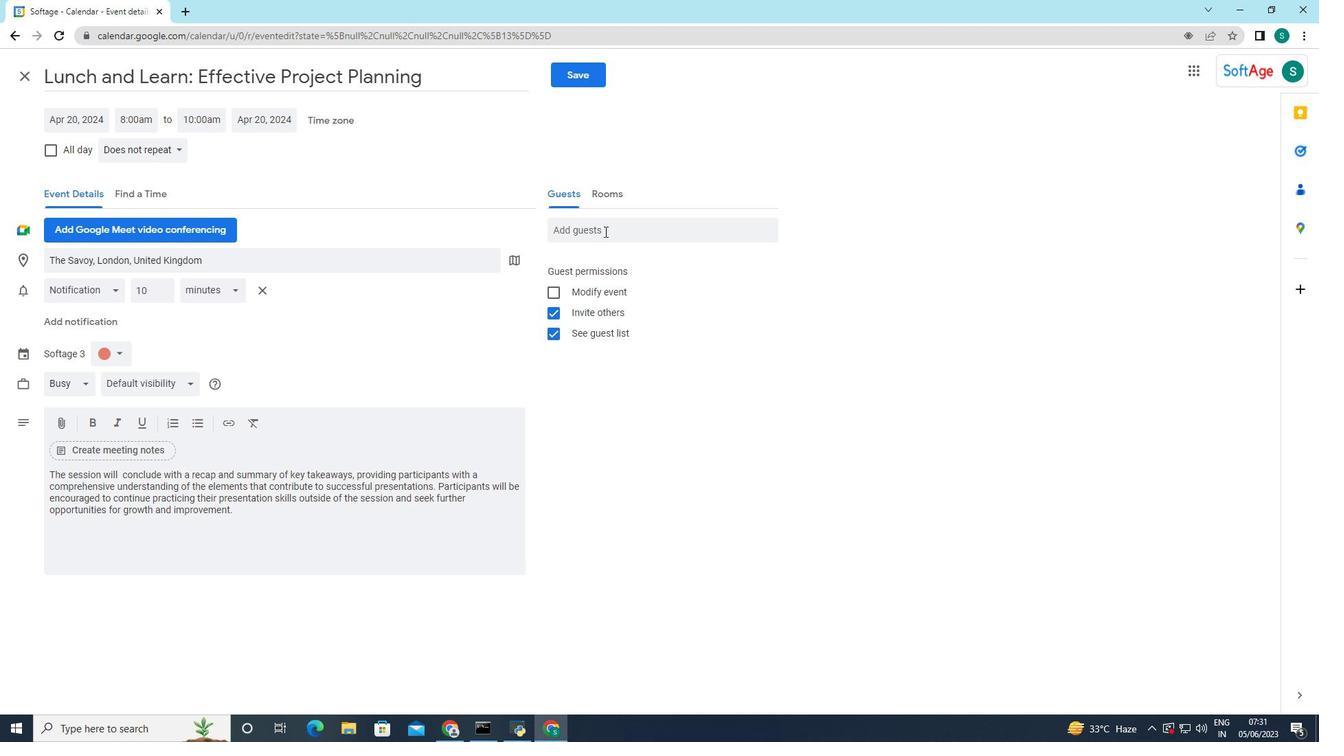 
Action: Key pressed soft
Screenshot: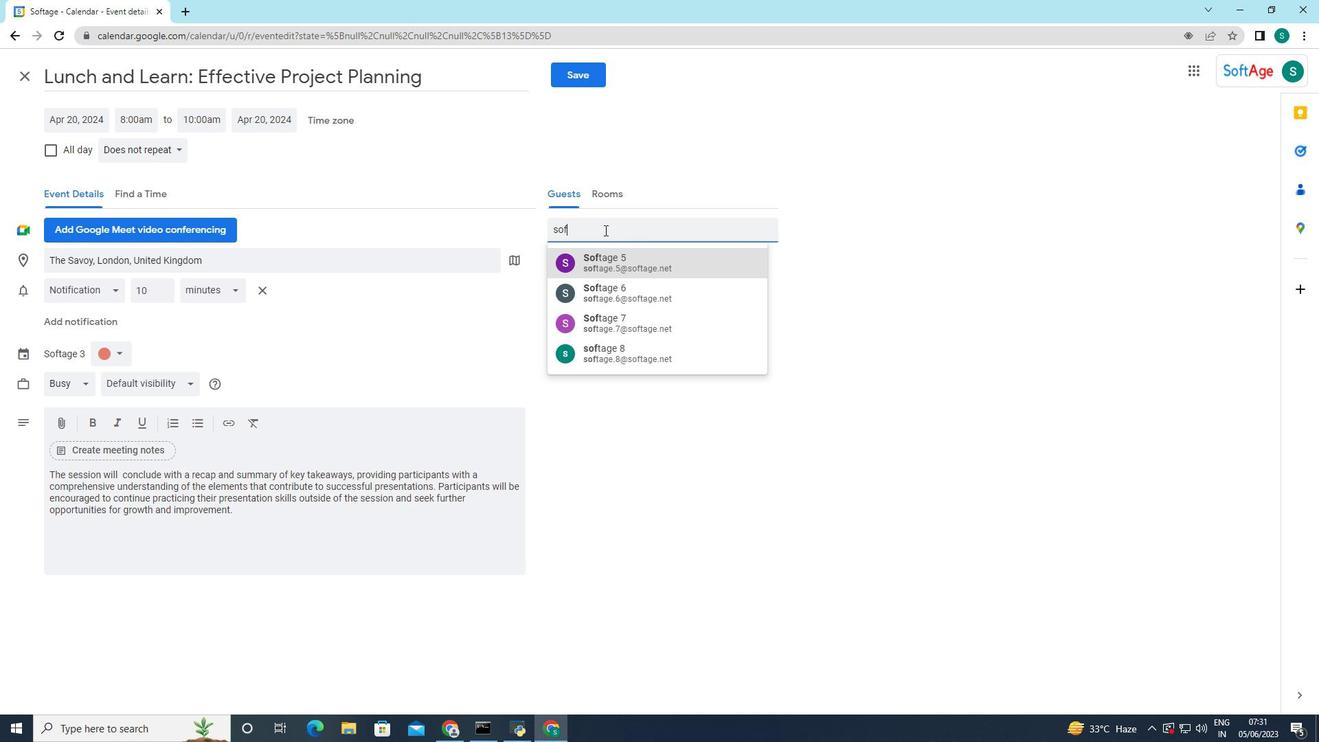 
Action: Mouse moved to (619, 287)
Screenshot: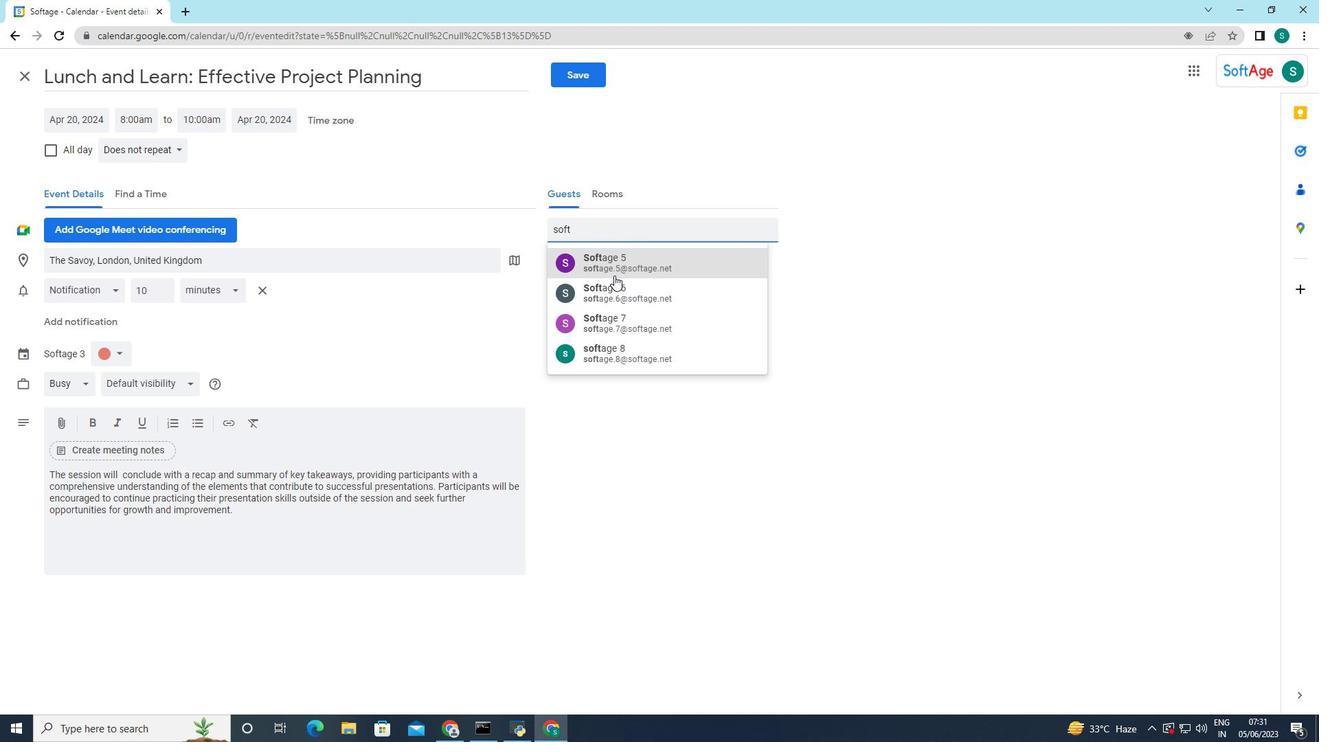 
Action: Mouse pressed left at (619, 287)
Screenshot: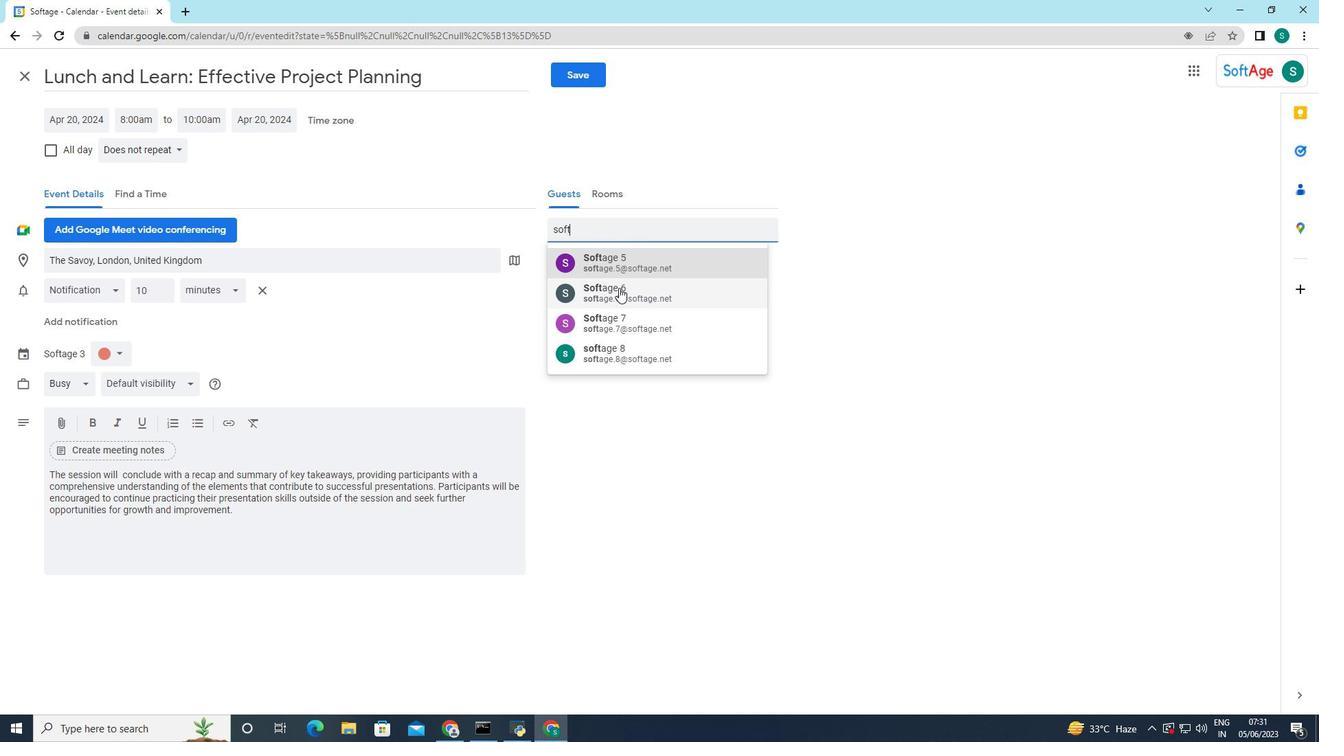 
Action: Mouse moved to (601, 218)
Screenshot: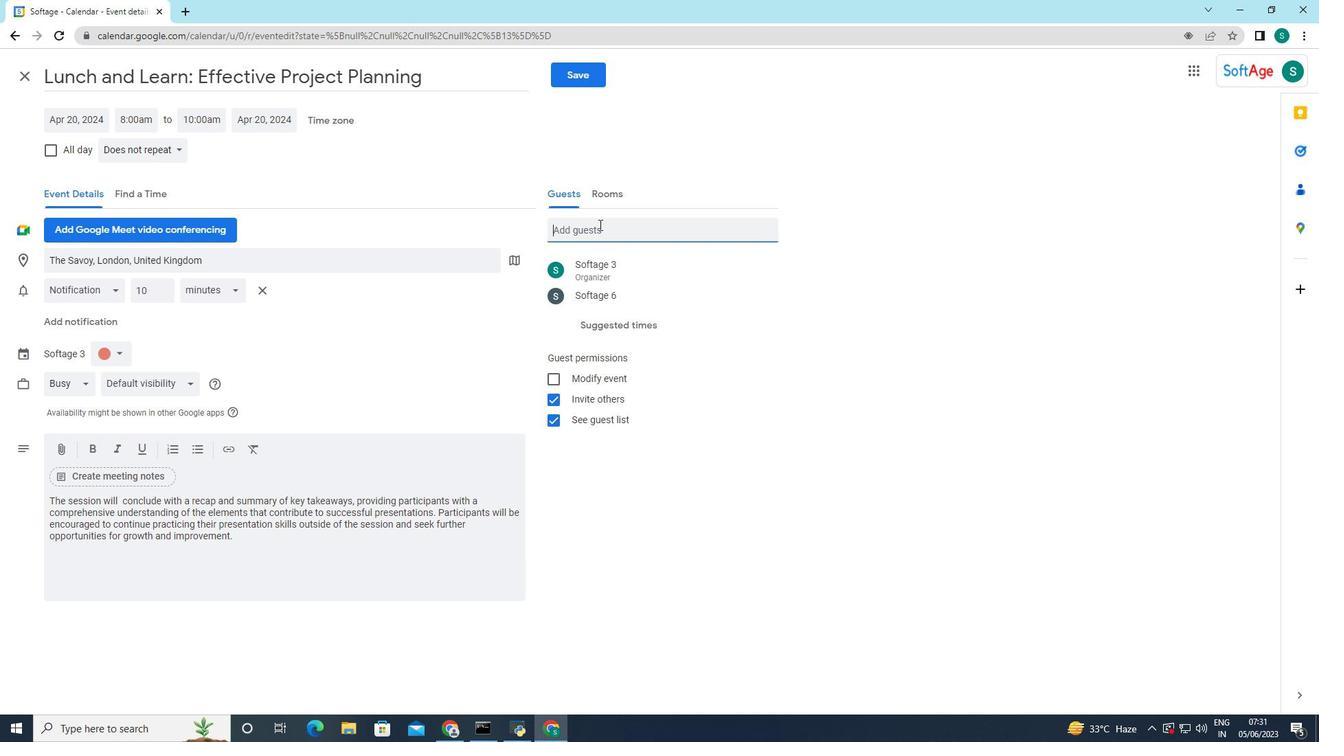 
Action: Mouse pressed left at (601, 218)
Screenshot: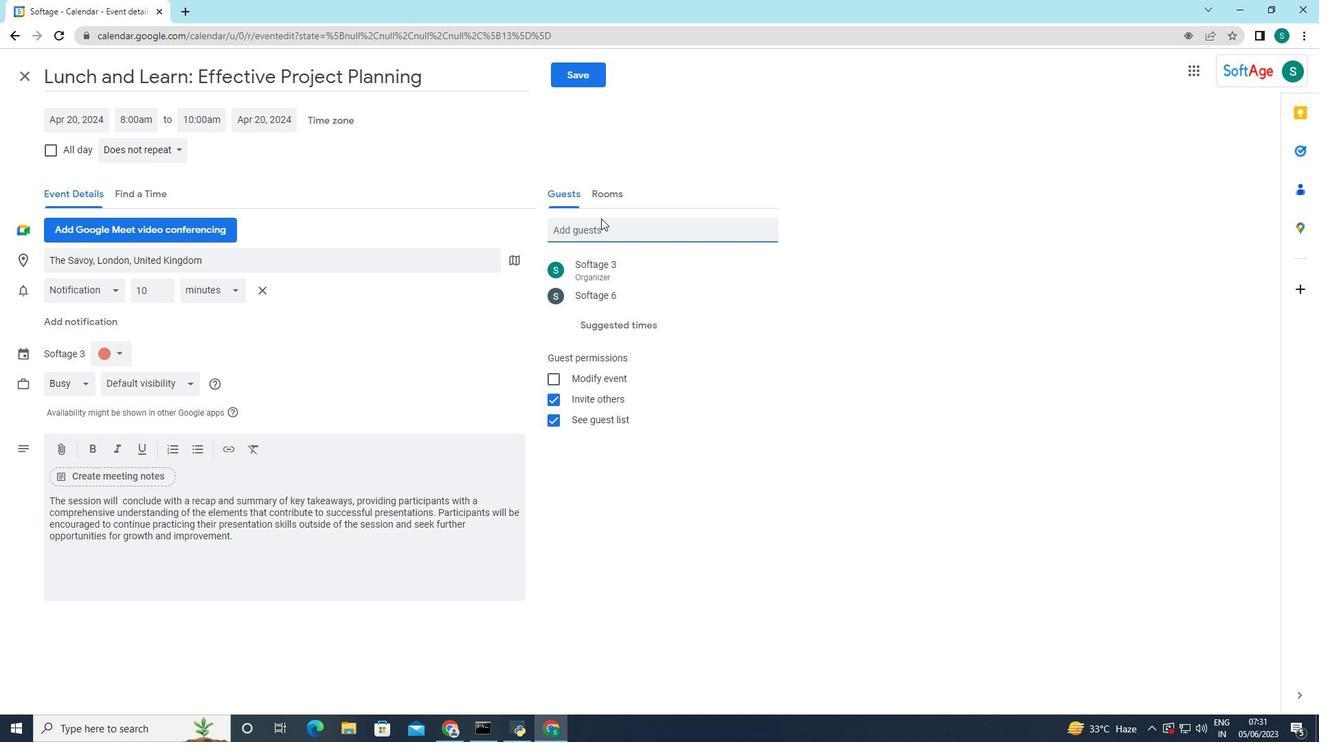 
Action: Key pressed sof
Screenshot: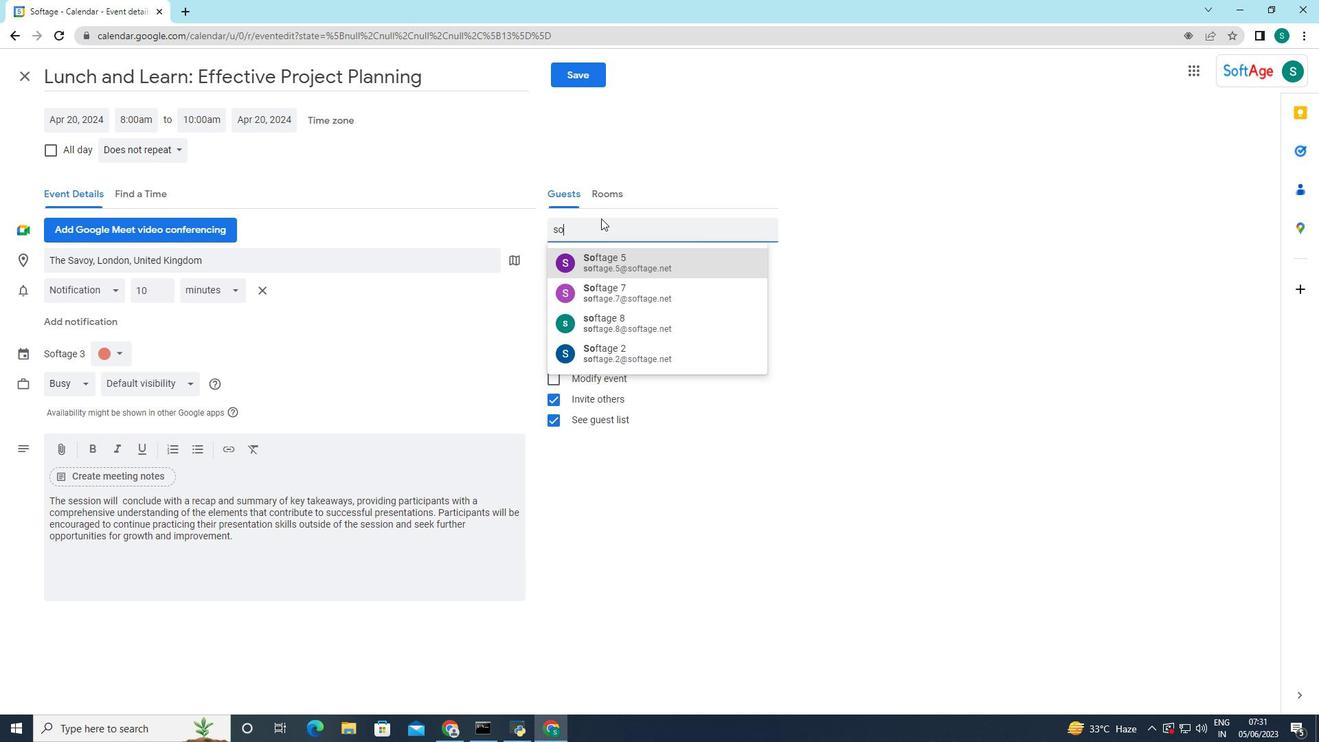 
Action: Mouse moved to (626, 260)
Screenshot: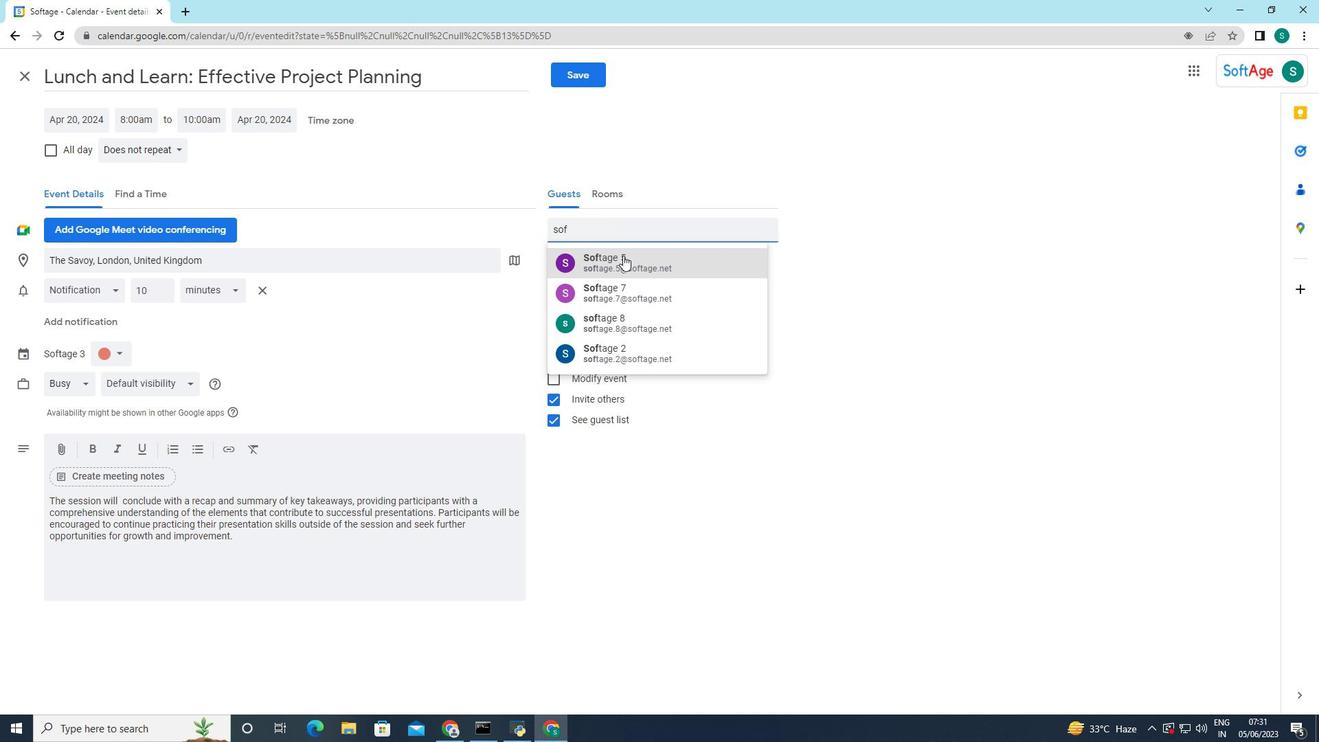 
Action: Mouse pressed left at (626, 260)
Screenshot: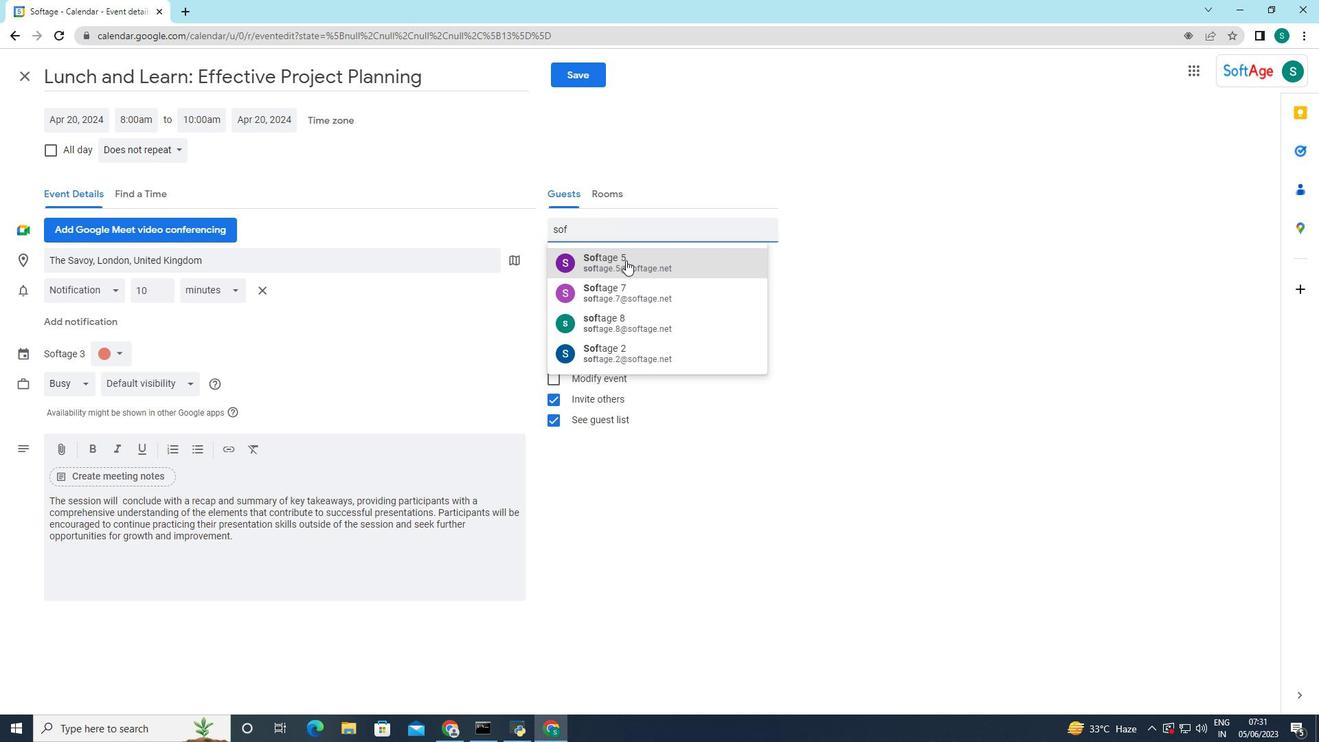 
Action: Mouse moved to (760, 265)
Screenshot: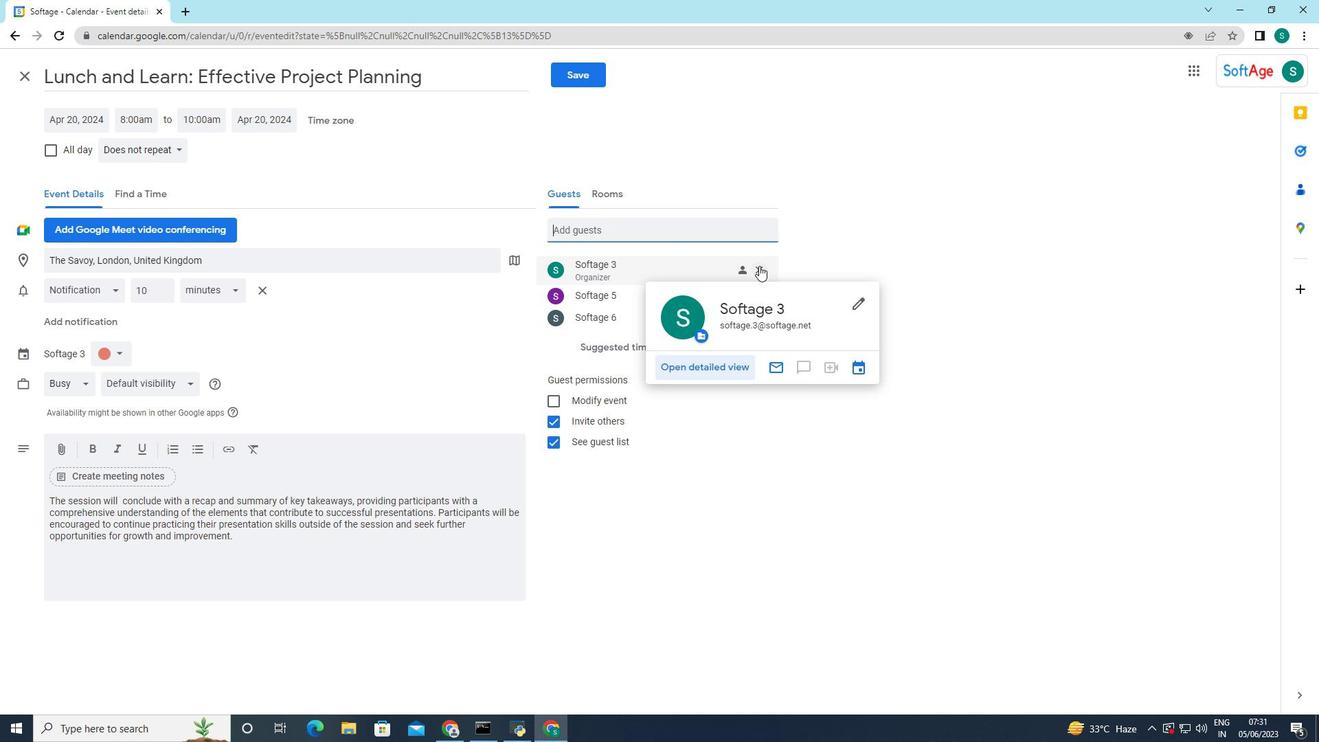 
Action: Mouse pressed left at (760, 265)
Screenshot: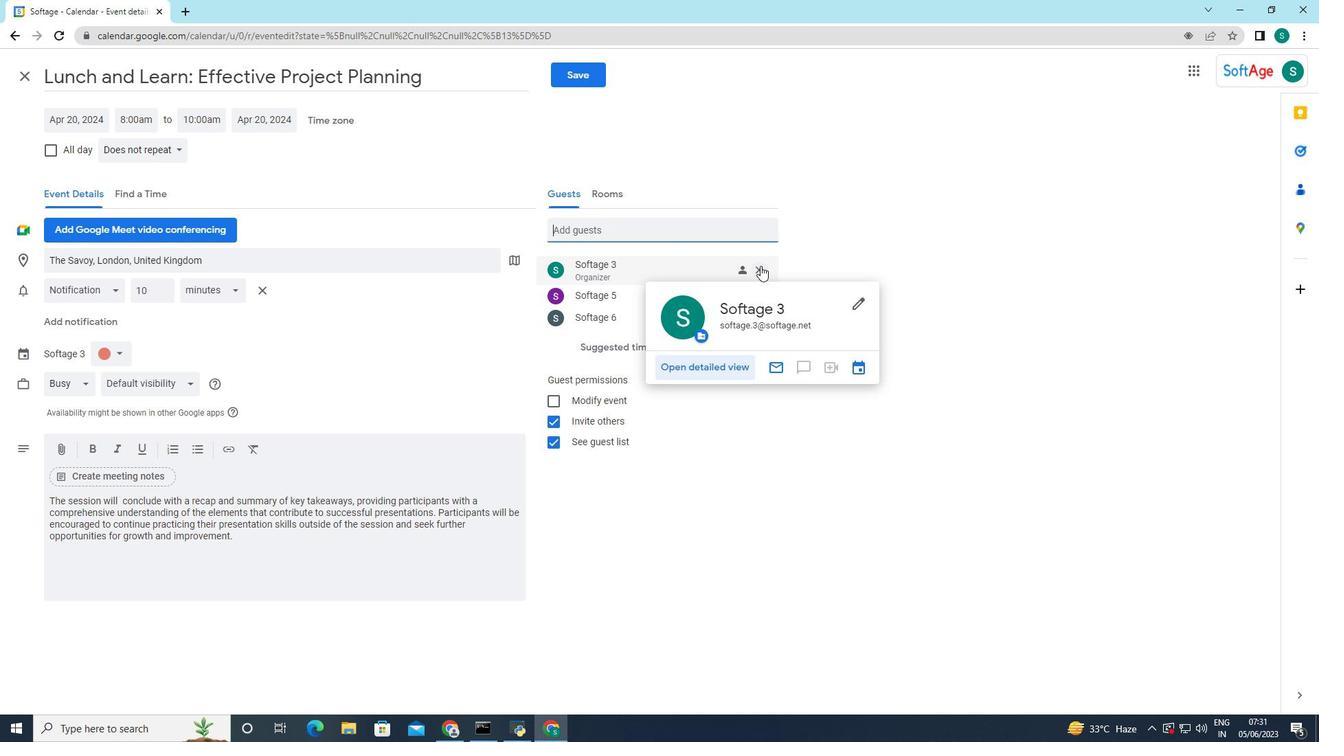 
Action: Mouse moved to (170, 150)
Screenshot: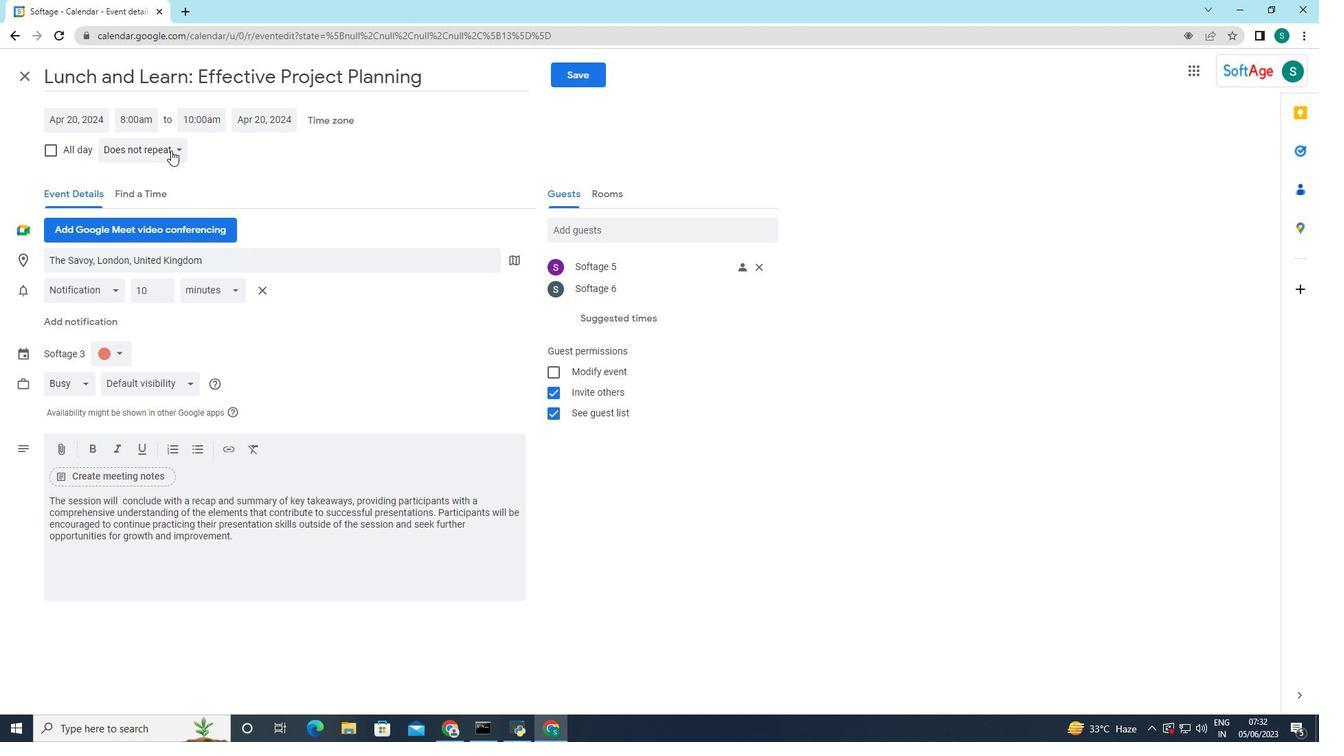 
Action: Mouse pressed left at (170, 150)
Screenshot: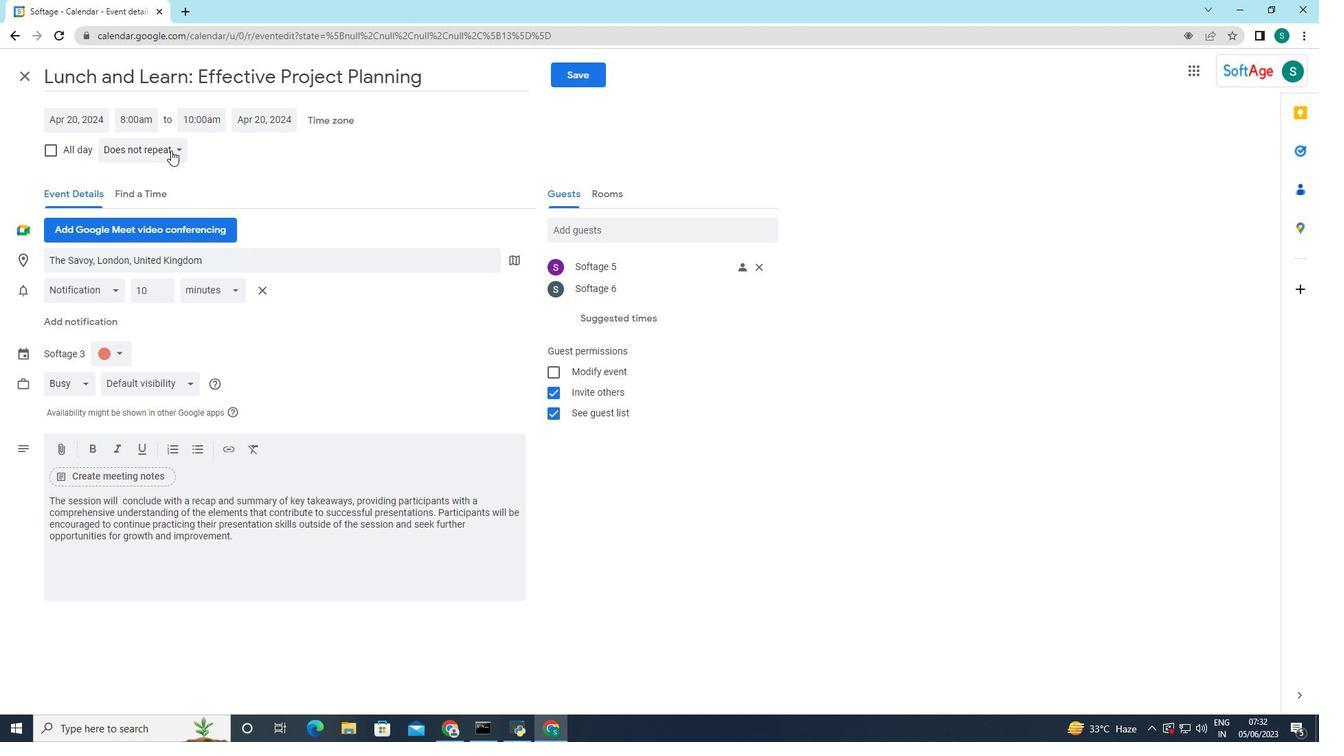 
Action: Mouse moved to (169, 276)
Screenshot: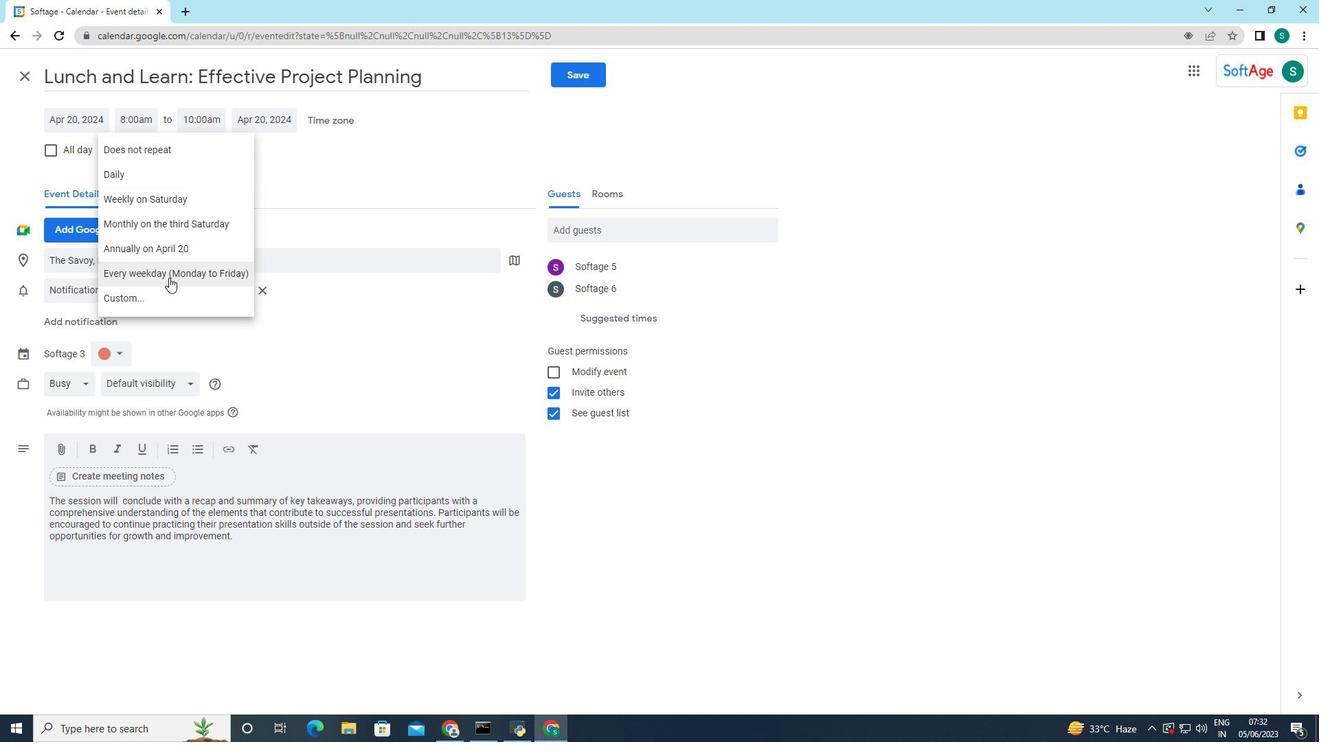 
Action: Mouse pressed left at (169, 276)
Screenshot: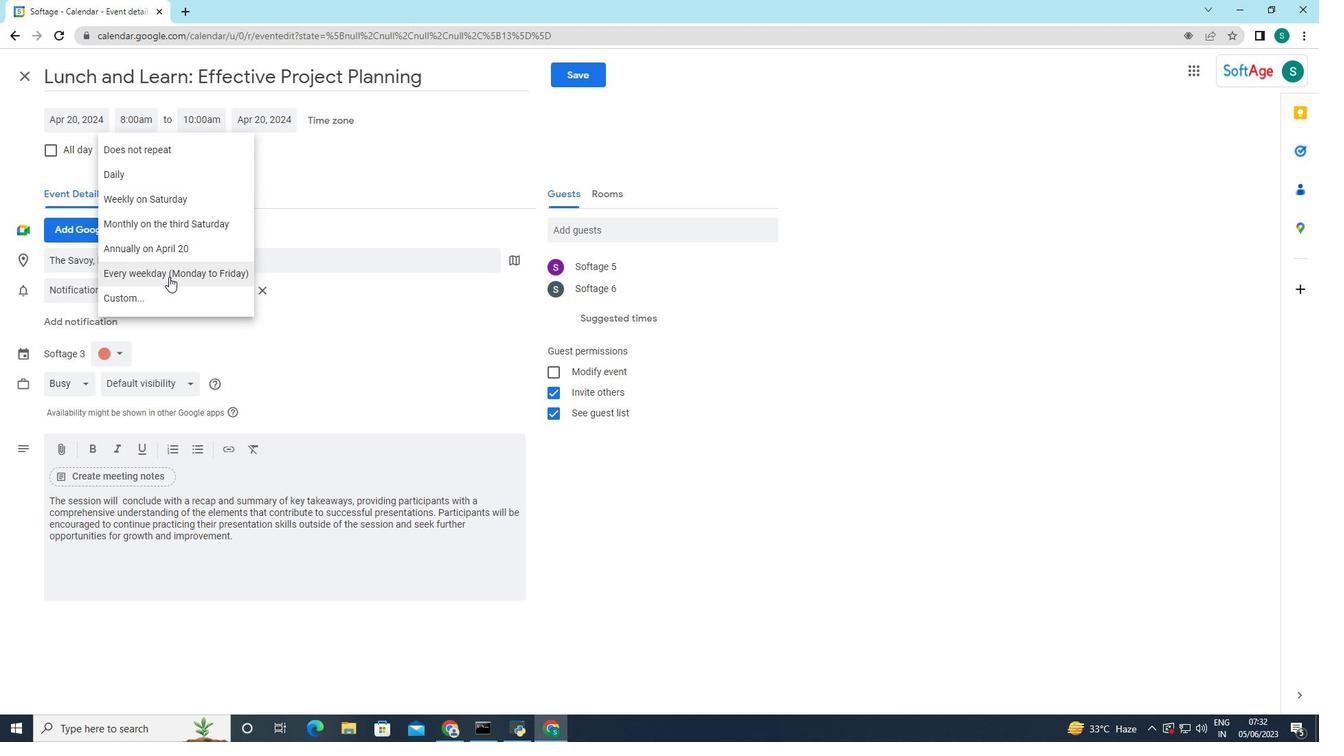 
Action: Mouse moved to (584, 71)
Screenshot: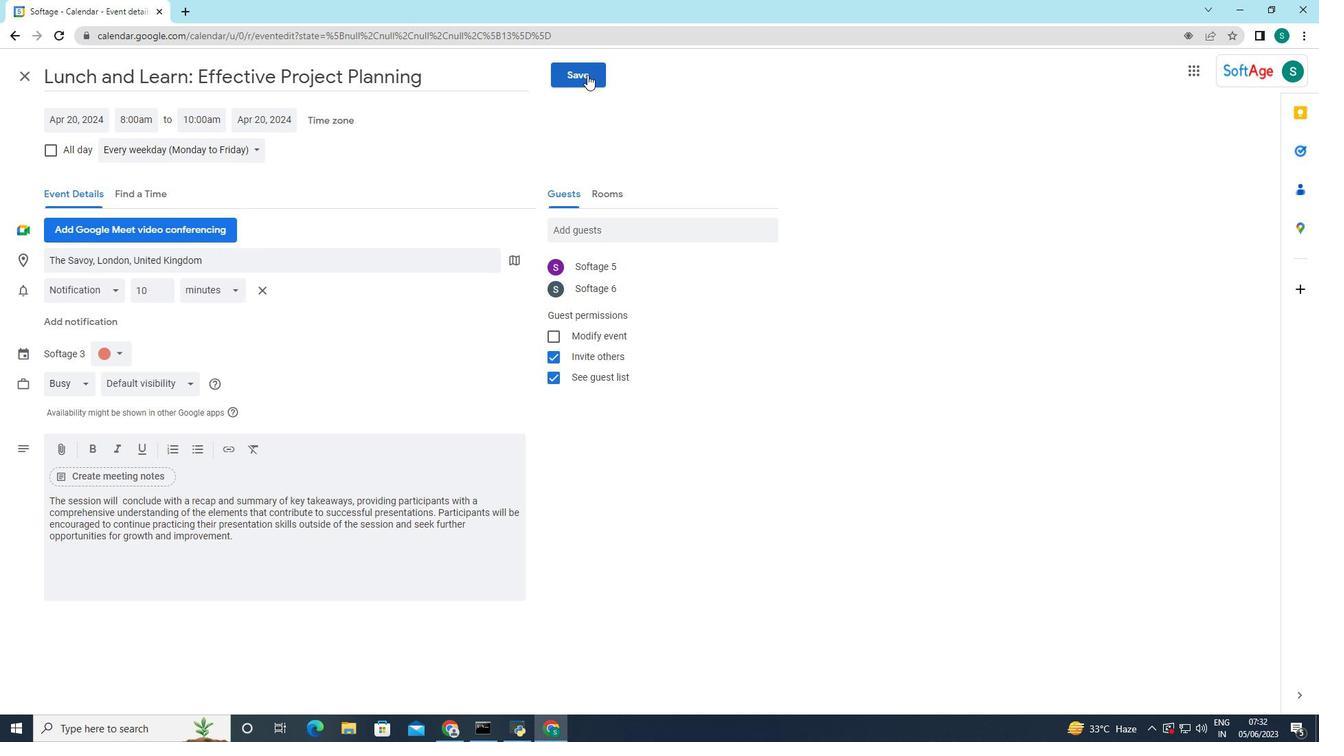 
Action: Mouse pressed left at (584, 71)
Screenshot: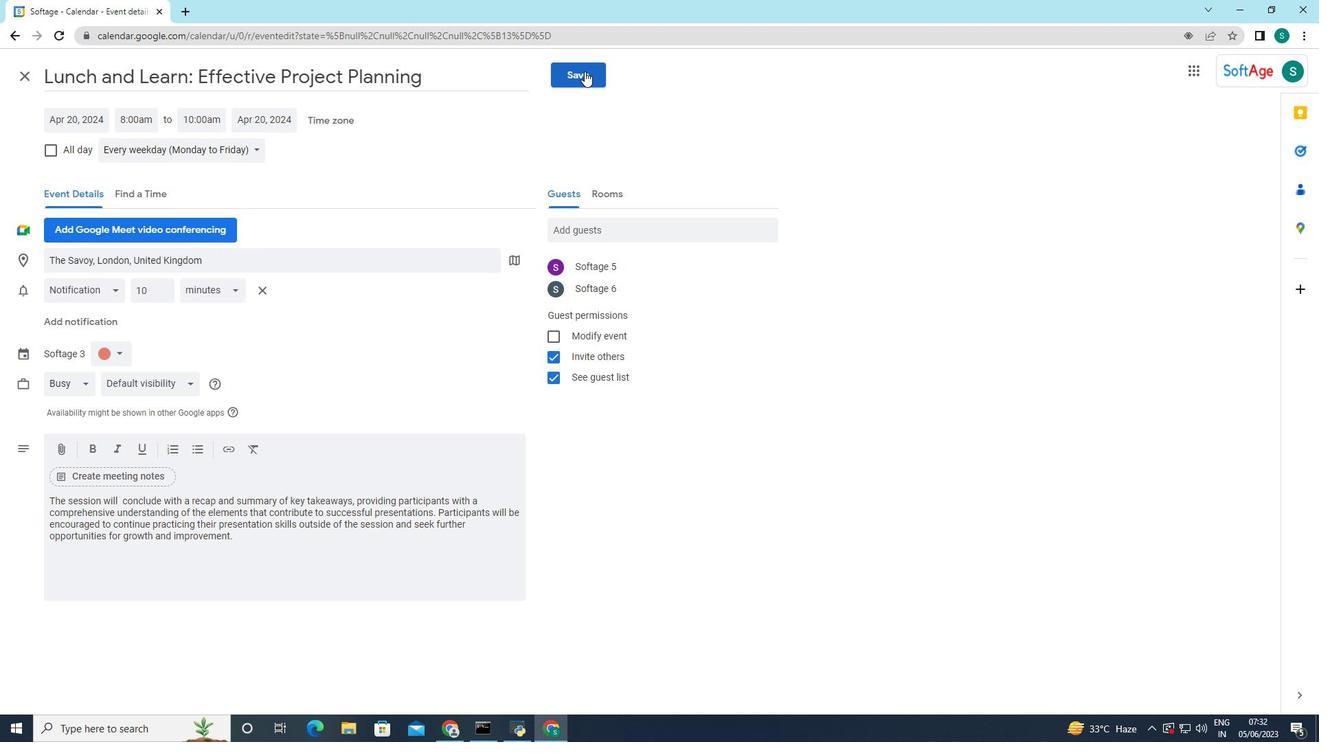 
Action: Mouse moved to (782, 417)
Screenshot: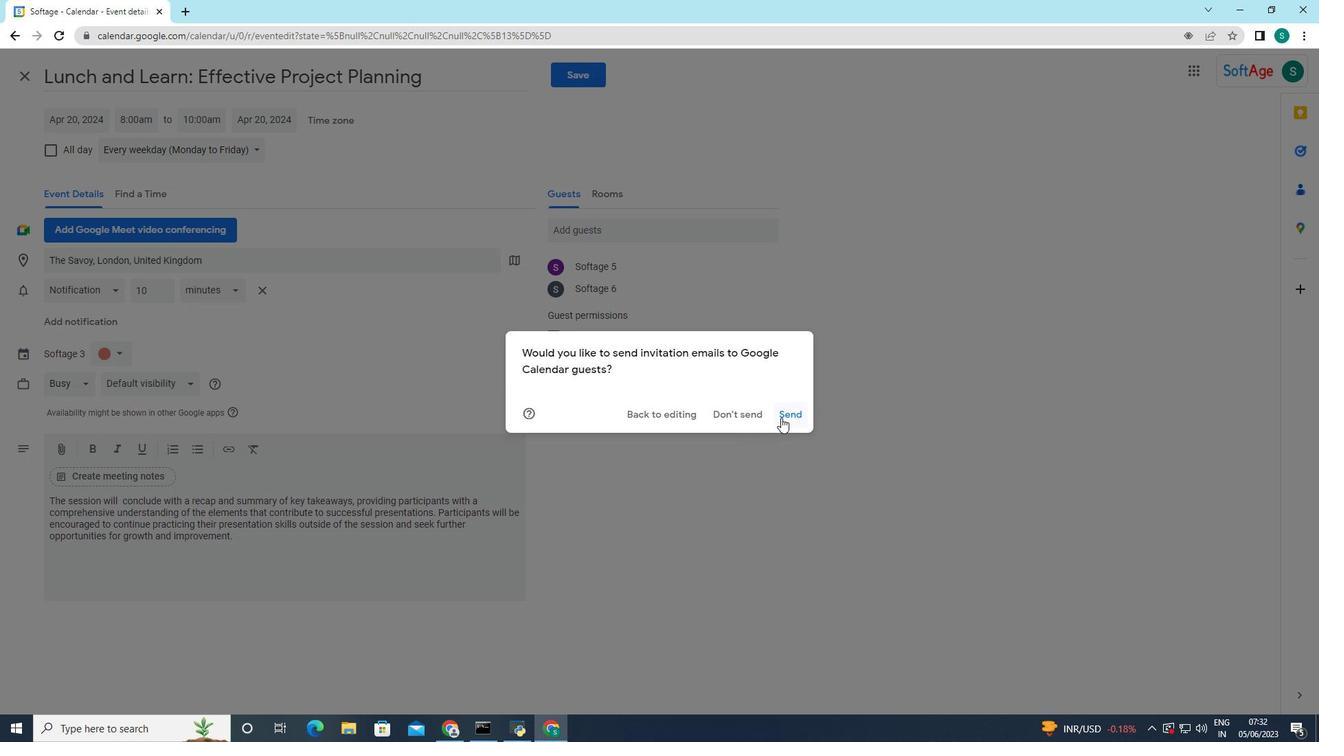
Action: Mouse pressed left at (782, 417)
Screenshot: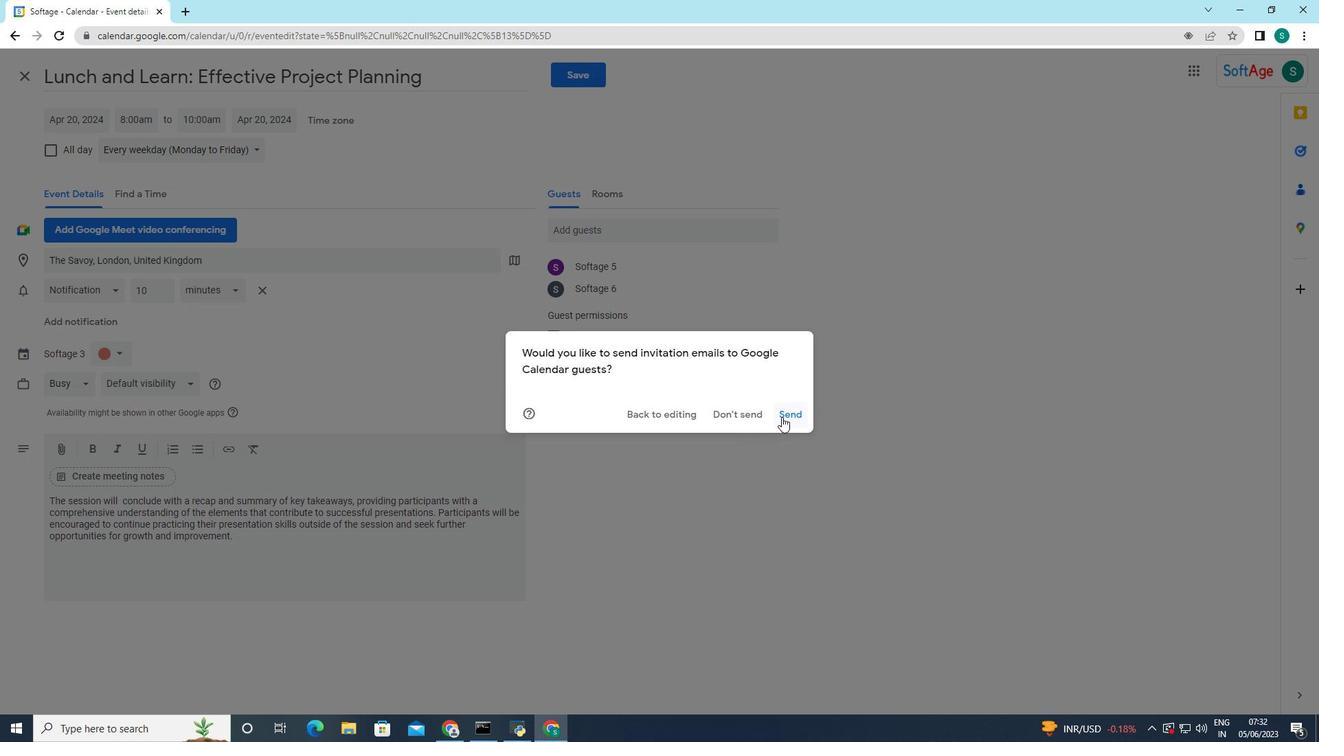 
Action: Mouse moved to (731, 535)
Screenshot: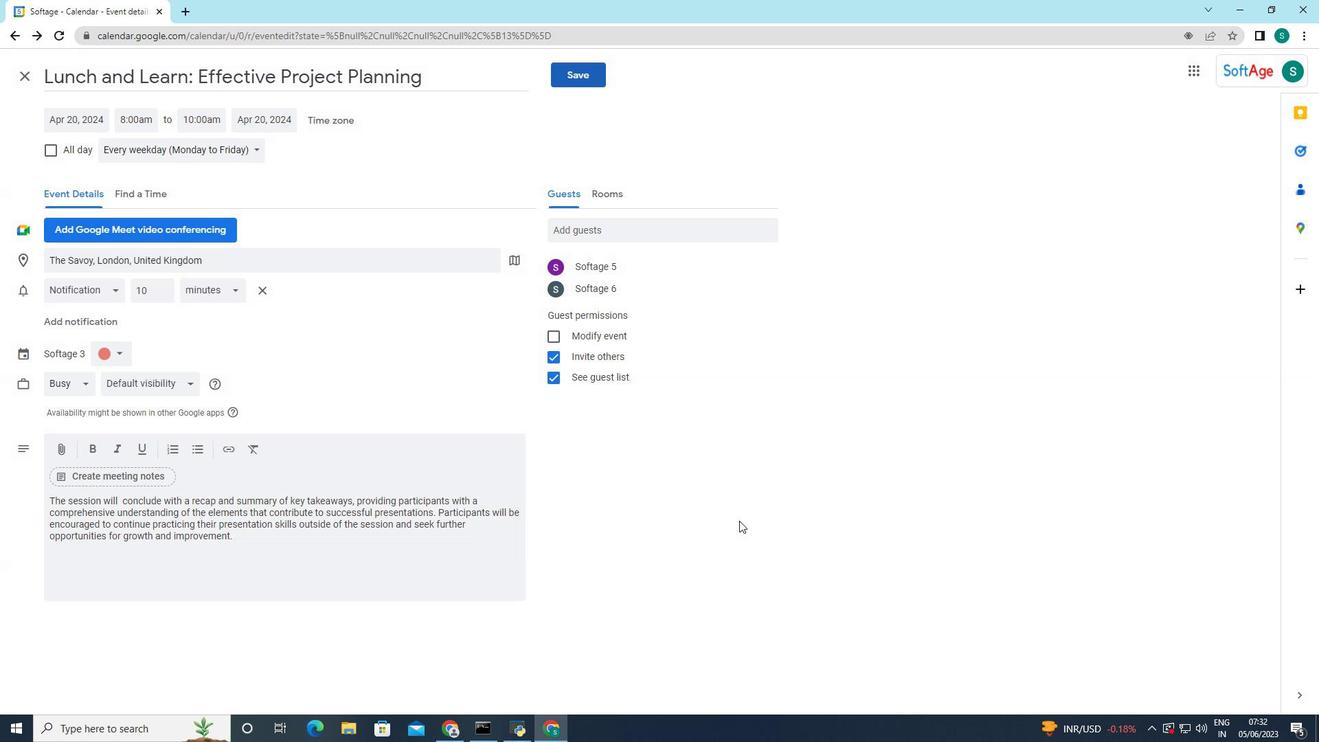 
